 Task: Explore Airbnb accommodation in Kranj, Slovenia from 10th December, 2023 to 15th December, 2023 for 7 adults.4 bedrooms having 7 beds and 4 bathrooms. Property type can be house. Amenities needed are: wifi, TV, free parkinig on premises, gym, breakfast. Booking option can be shelf check-in. Look for 4 properties as per requirement.
Action: Mouse moved to (515, 118)
Screenshot: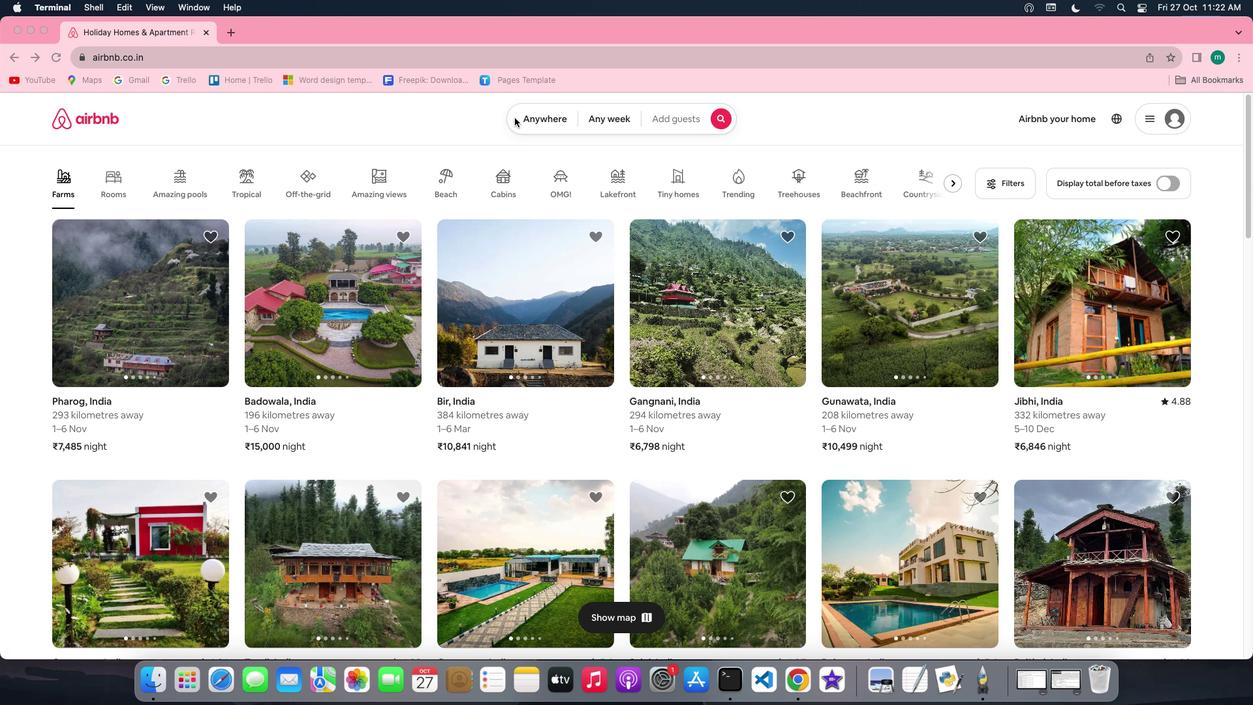 
Action: Mouse pressed left at (515, 118)
Screenshot: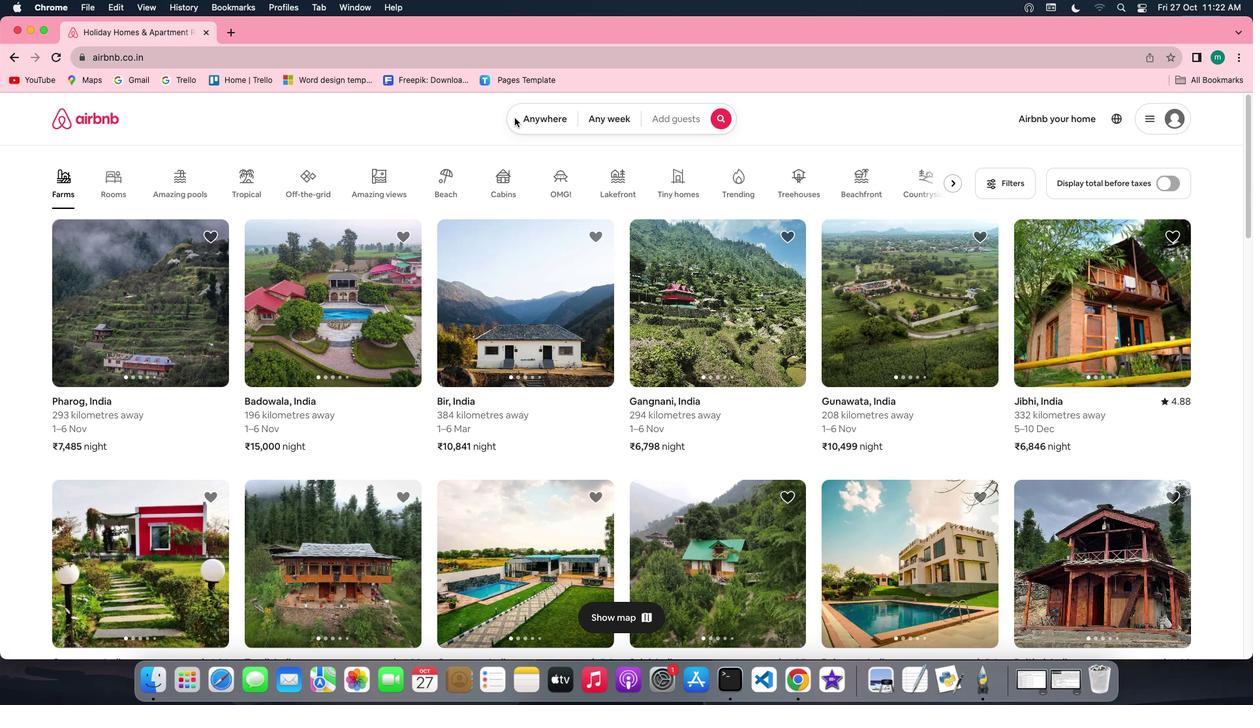 
Action: Mouse pressed left at (515, 118)
Screenshot: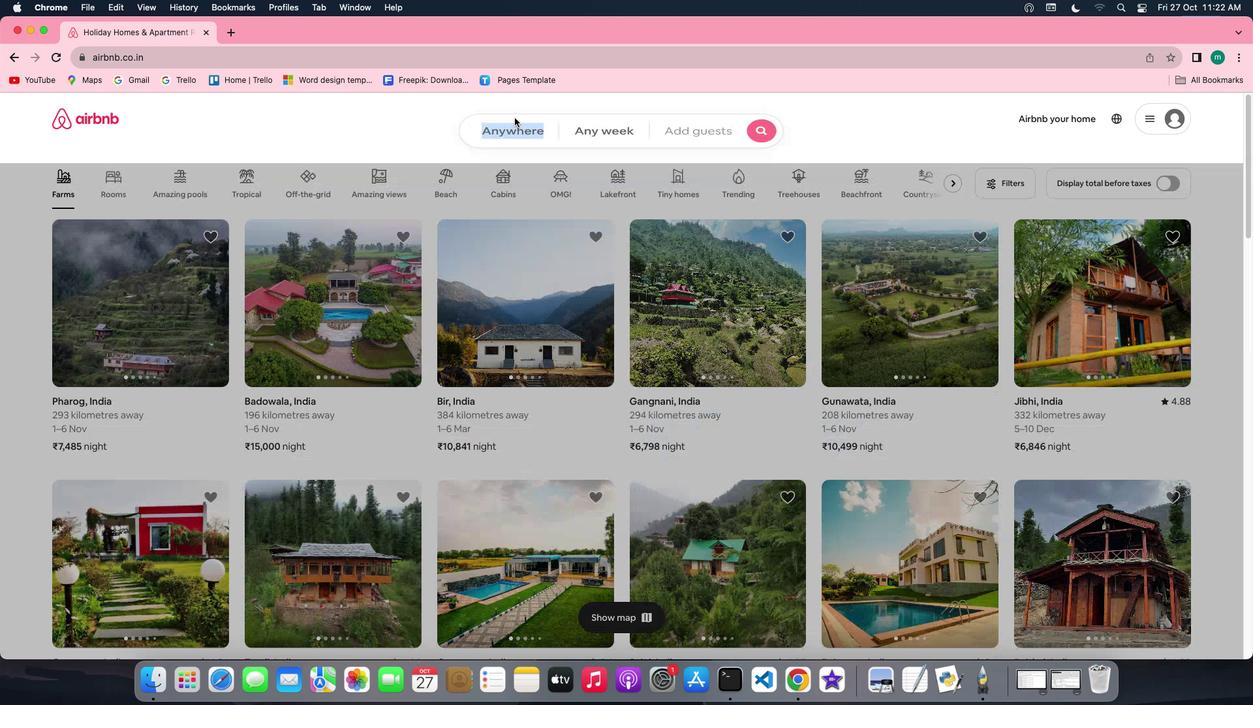 
Action: Mouse moved to (466, 163)
Screenshot: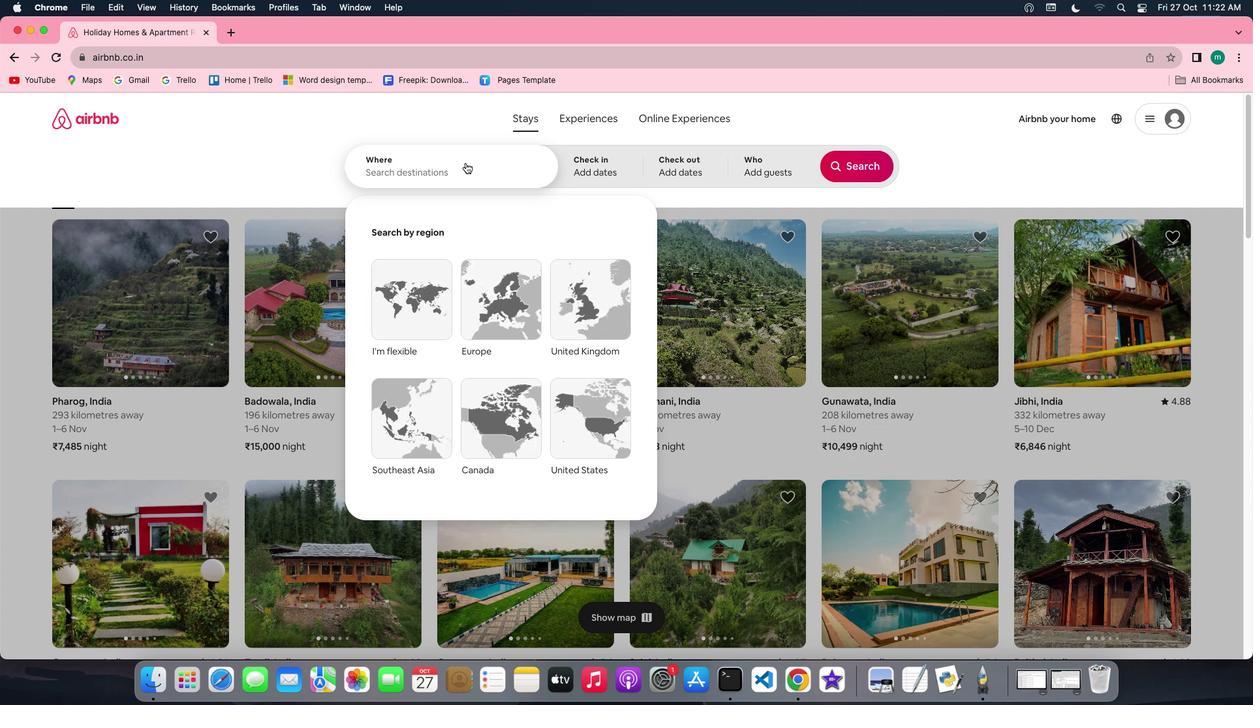 
Action: Key pressed Key.shift'K''r''a''n''j'','Key.spaceKey.shift'S''l''o''v''e''n''i''a'
Screenshot: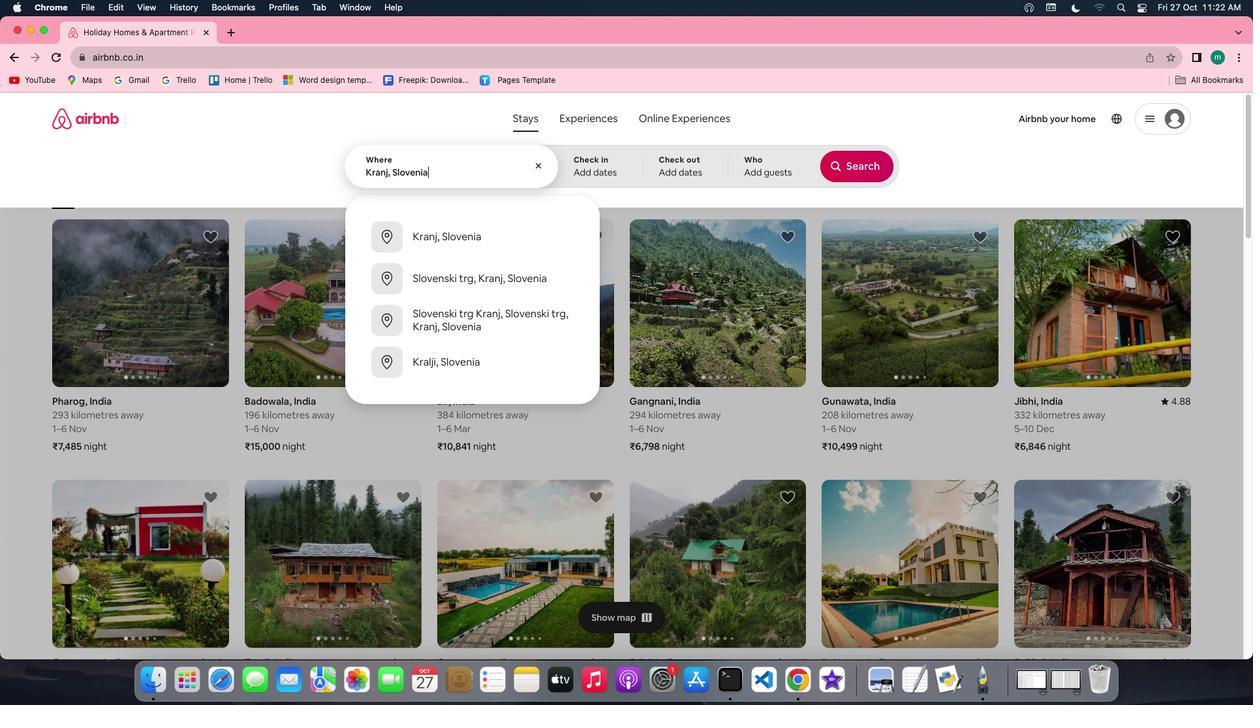 
Action: Mouse moved to (578, 167)
Screenshot: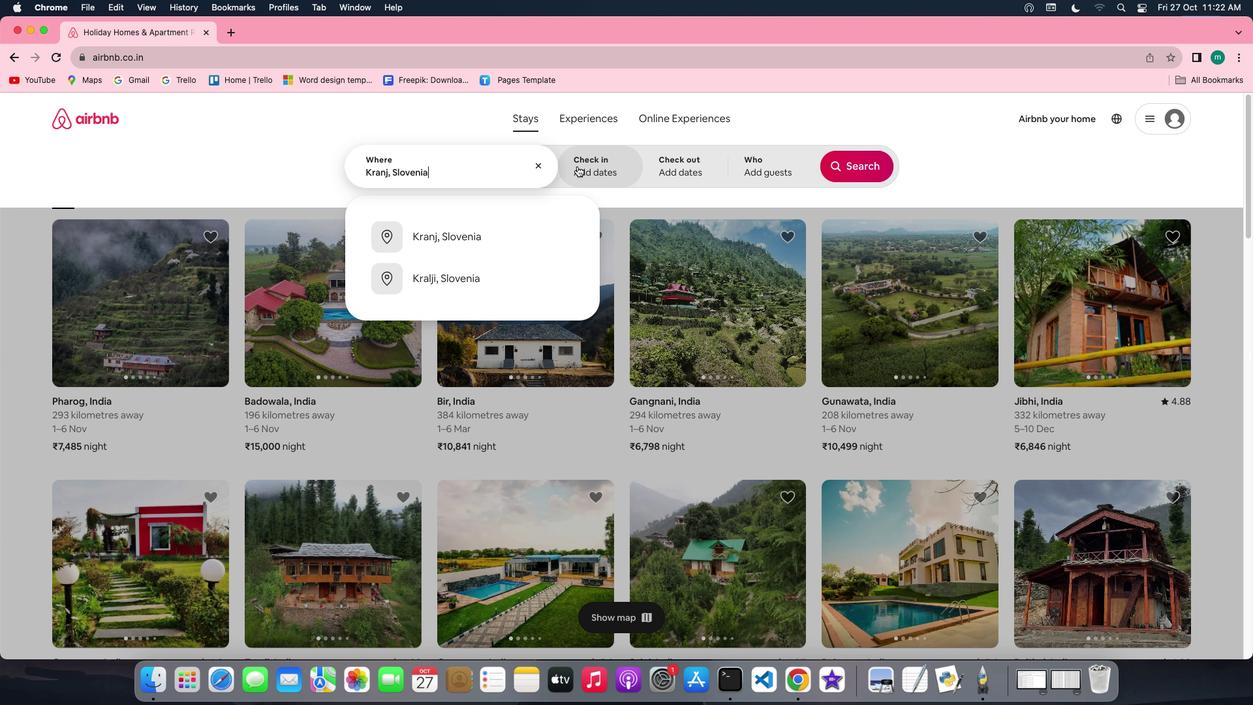 
Action: Mouse pressed left at (578, 167)
Screenshot: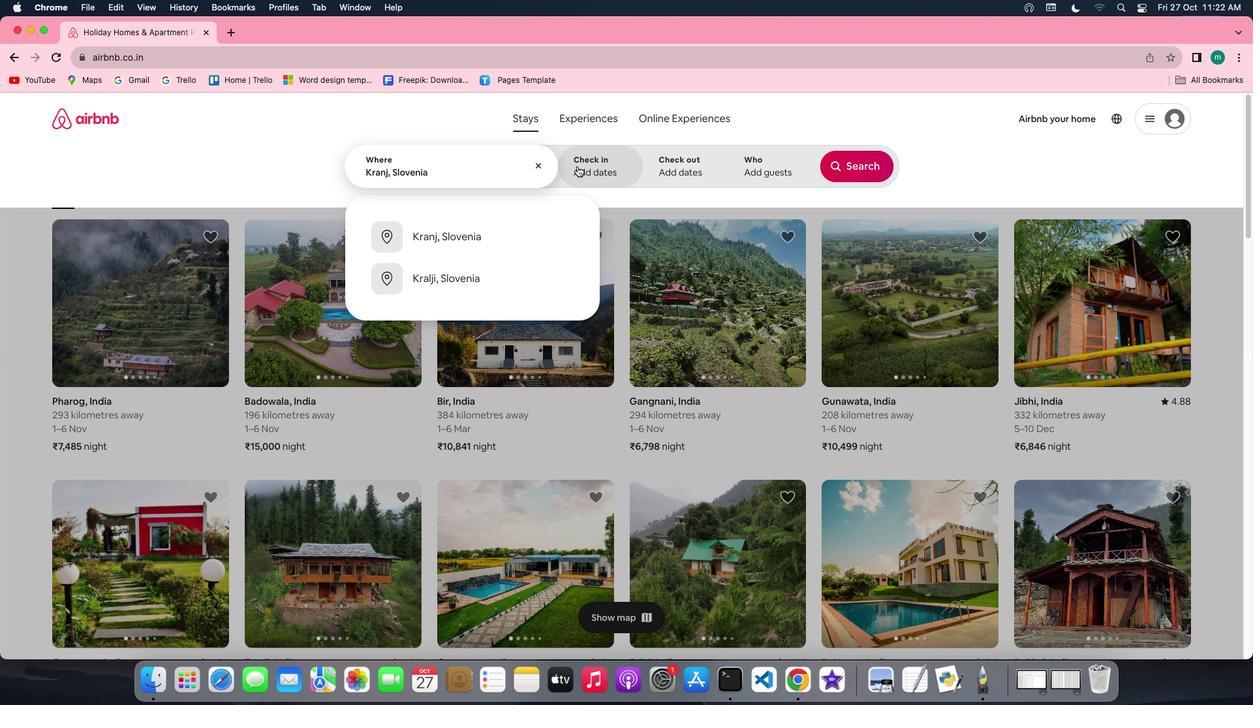 
Action: Mouse moved to (857, 263)
Screenshot: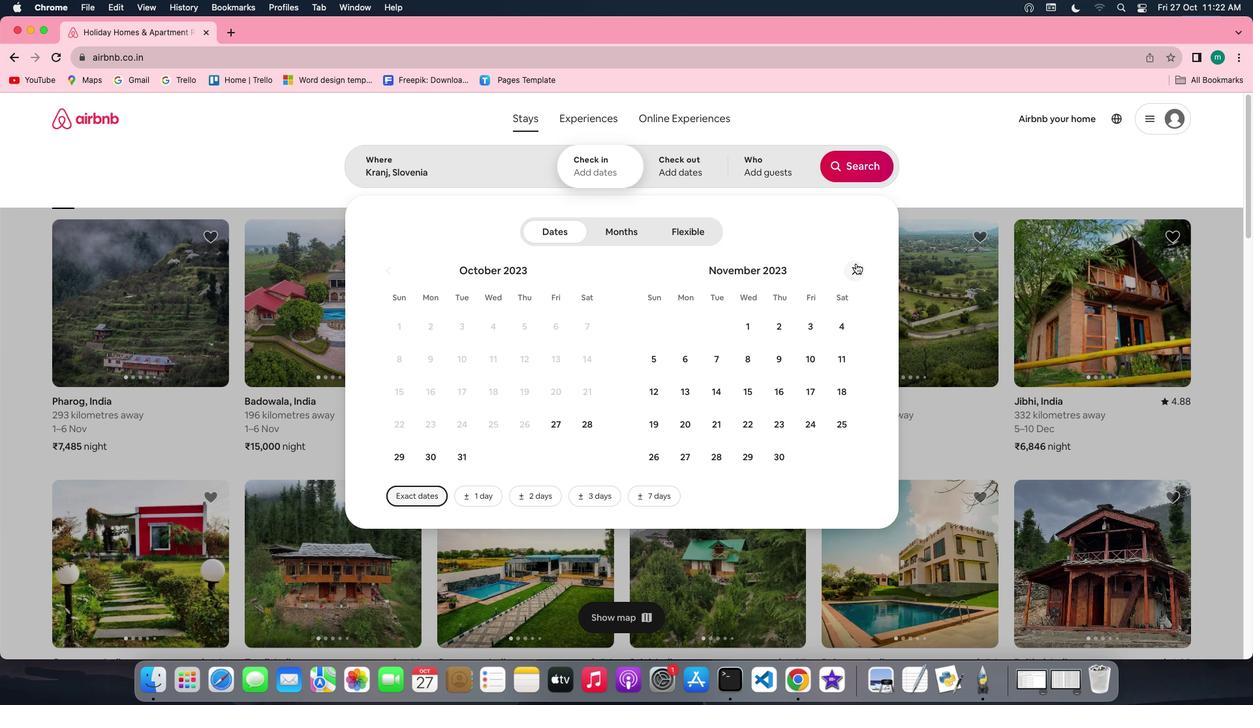 
Action: Mouse pressed left at (857, 263)
Screenshot: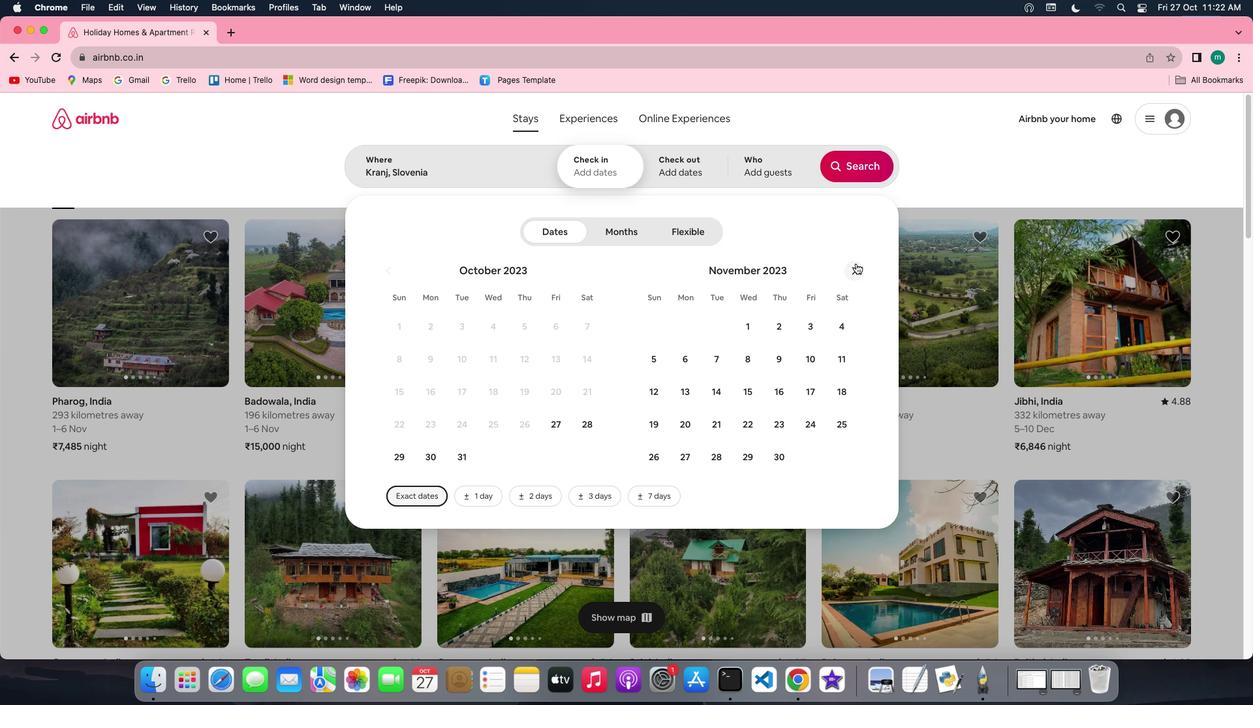 
Action: Mouse moved to (658, 378)
Screenshot: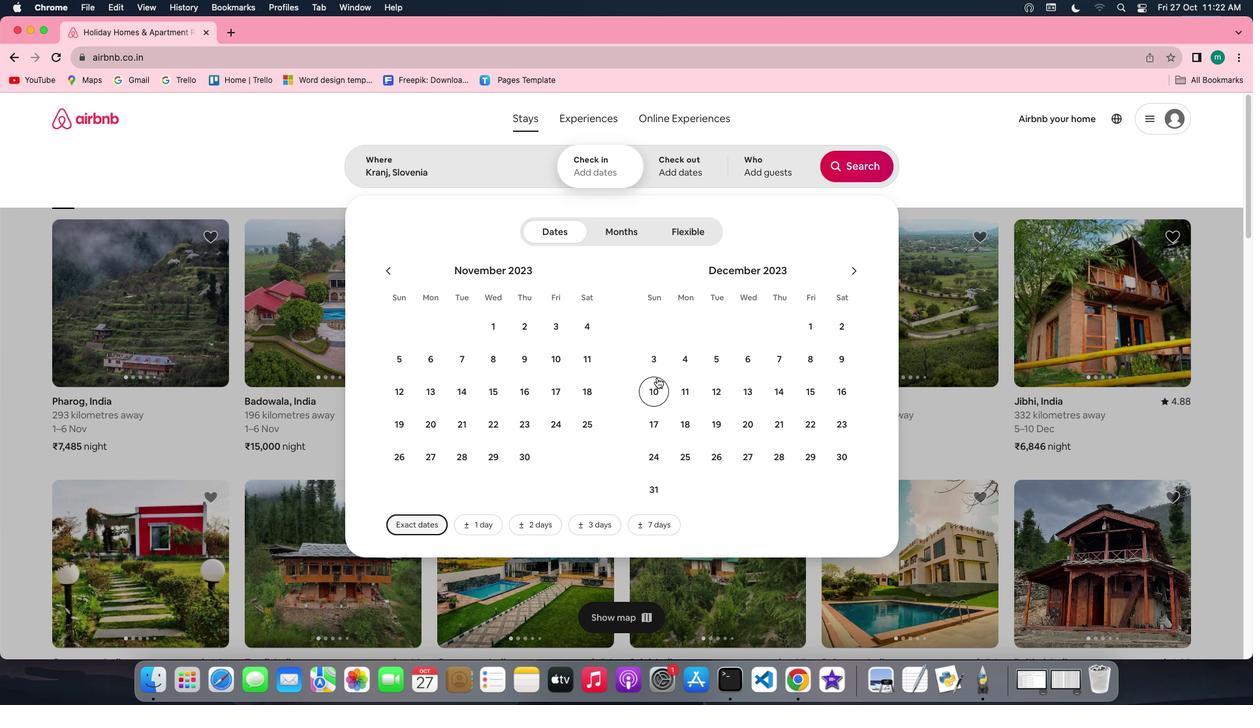 
Action: Mouse pressed left at (658, 378)
Screenshot: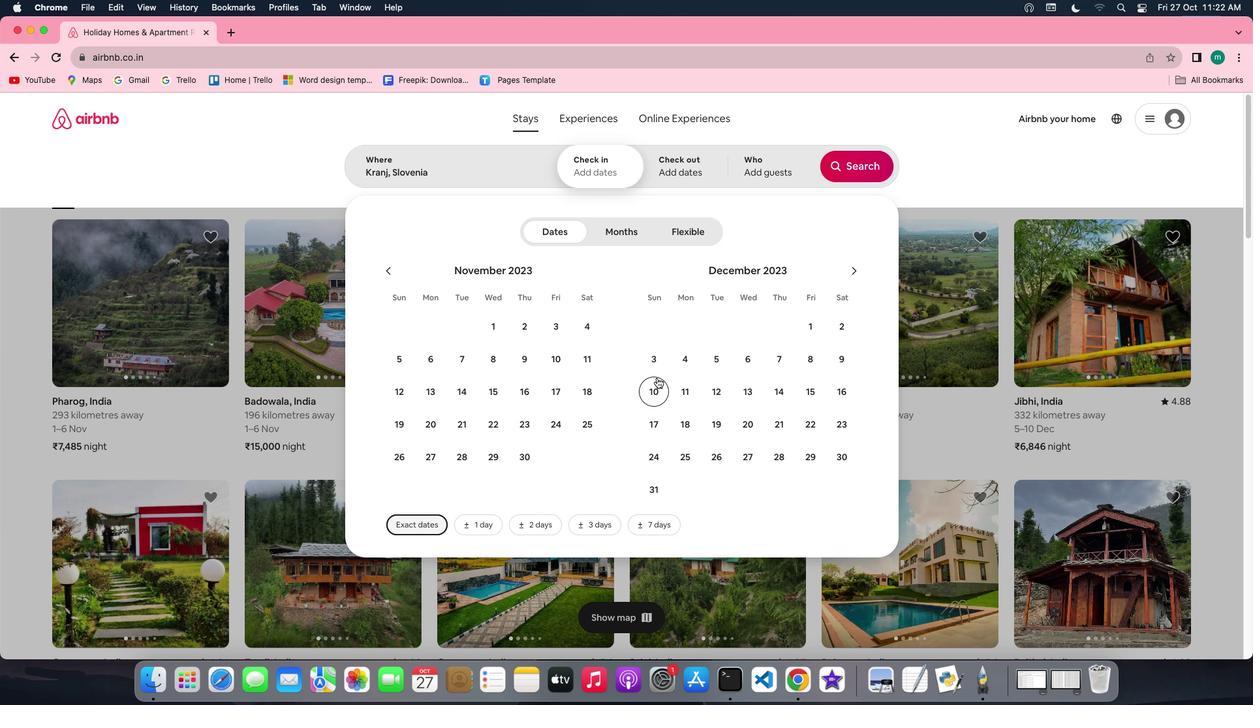 
Action: Mouse moved to (813, 390)
Screenshot: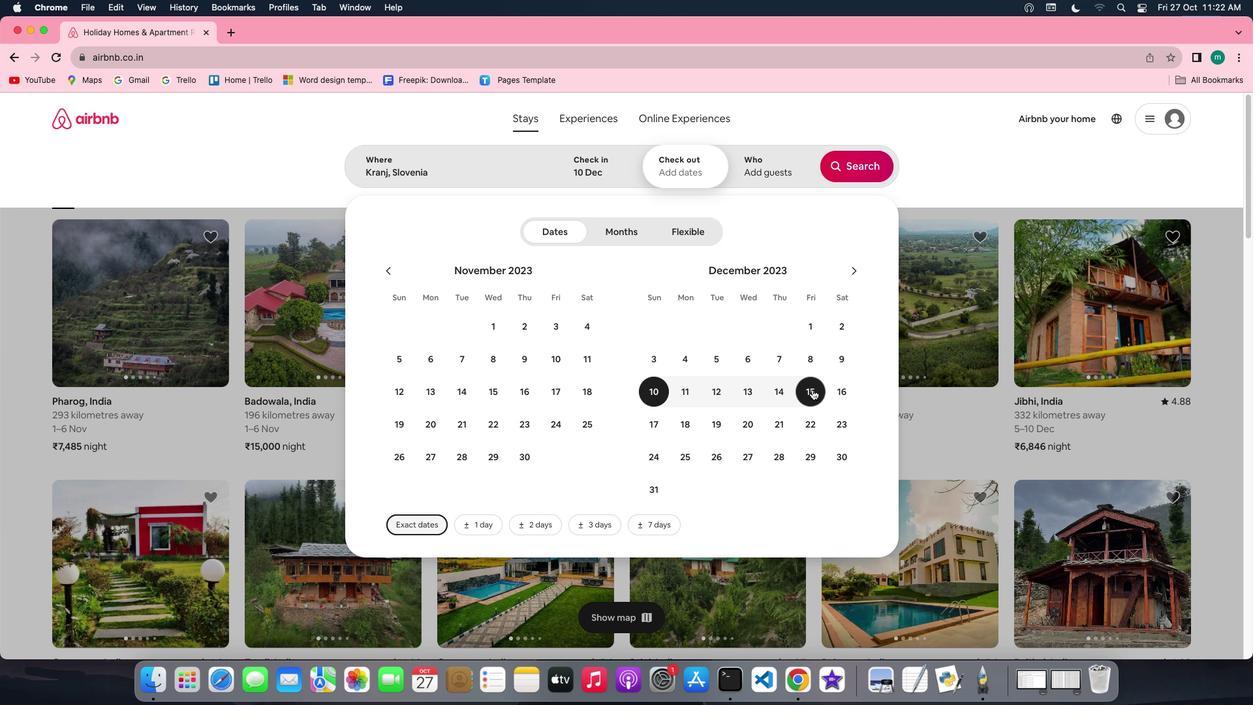 
Action: Mouse pressed left at (813, 390)
Screenshot: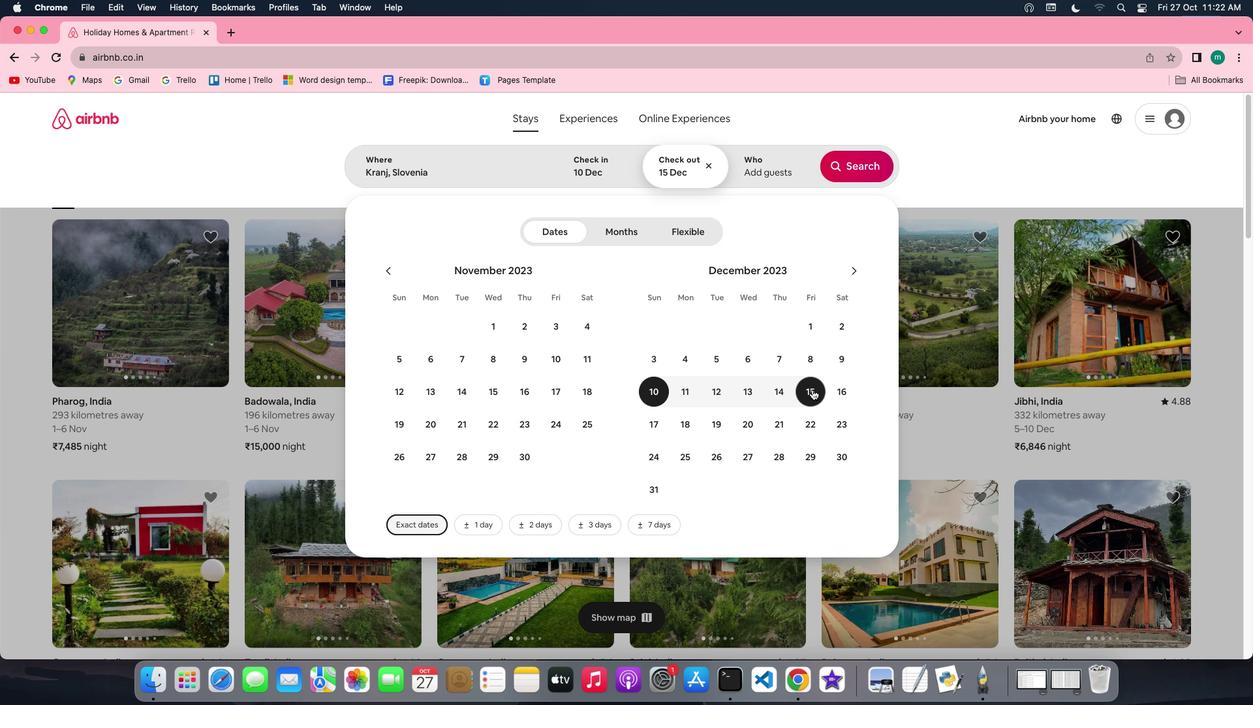 
Action: Mouse moved to (793, 167)
Screenshot: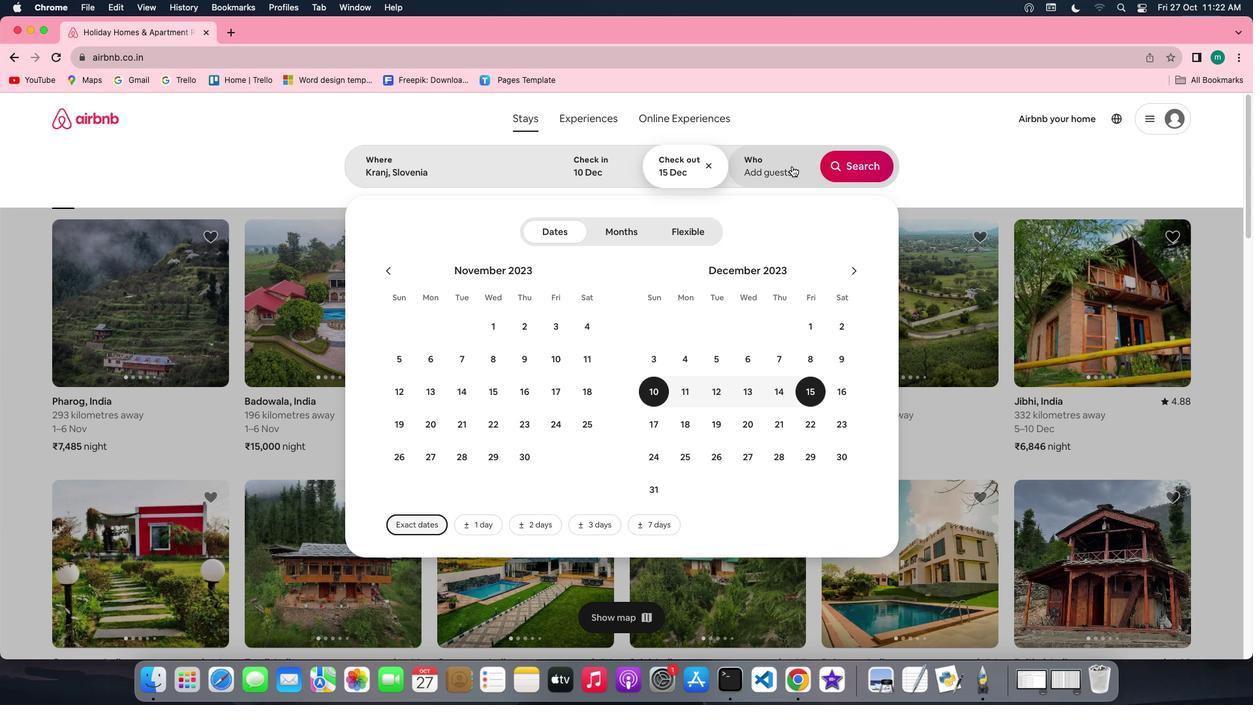 
Action: Mouse pressed left at (793, 167)
Screenshot: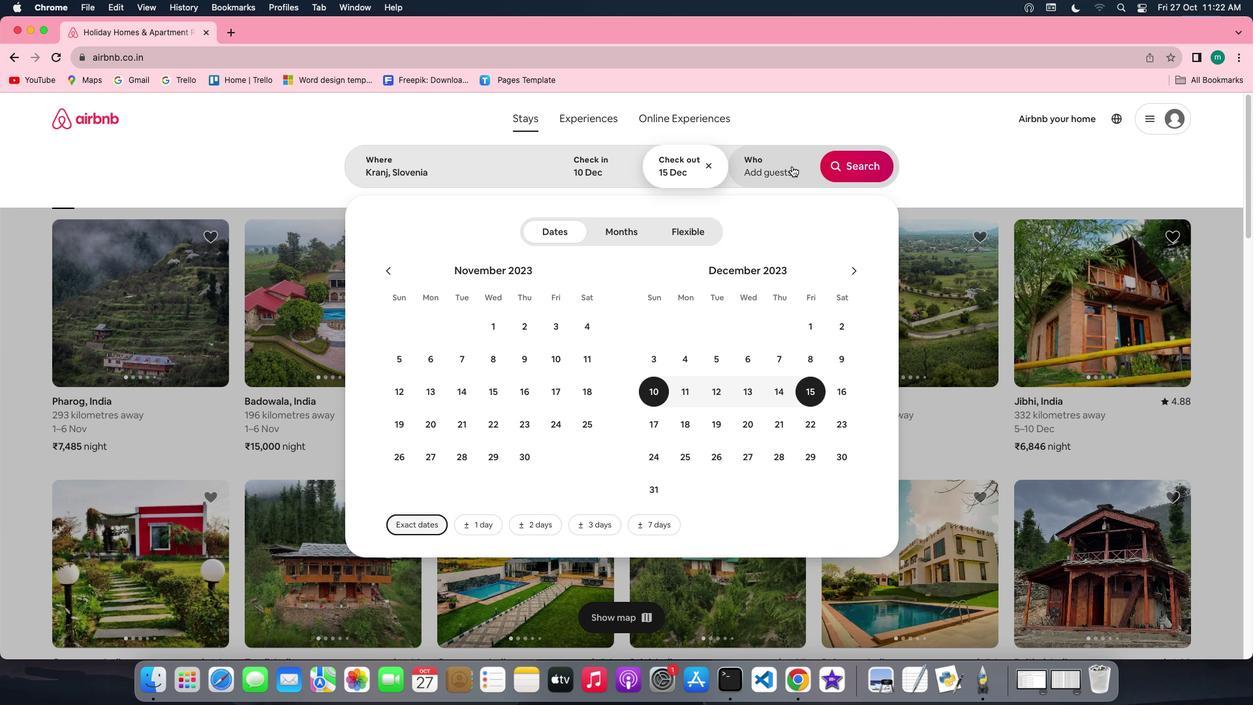
Action: Mouse moved to (861, 244)
Screenshot: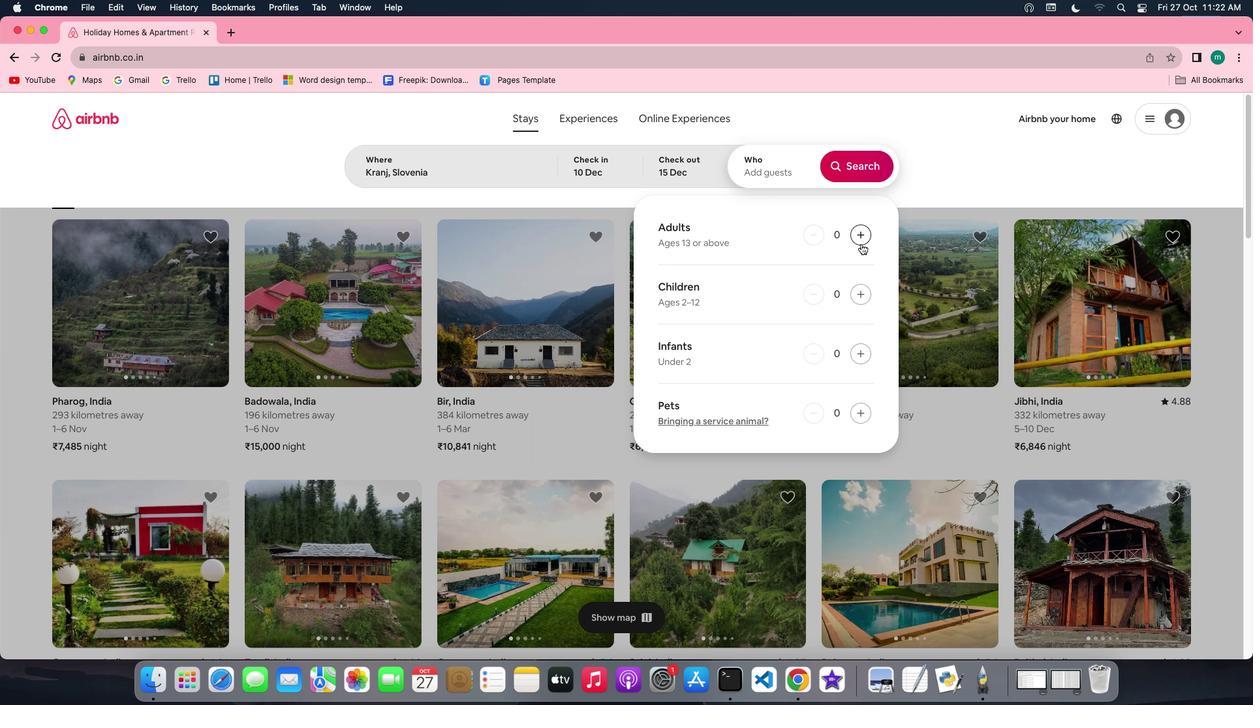 
Action: Mouse pressed left at (861, 244)
Screenshot: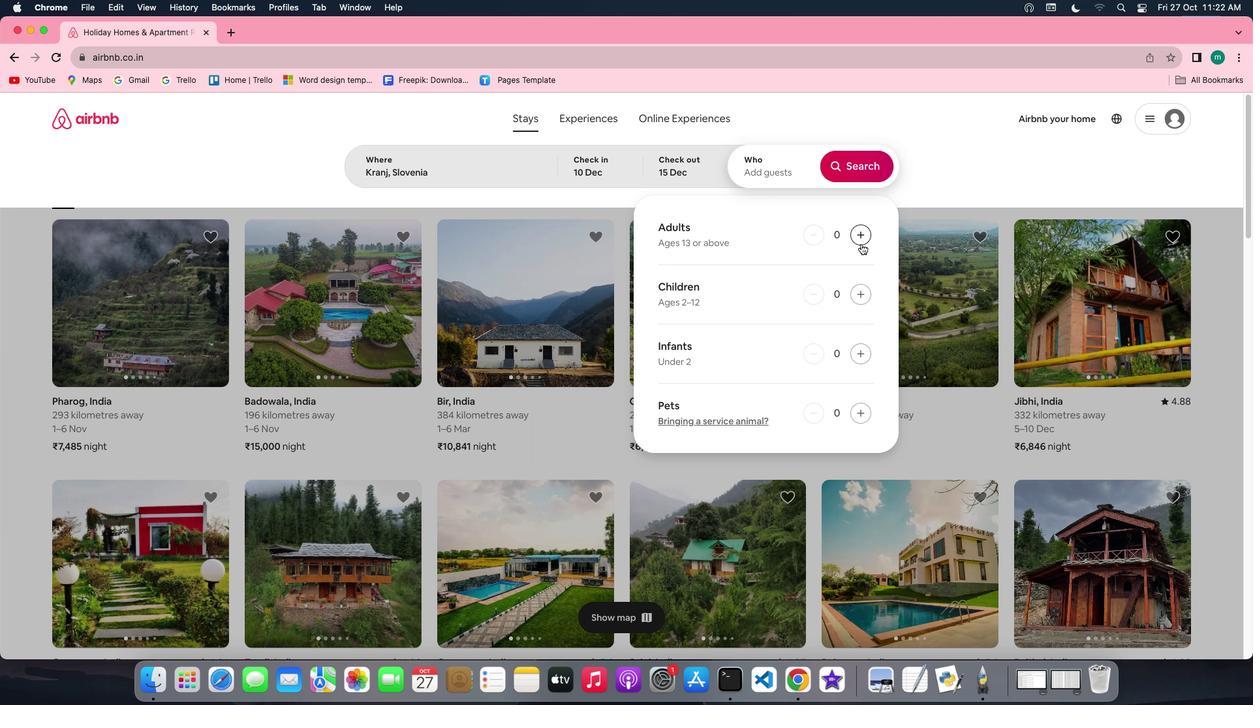 
Action: Mouse pressed left at (861, 244)
Screenshot: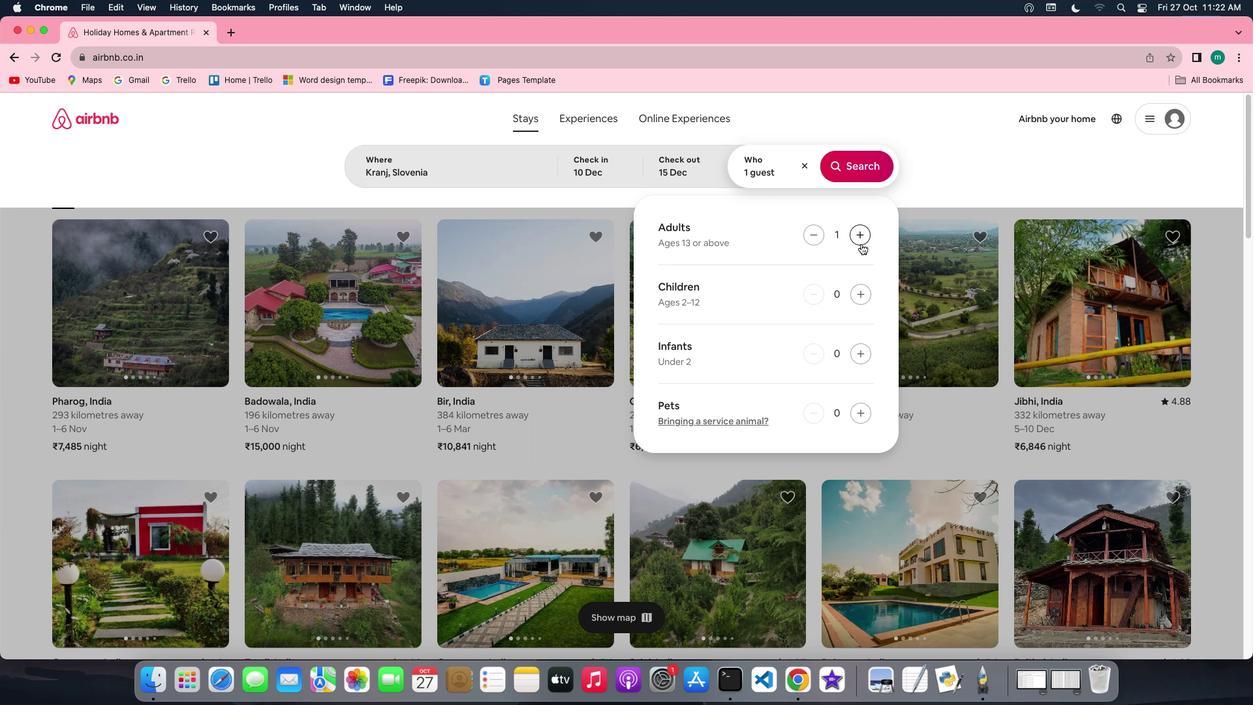 
Action: Mouse pressed left at (861, 244)
Screenshot: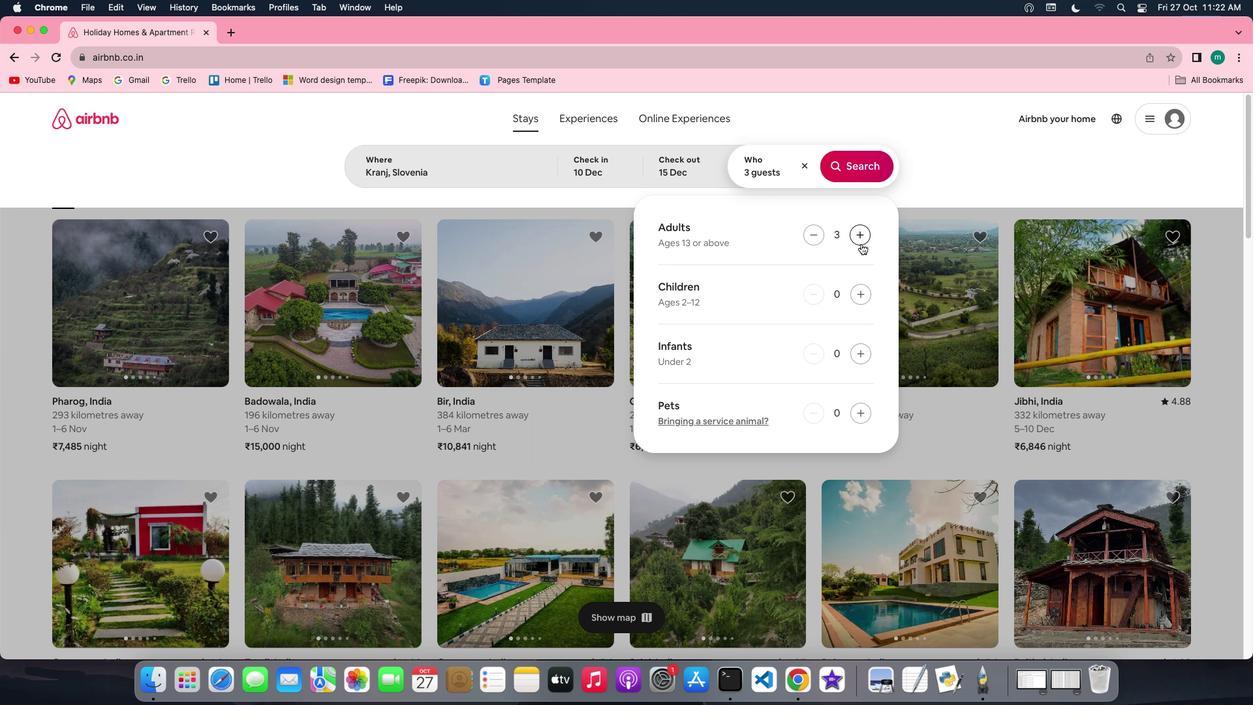 
Action: Mouse pressed left at (861, 244)
Screenshot: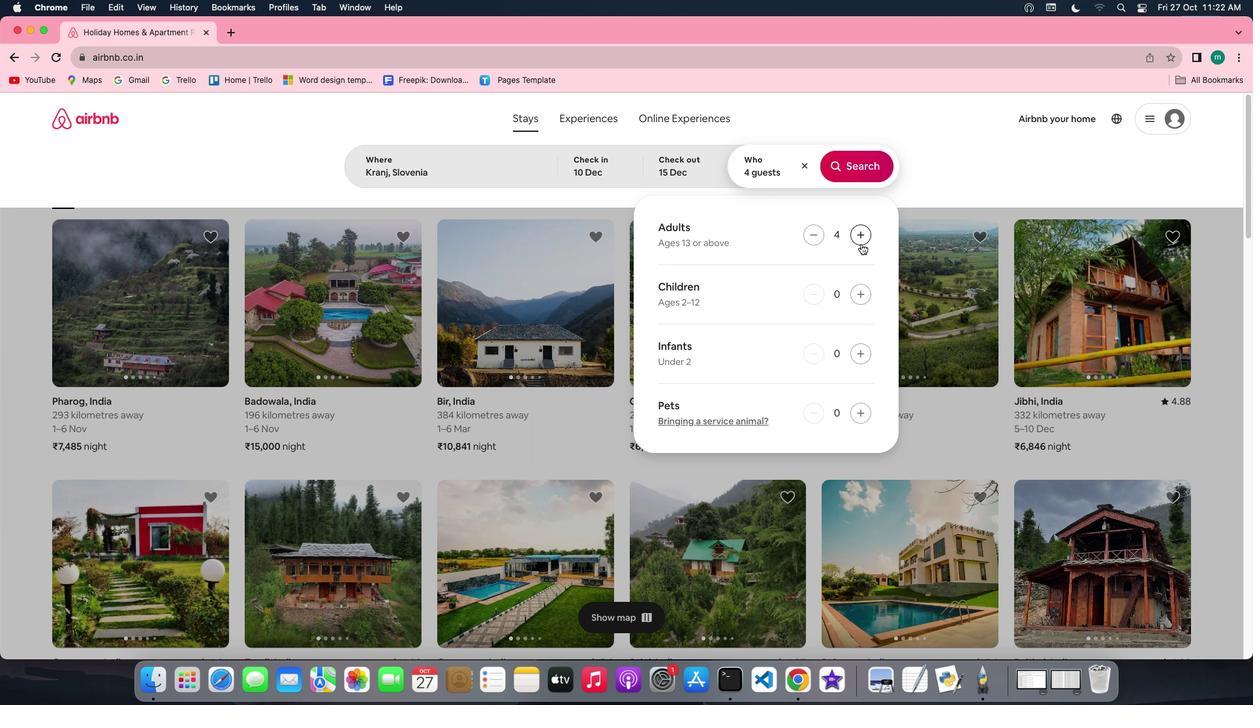 
Action: Mouse pressed left at (861, 244)
Screenshot: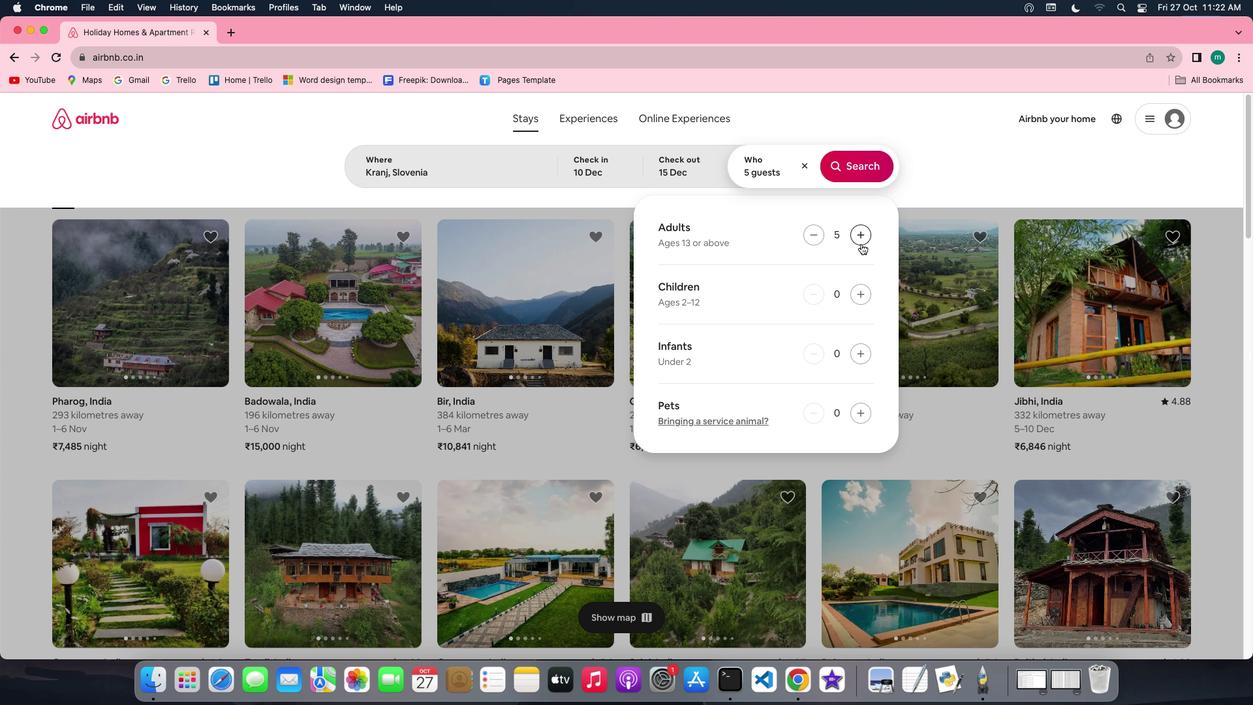 
Action: Mouse pressed left at (861, 244)
Screenshot: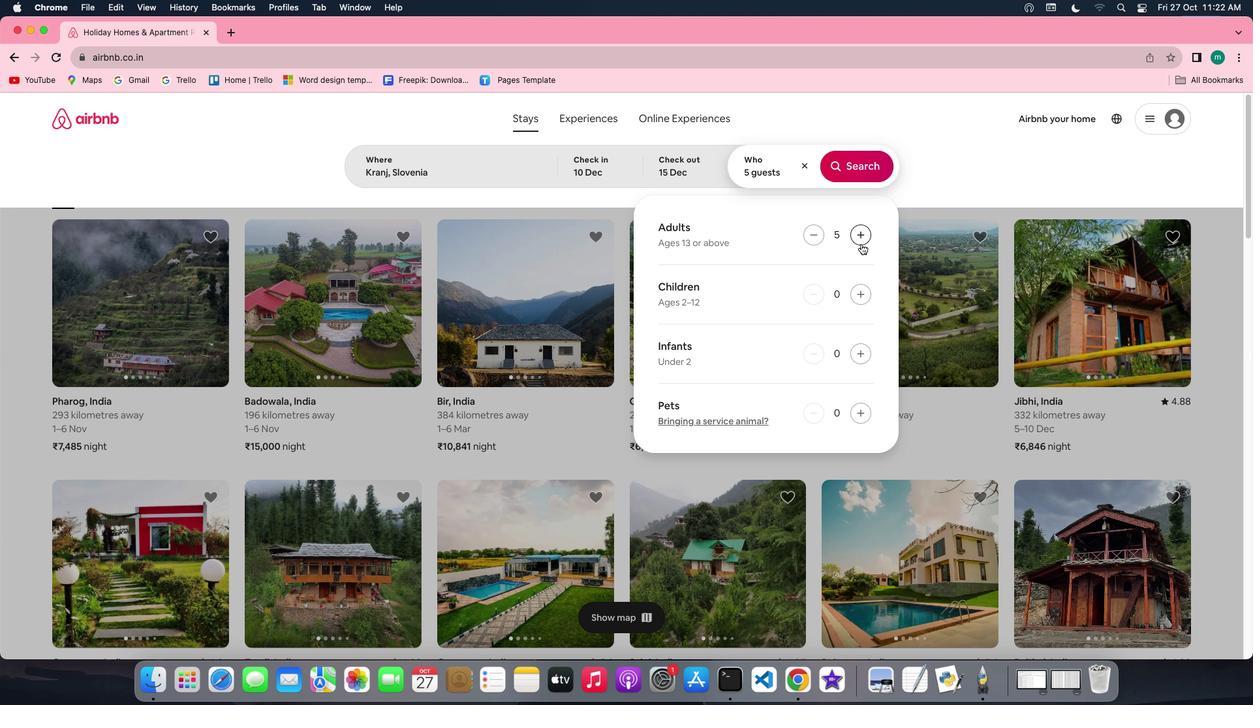 
Action: Mouse pressed left at (861, 244)
Screenshot: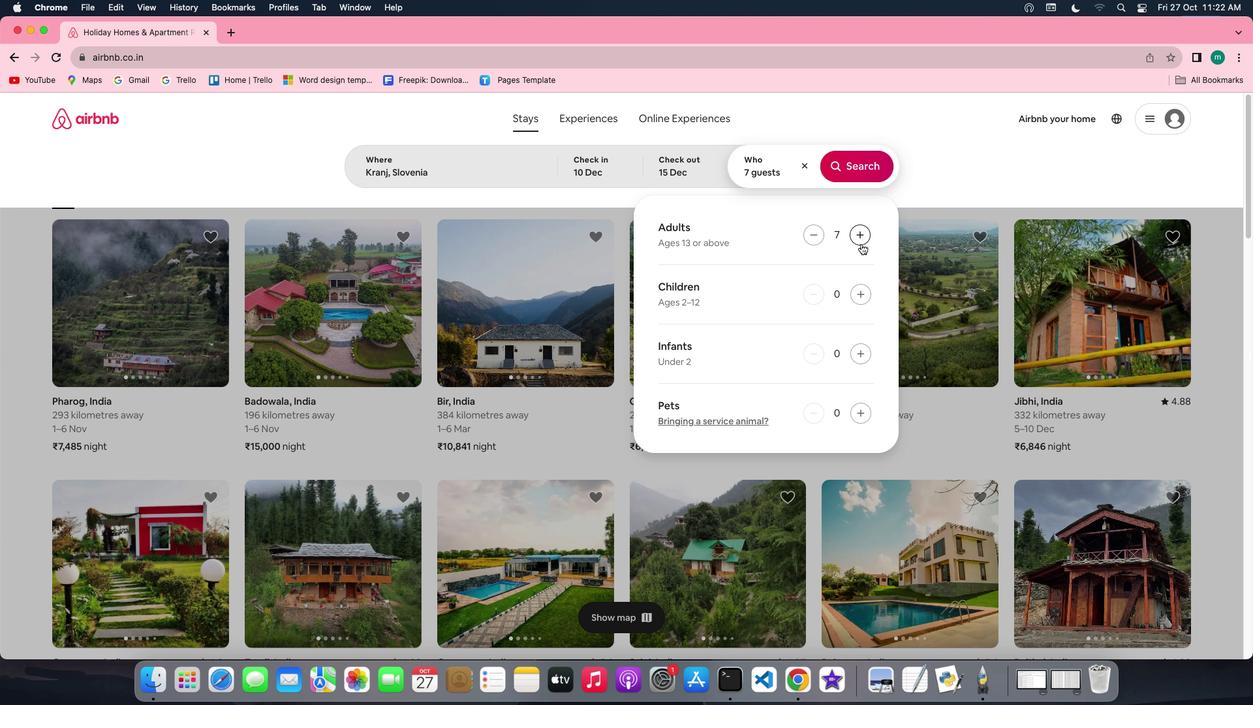 
Action: Mouse moved to (858, 169)
Screenshot: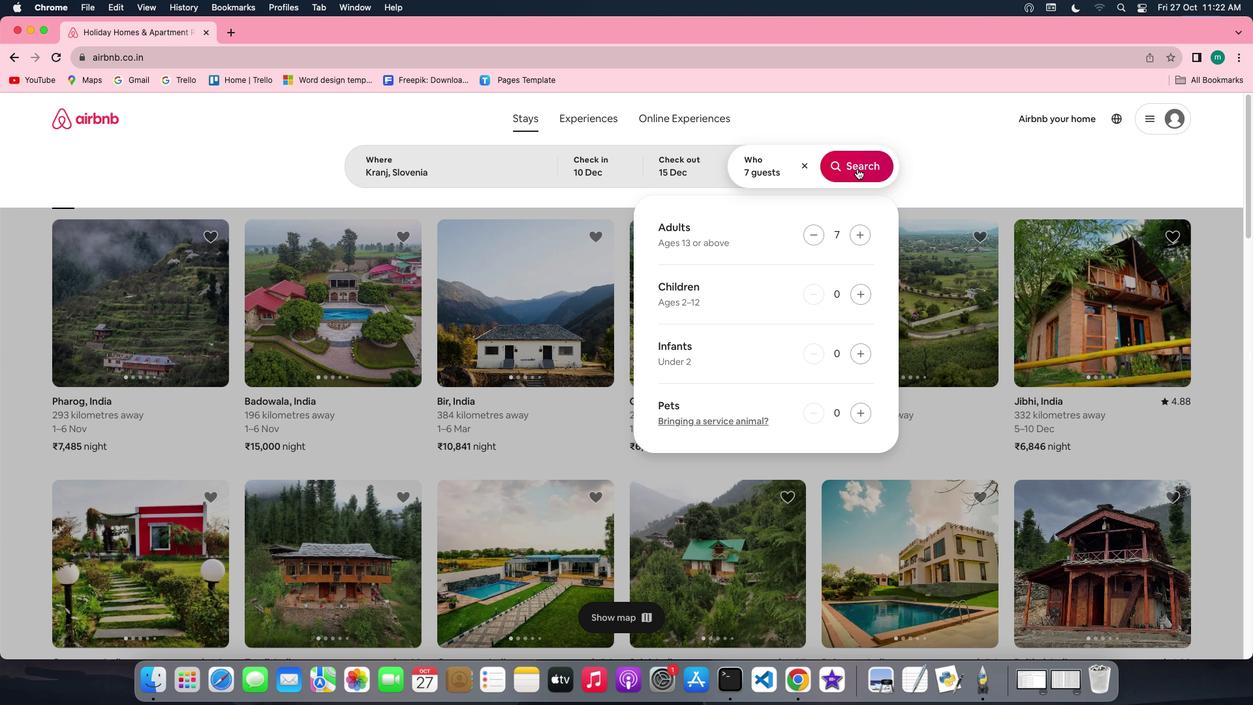 
Action: Mouse pressed left at (858, 169)
Screenshot: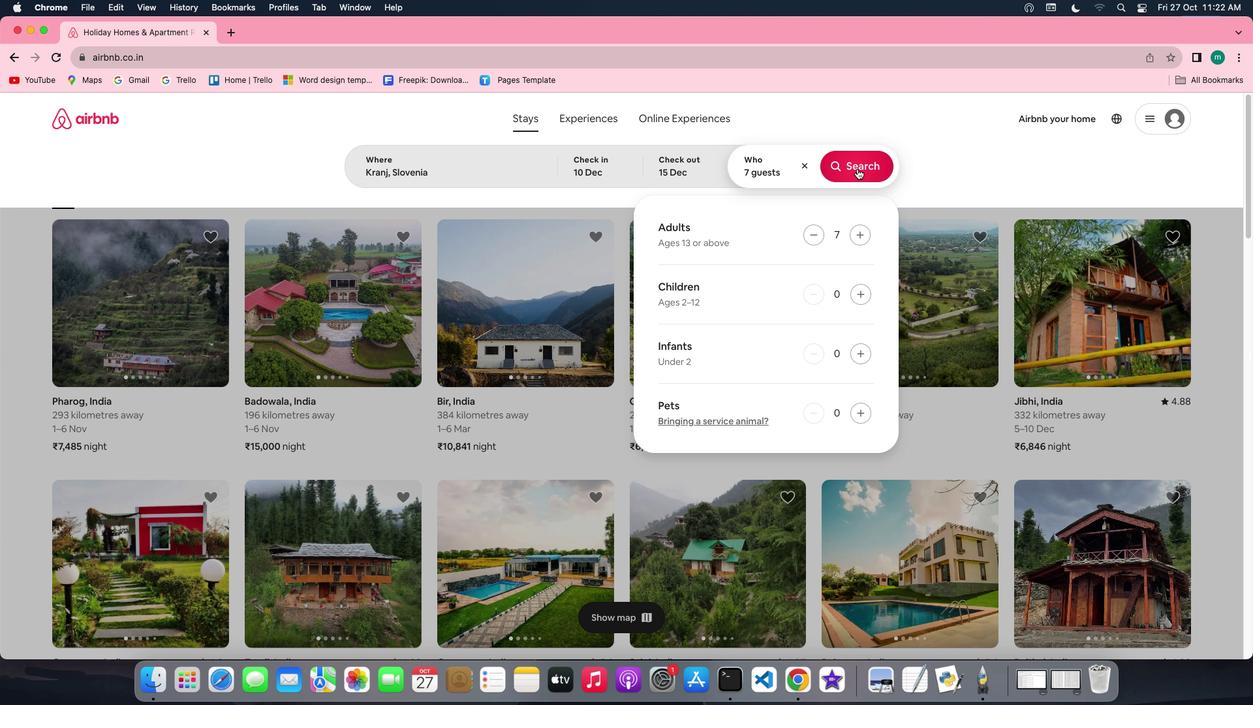 
Action: Mouse moved to (1063, 165)
Screenshot: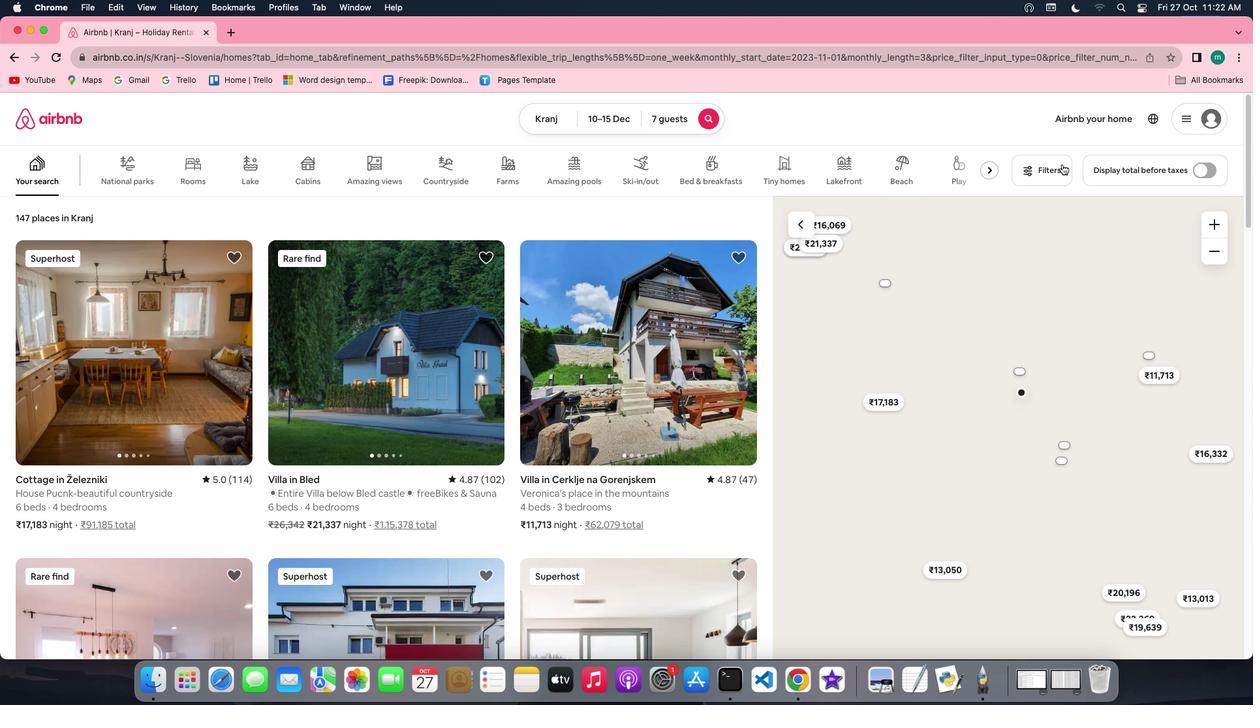 
Action: Mouse pressed left at (1063, 165)
Screenshot: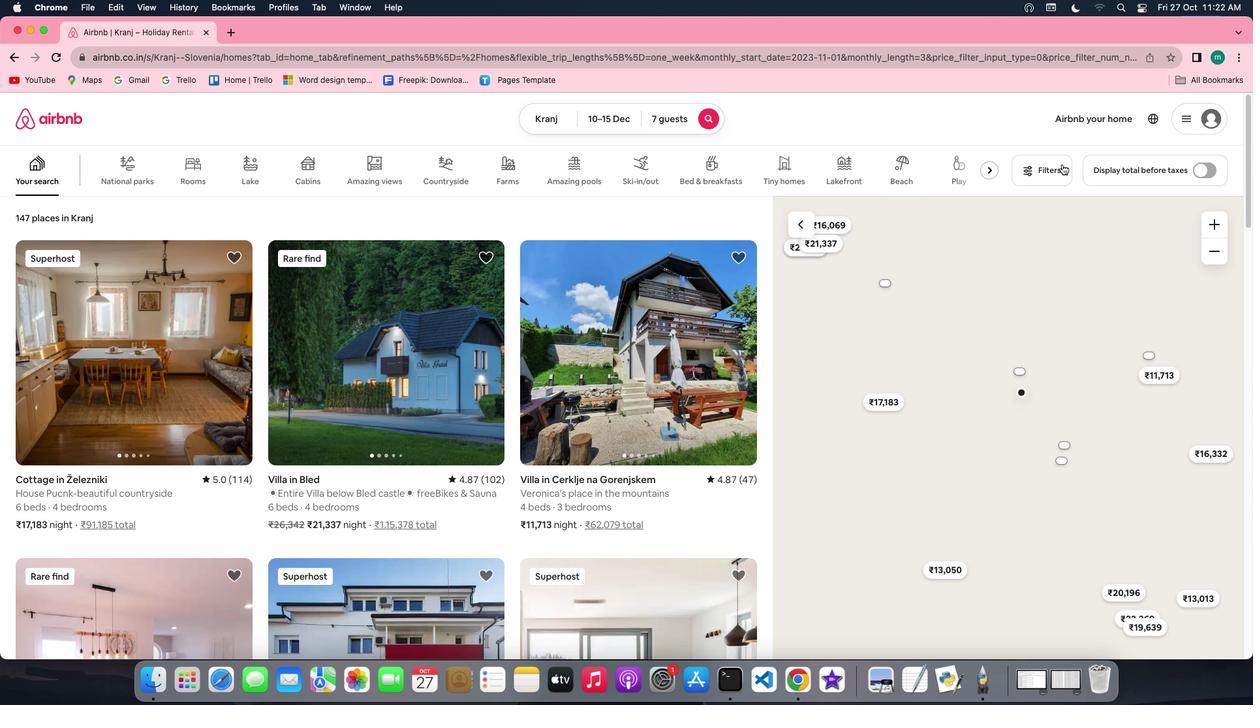 
Action: Mouse moved to (617, 442)
Screenshot: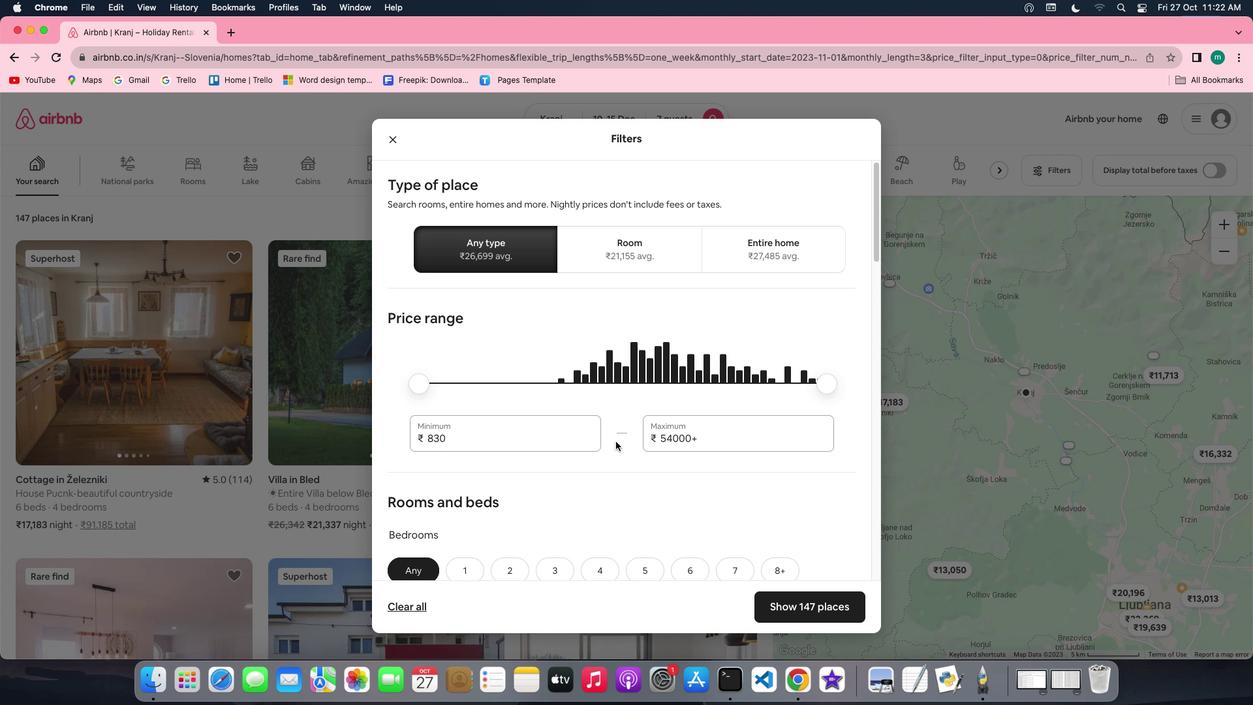 
Action: Mouse scrolled (617, 442) with delta (0, 0)
Screenshot: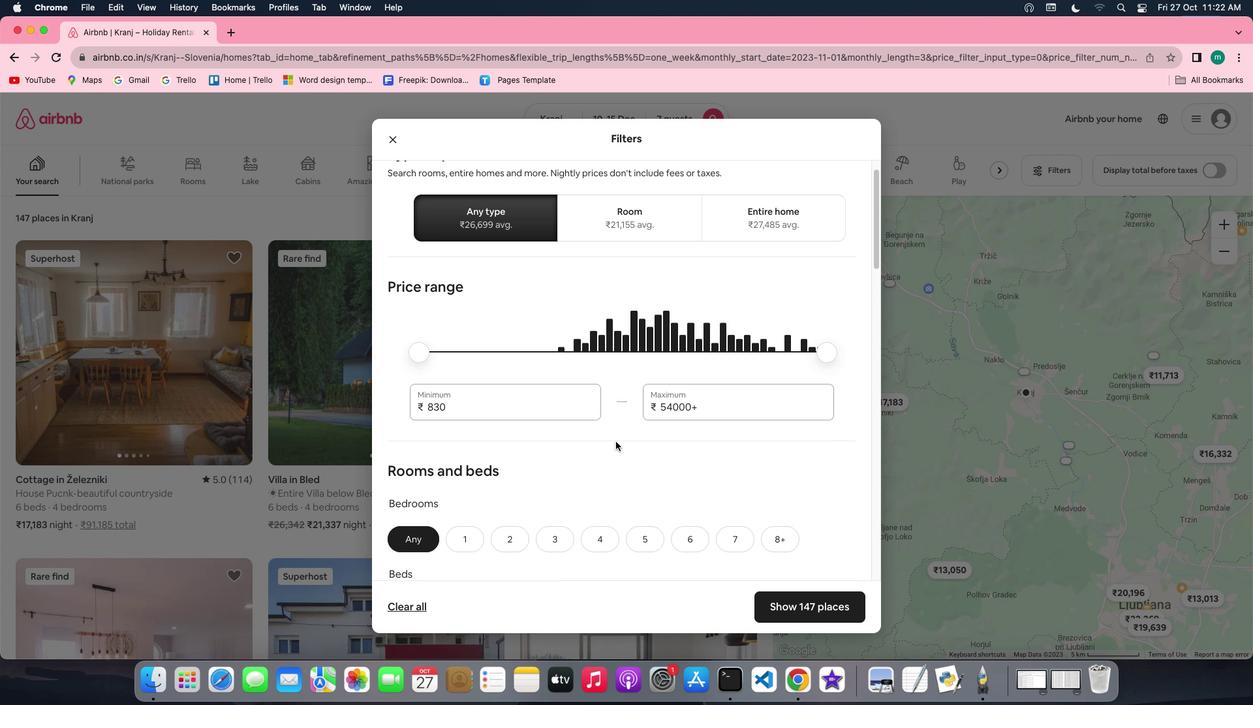 
Action: Mouse scrolled (617, 442) with delta (0, 0)
Screenshot: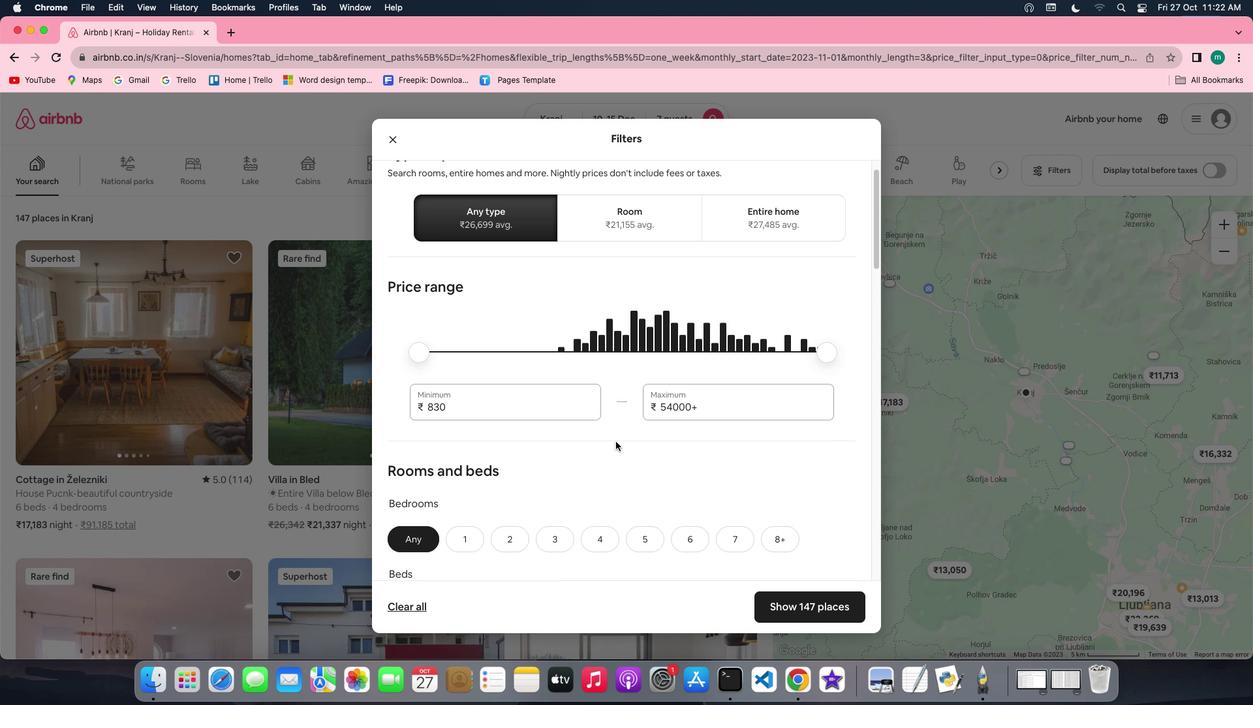 
Action: Mouse scrolled (617, 442) with delta (0, 0)
Screenshot: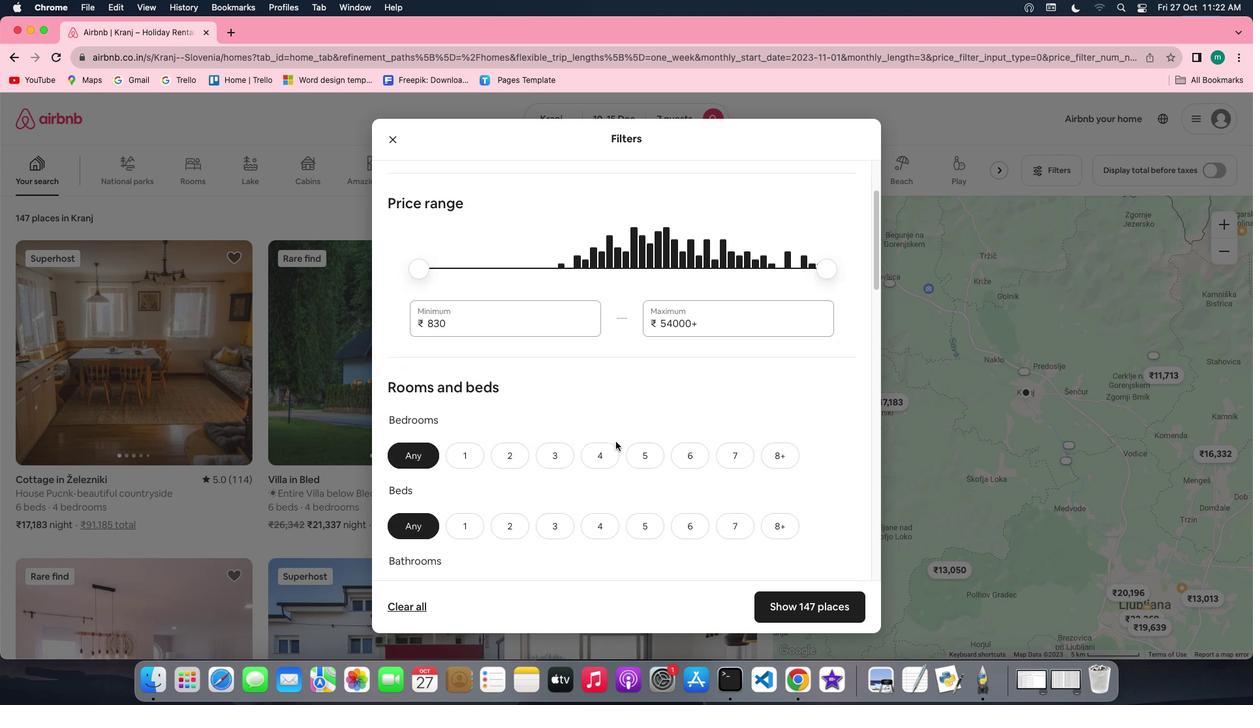 
Action: Mouse scrolled (617, 442) with delta (0, -1)
Screenshot: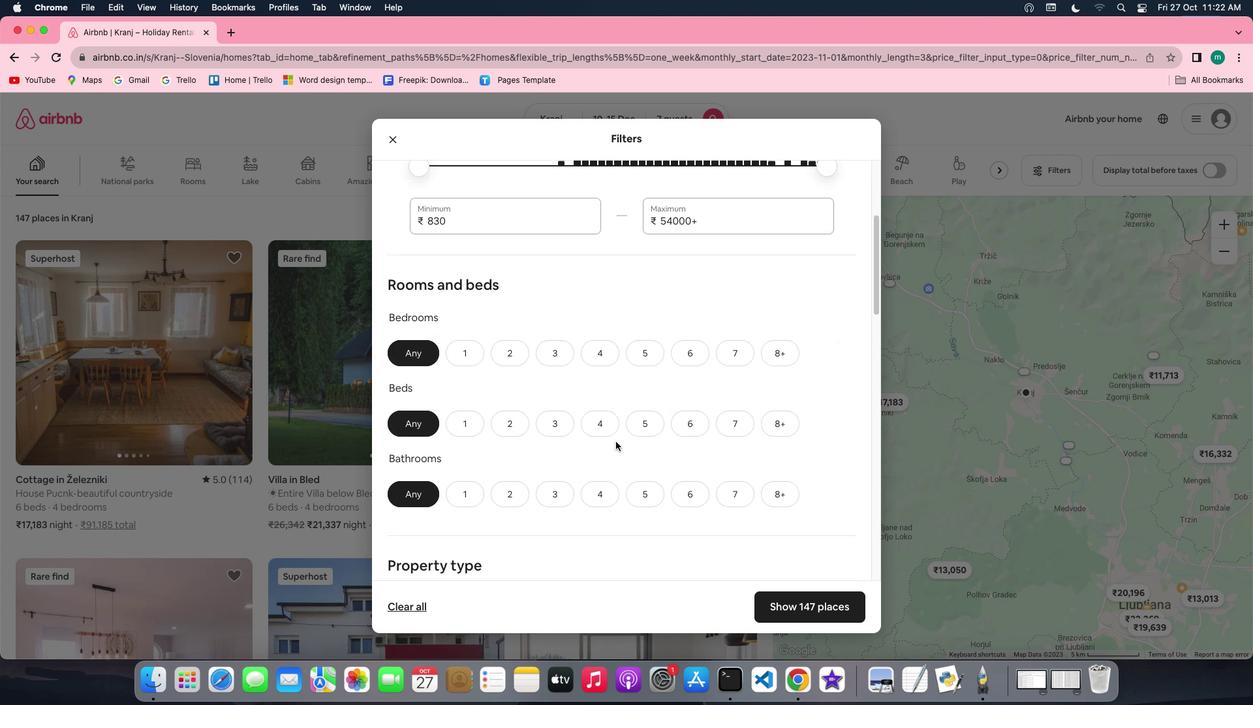
Action: Mouse moved to (596, 314)
Screenshot: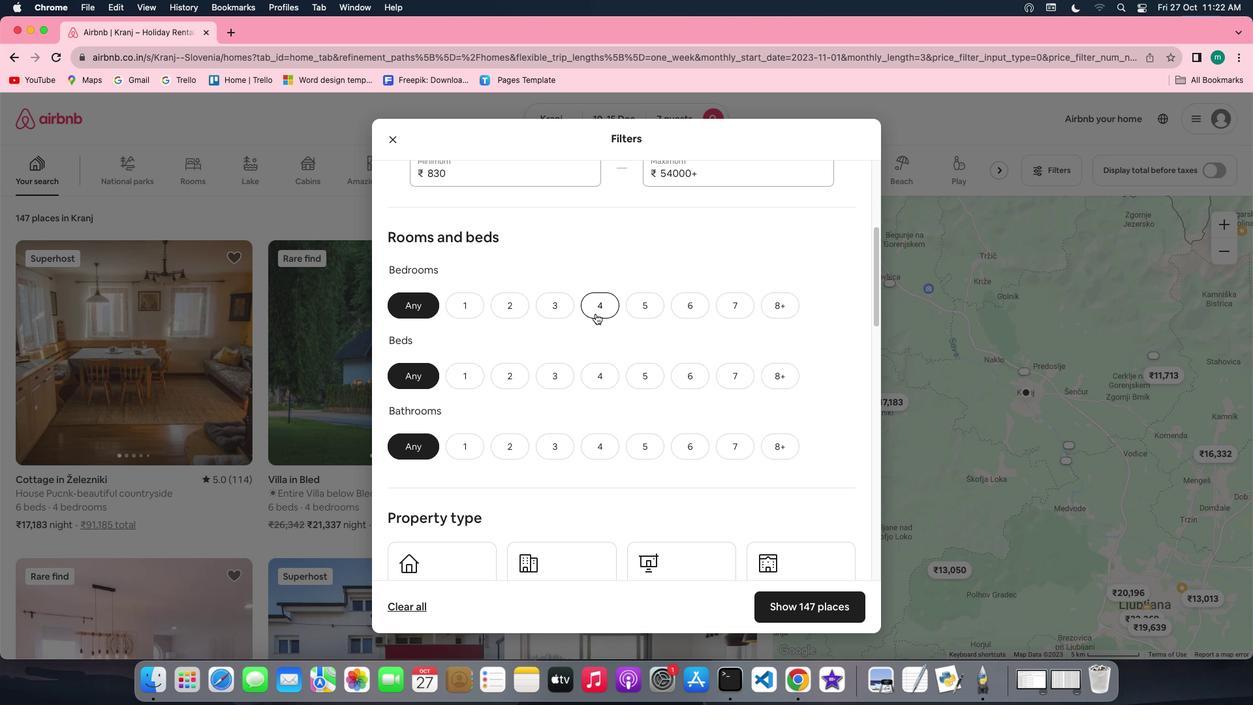 
Action: Mouse pressed left at (596, 314)
Screenshot: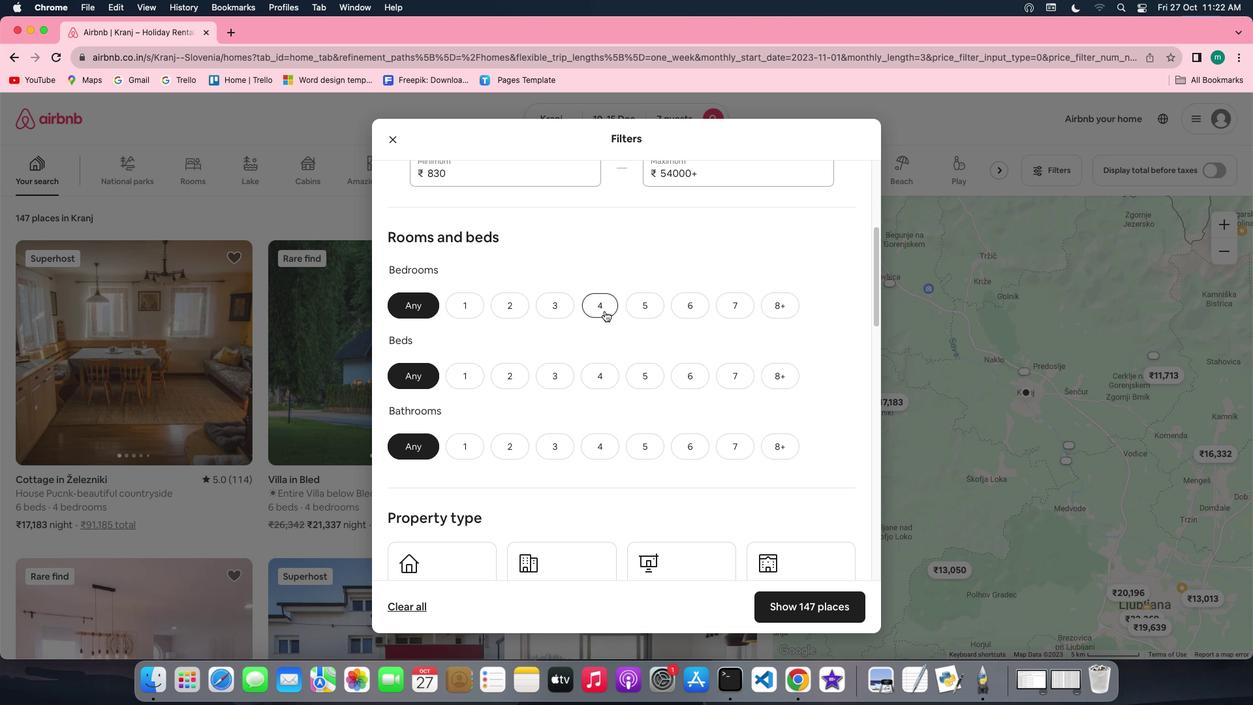 
Action: Mouse moved to (732, 372)
Screenshot: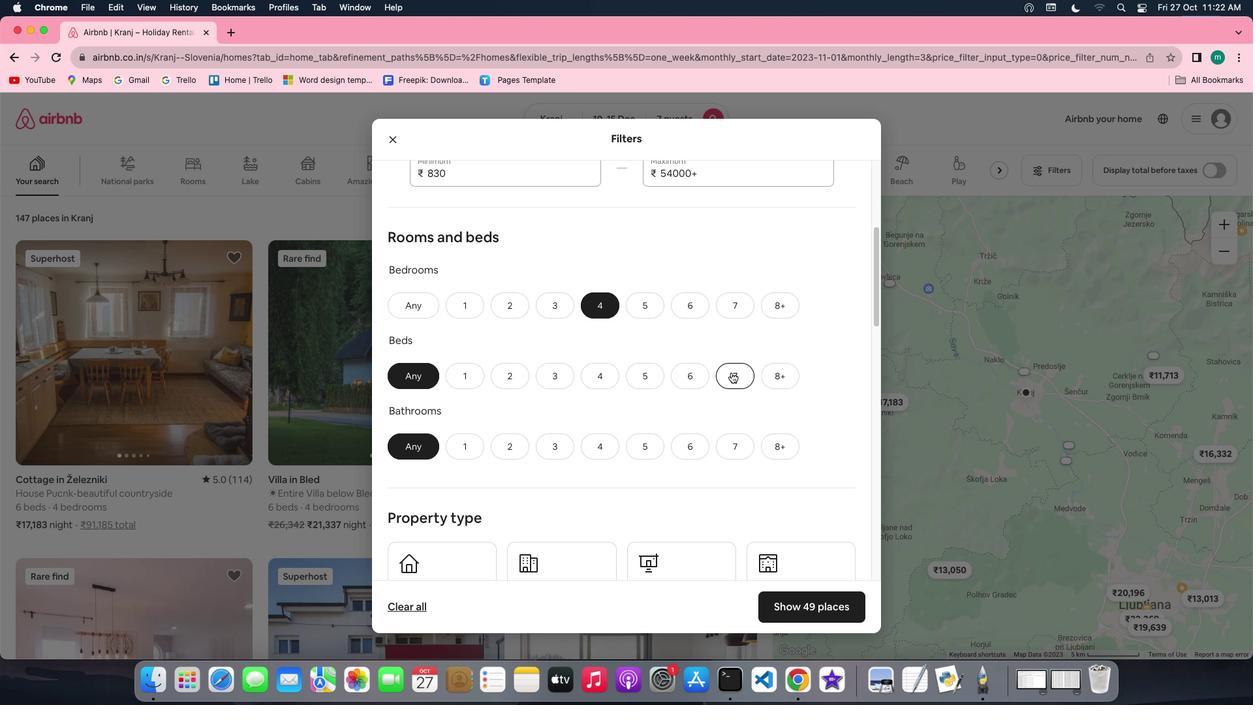 
Action: Mouse pressed left at (732, 372)
Screenshot: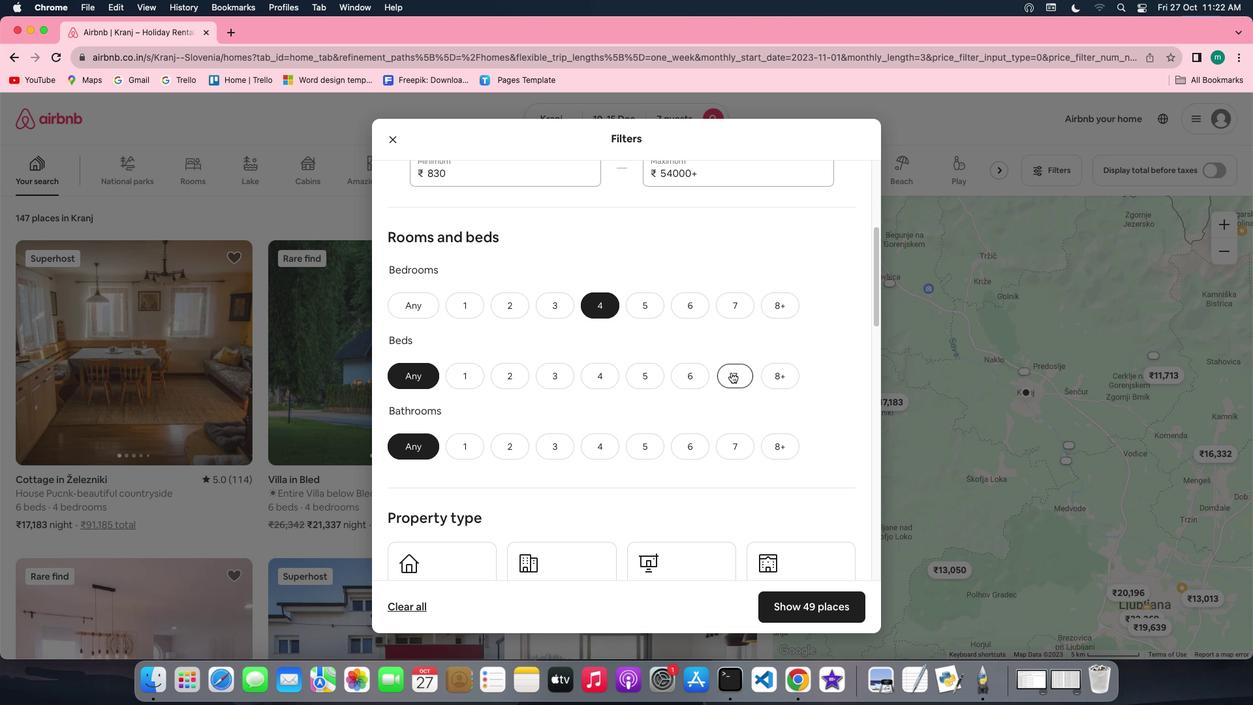 
Action: Mouse moved to (609, 449)
Screenshot: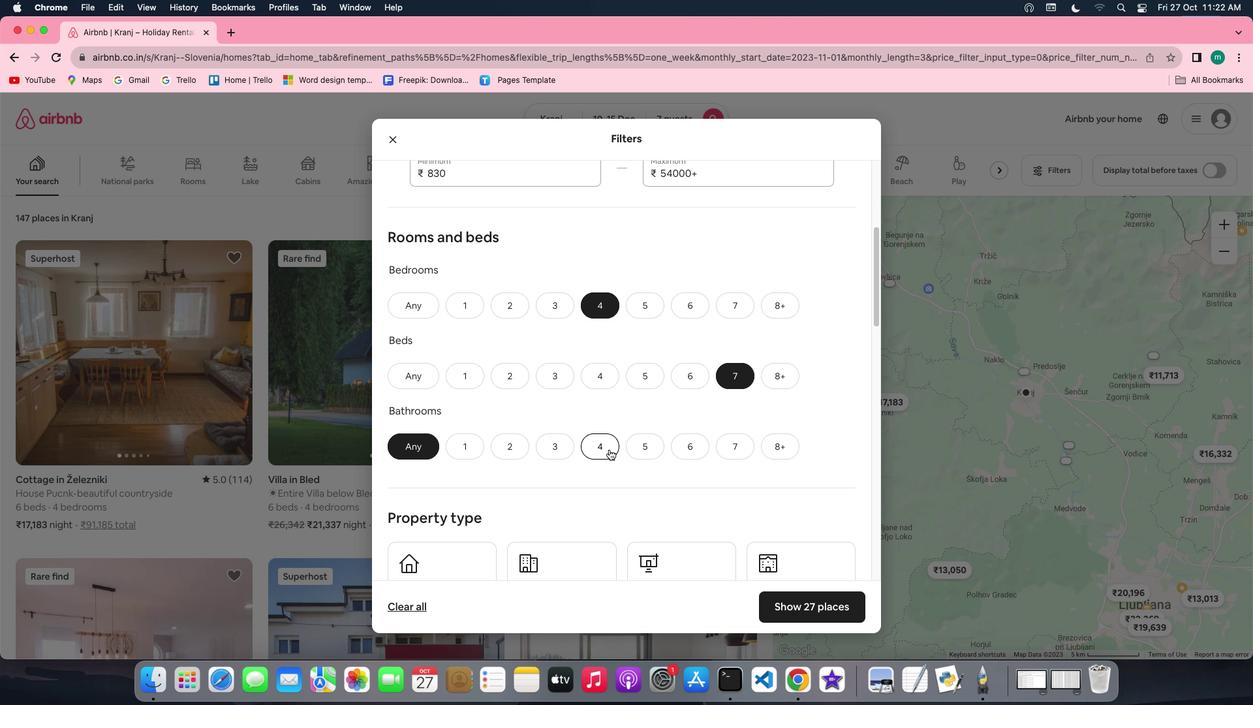 
Action: Mouse pressed left at (609, 449)
Screenshot: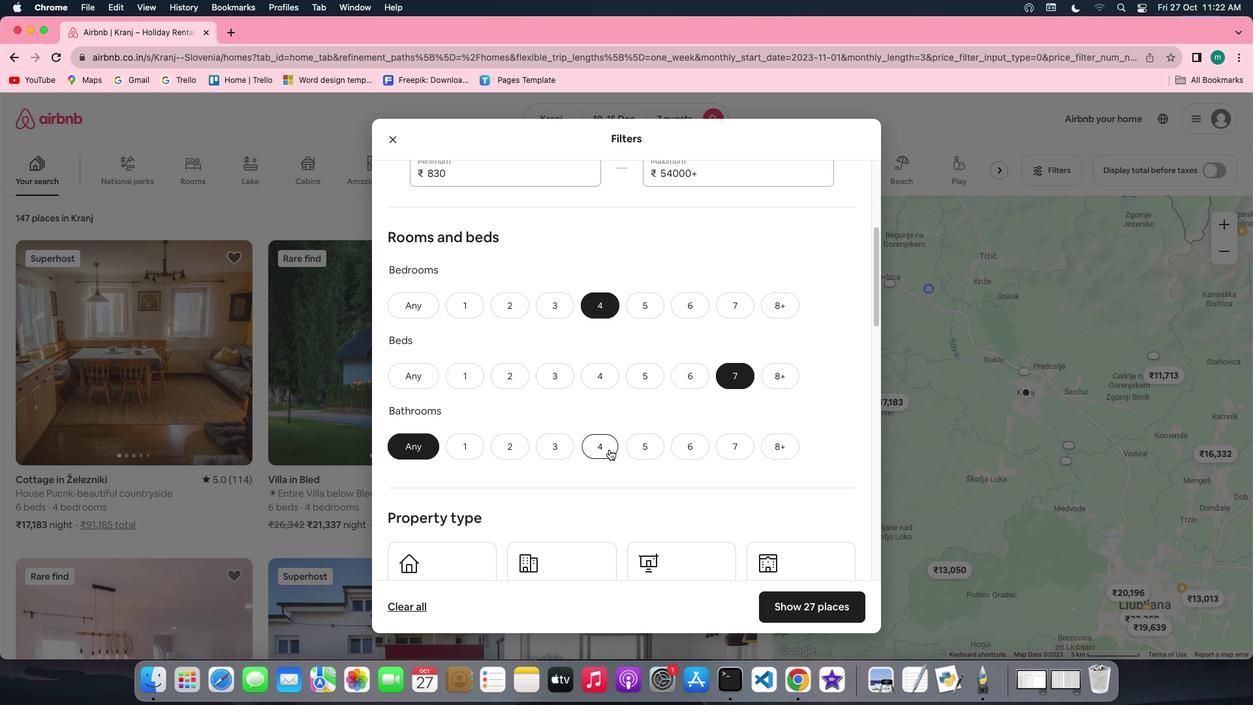
Action: Mouse moved to (756, 449)
Screenshot: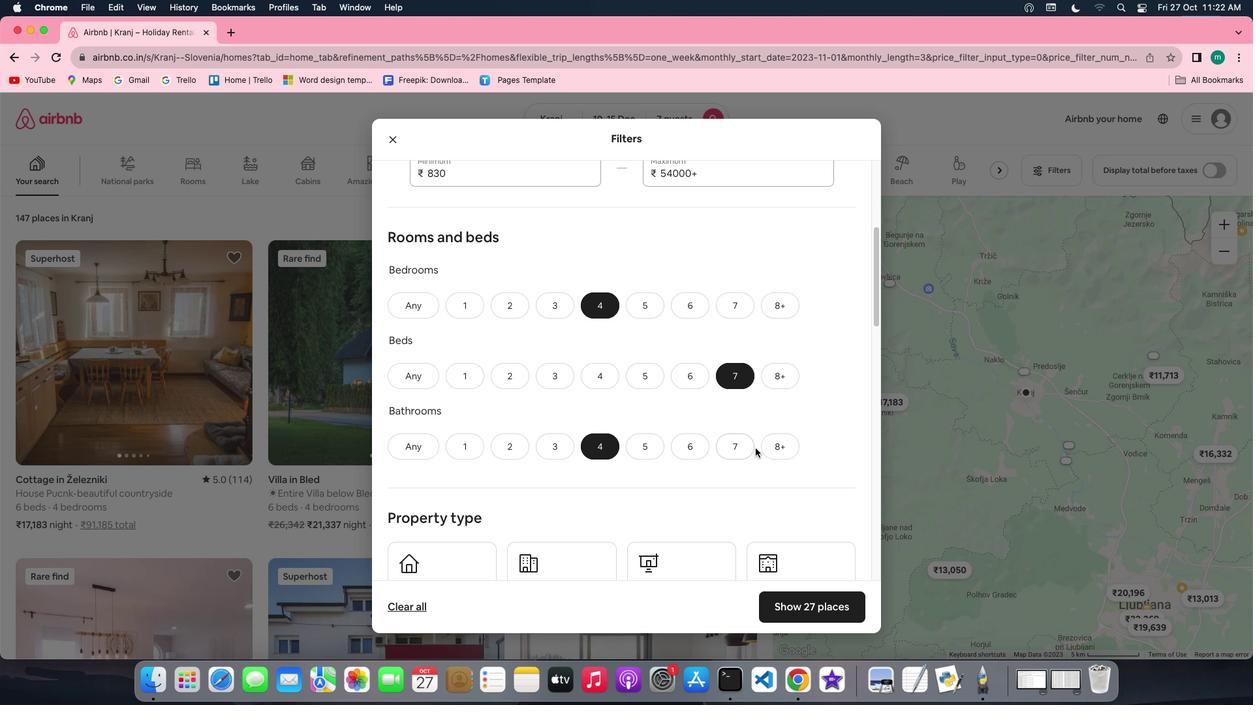 
Action: Mouse scrolled (756, 449) with delta (0, 0)
Screenshot: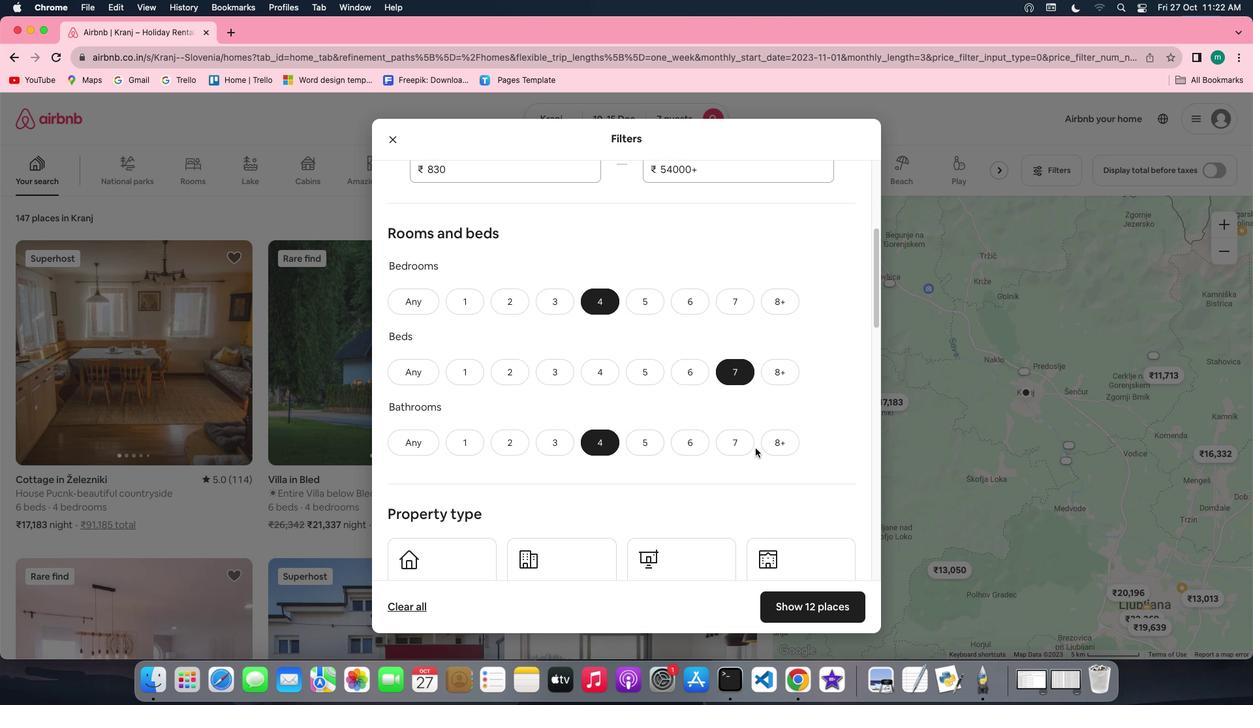 
Action: Mouse scrolled (756, 449) with delta (0, 0)
Screenshot: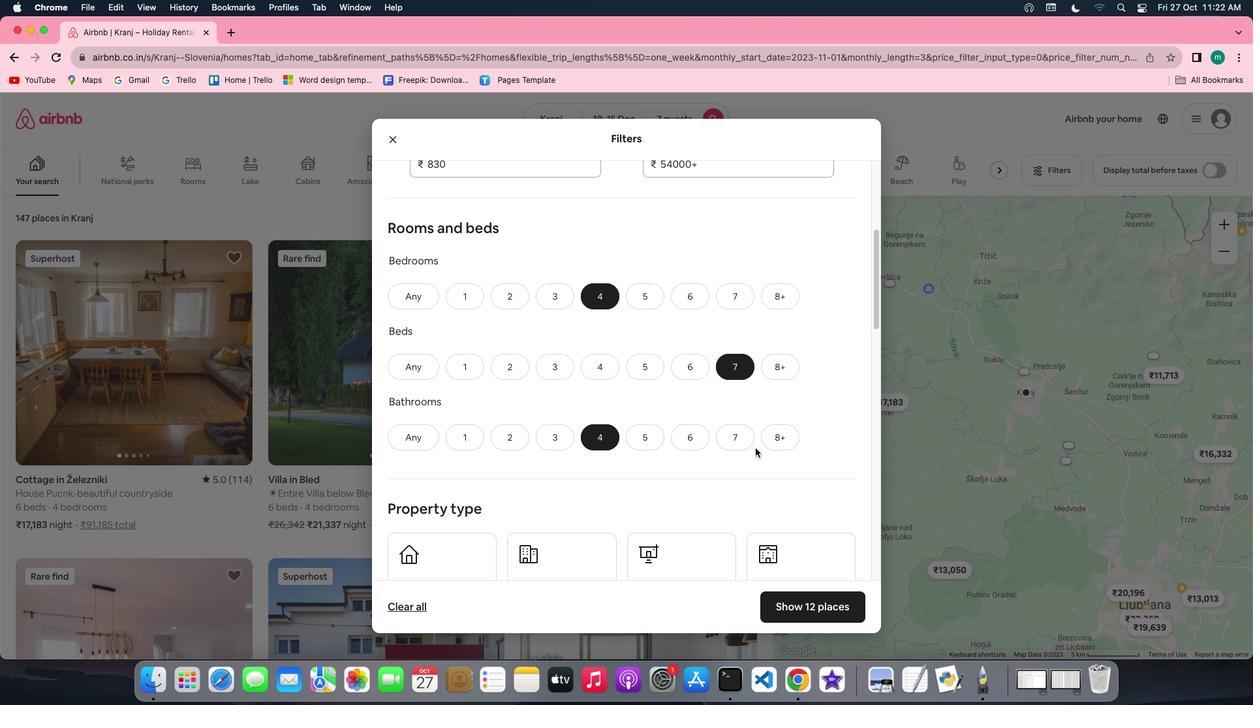 
Action: Mouse scrolled (756, 449) with delta (0, 0)
Screenshot: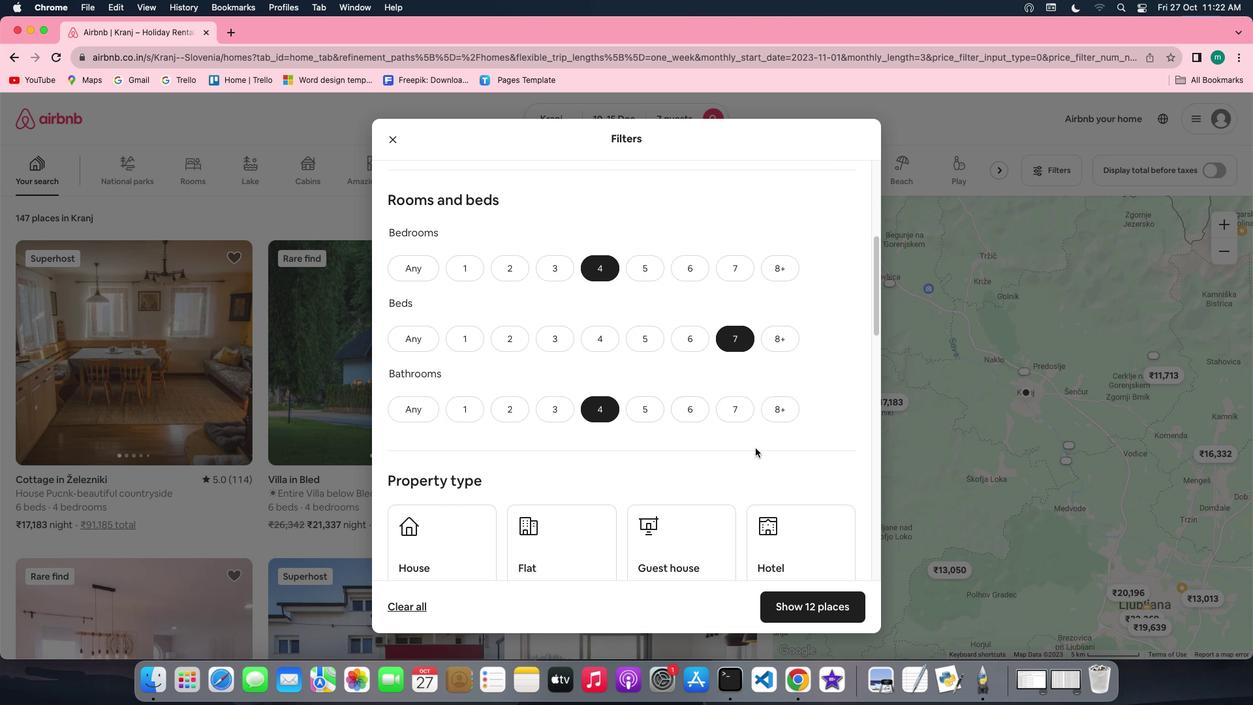 
Action: Mouse scrolled (756, 449) with delta (0, 0)
Screenshot: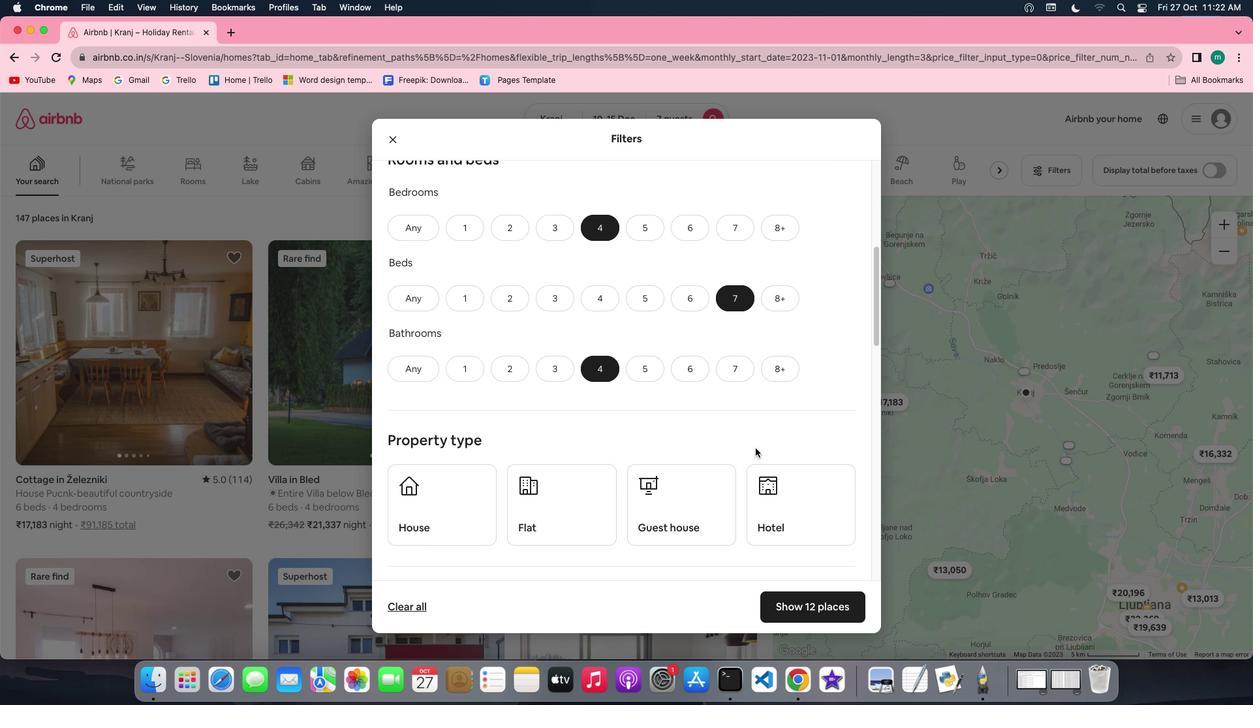 
Action: Mouse scrolled (756, 449) with delta (0, 0)
Screenshot: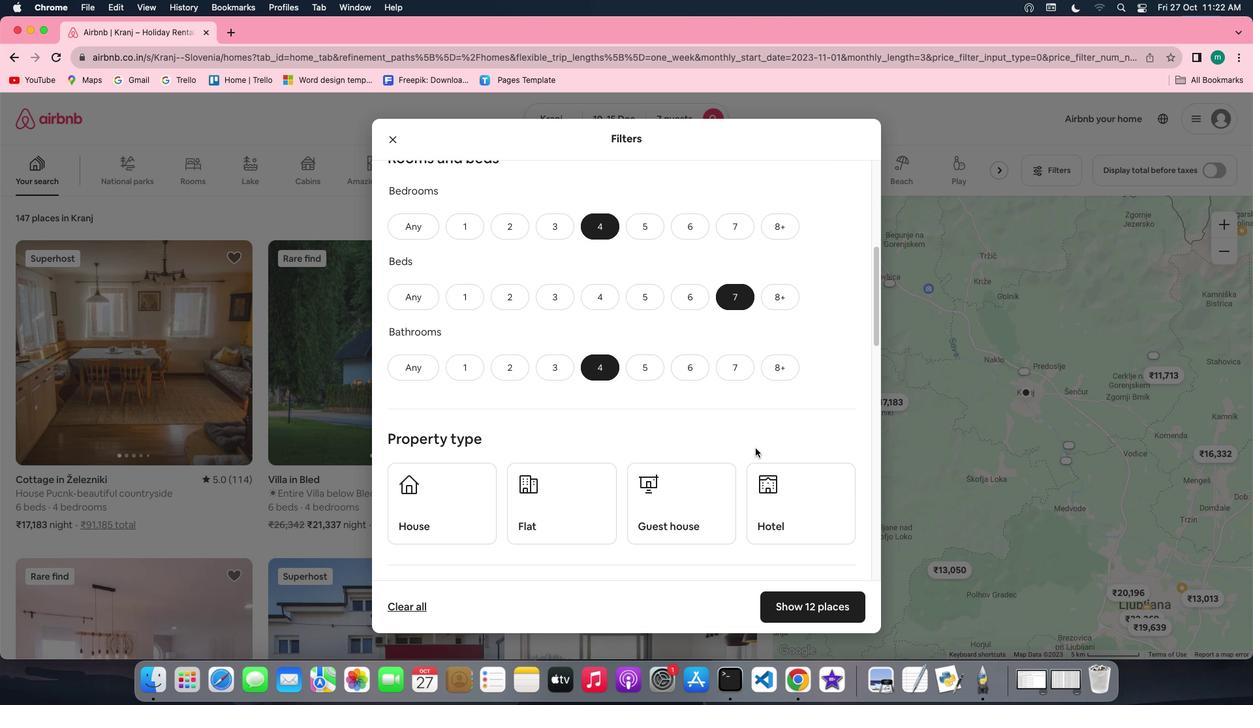
Action: Mouse scrolled (756, 449) with delta (0, 0)
Screenshot: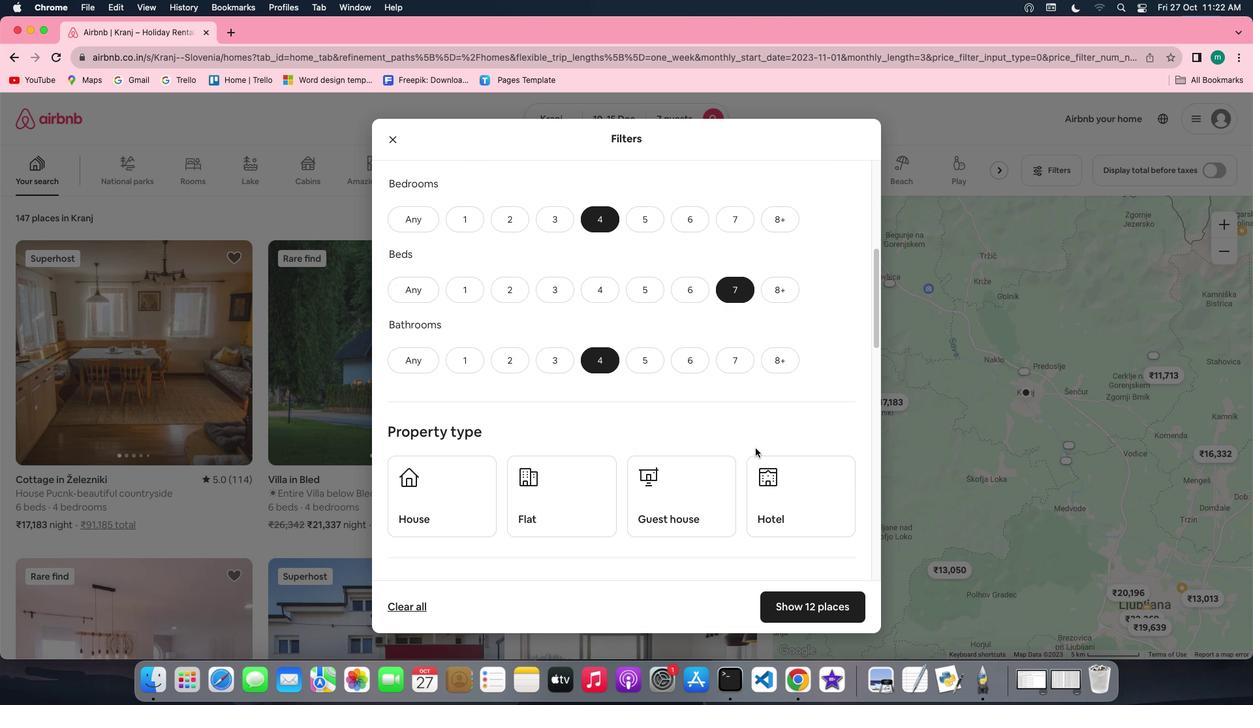 
Action: Mouse scrolled (756, 449) with delta (0, 0)
Screenshot: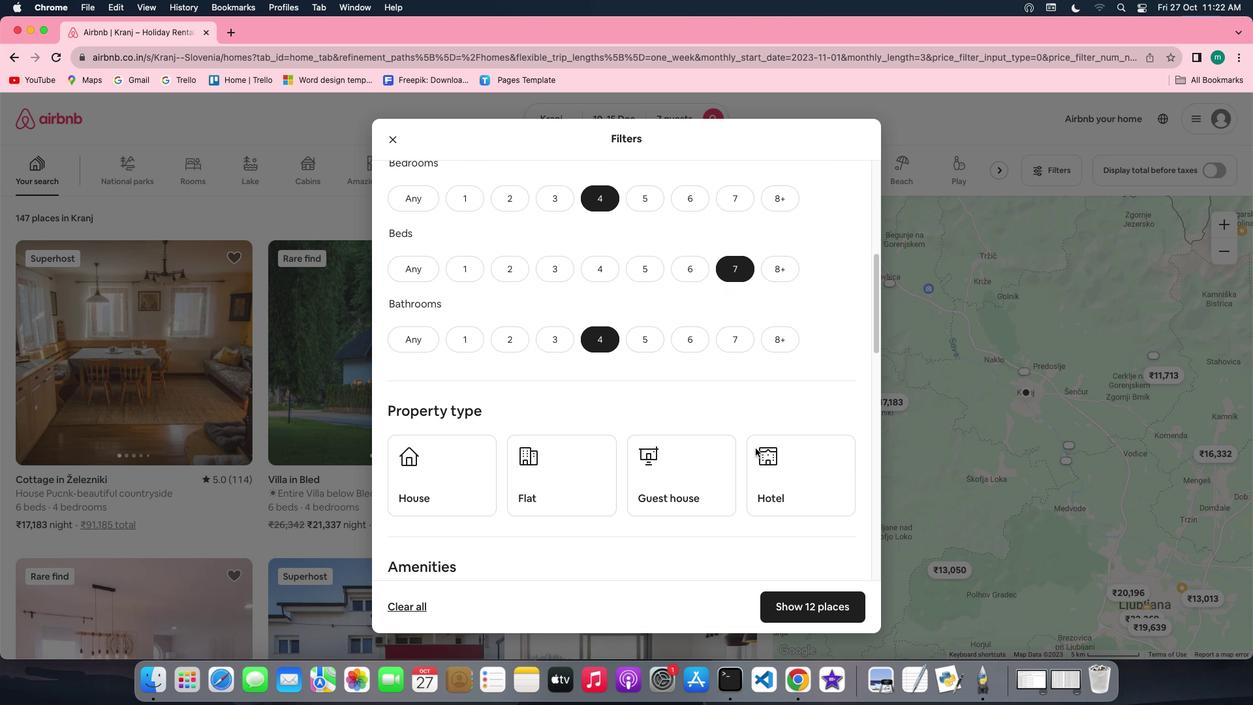 
Action: Mouse scrolled (756, 449) with delta (0, 0)
Screenshot: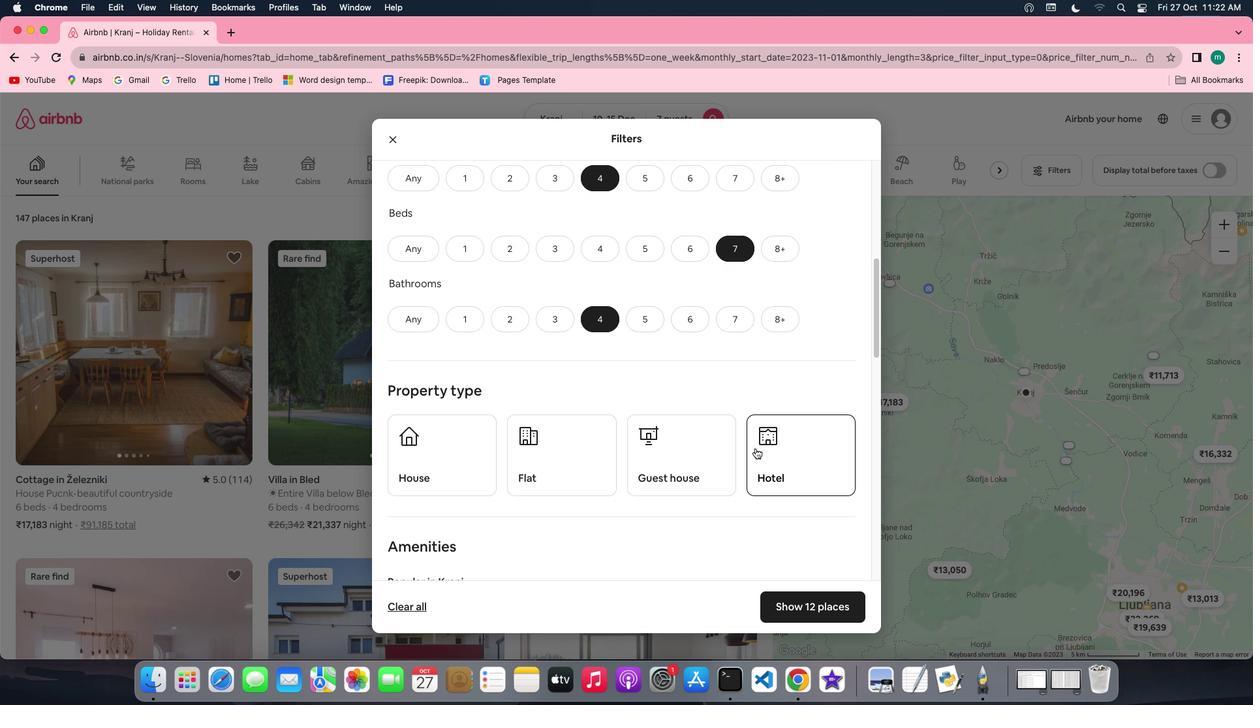 
Action: Mouse scrolled (756, 449) with delta (0, 0)
Screenshot: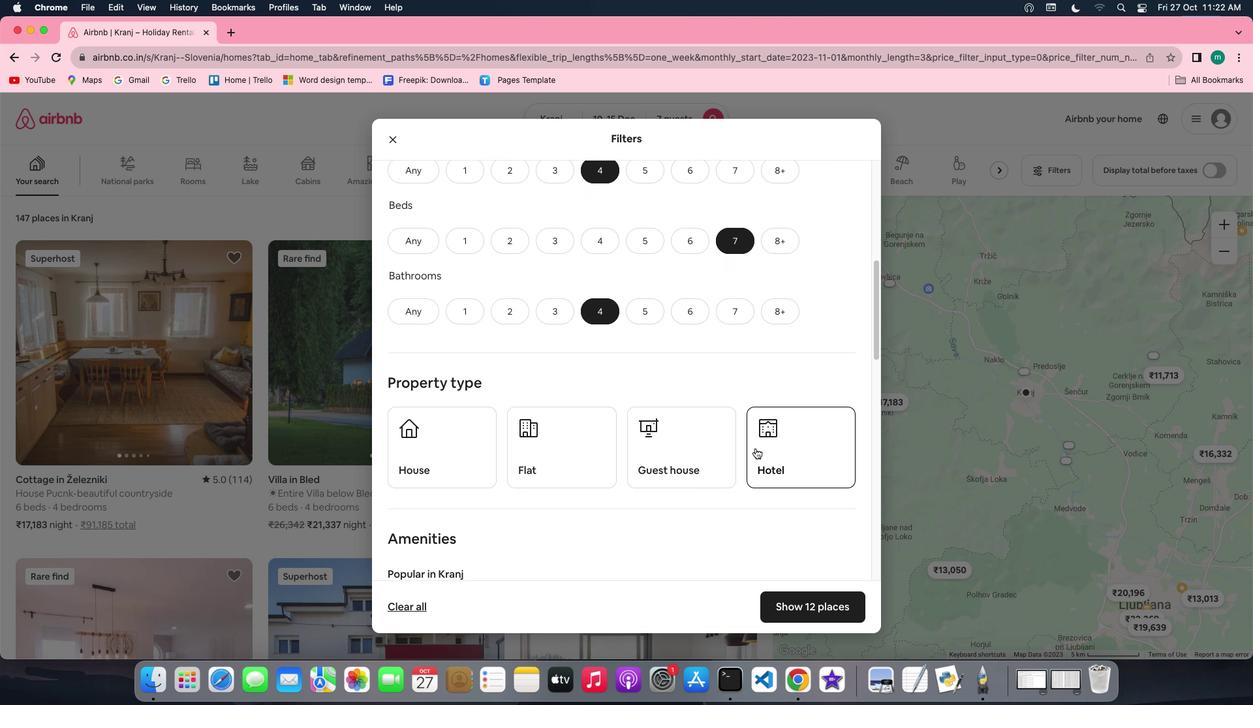 
Action: Mouse scrolled (756, 449) with delta (0, 0)
Screenshot: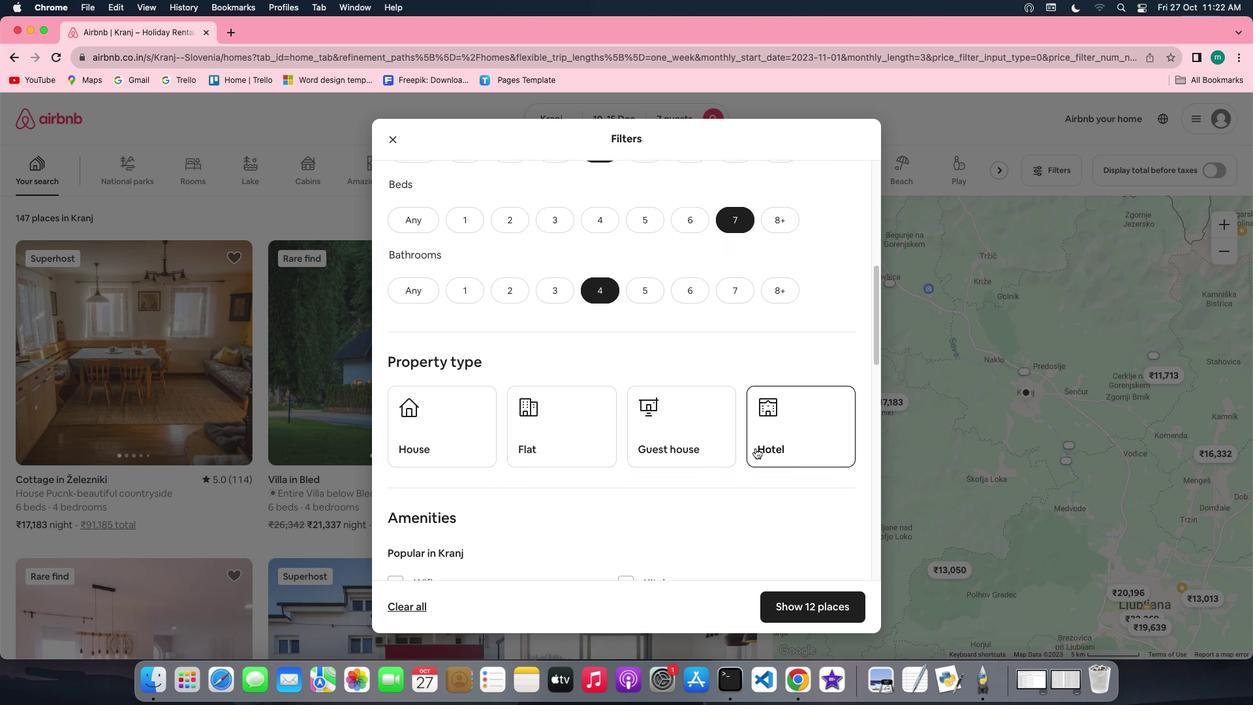 
Action: Mouse scrolled (756, 449) with delta (0, 0)
Screenshot: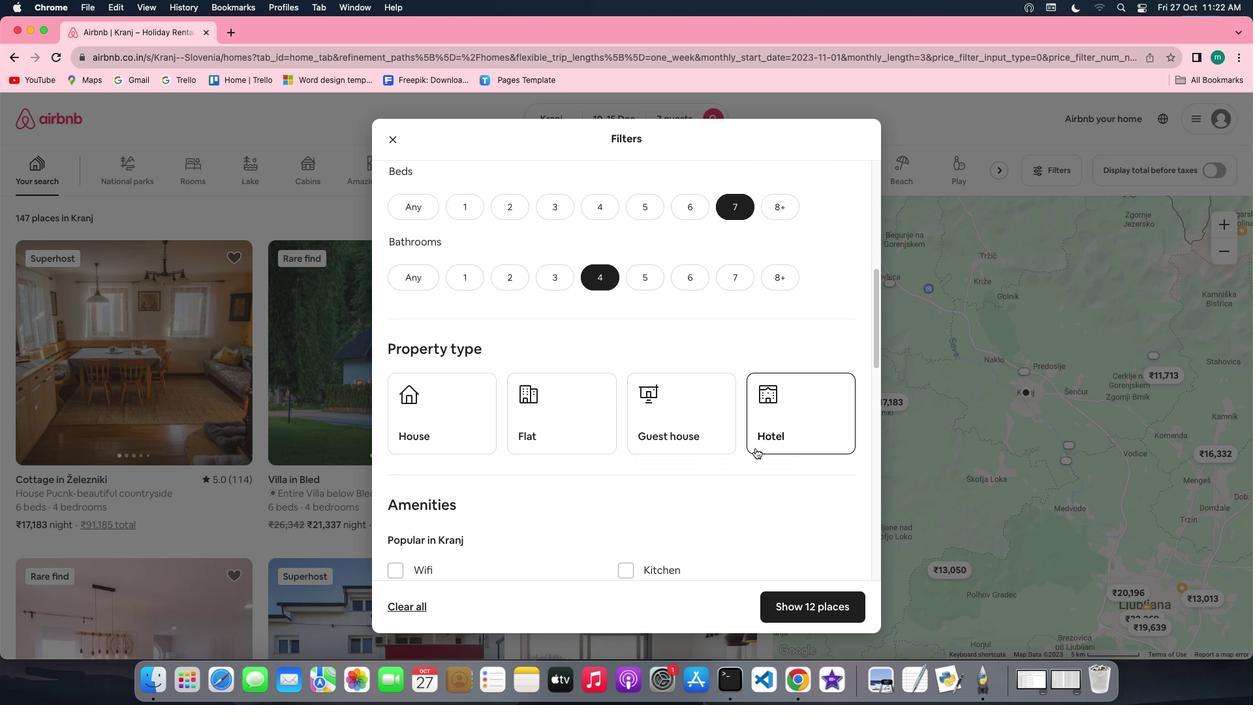 
Action: Mouse scrolled (756, 449) with delta (0, 0)
Screenshot: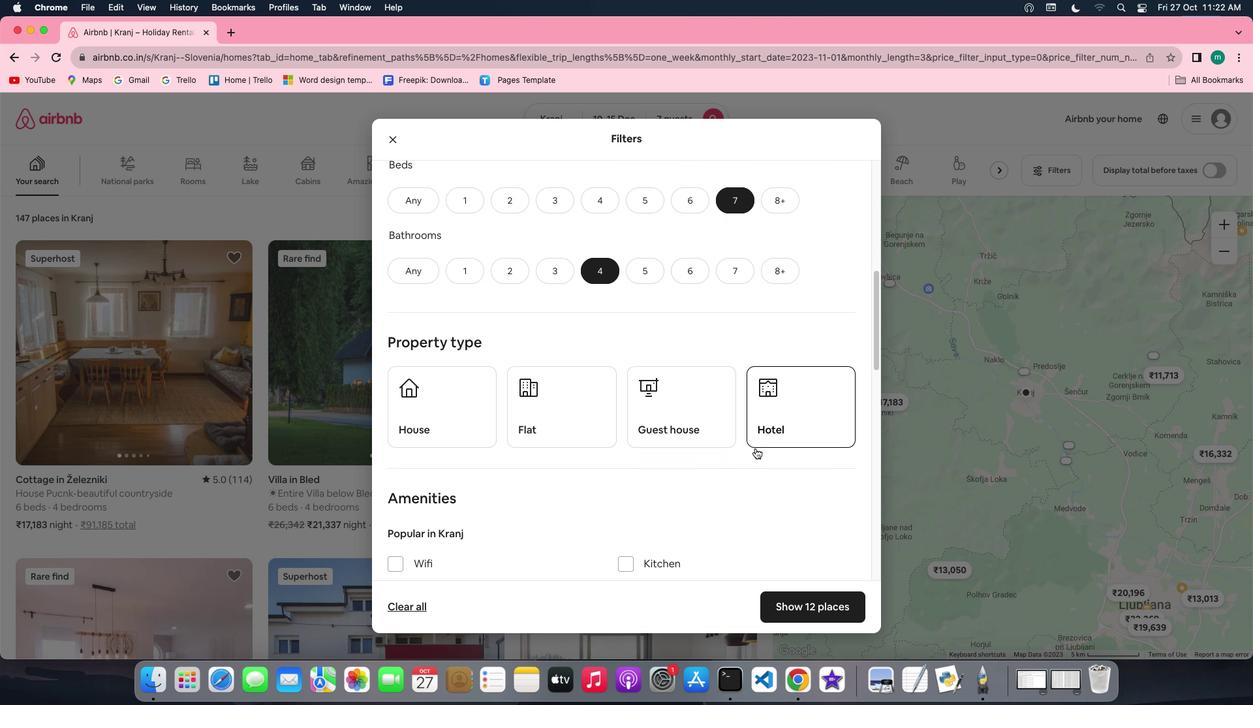 
Action: Mouse scrolled (756, 449) with delta (0, 0)
Screenshot: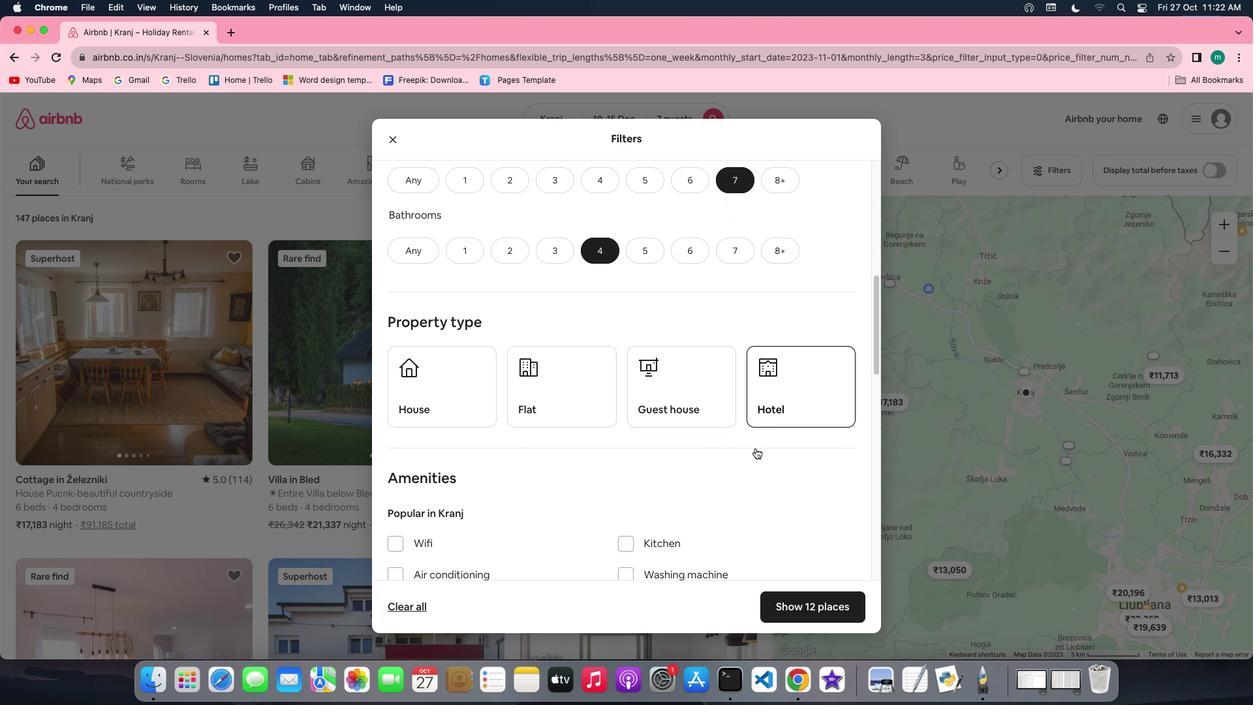 
Action: Mouse moved to (462, 382)
Screenshot: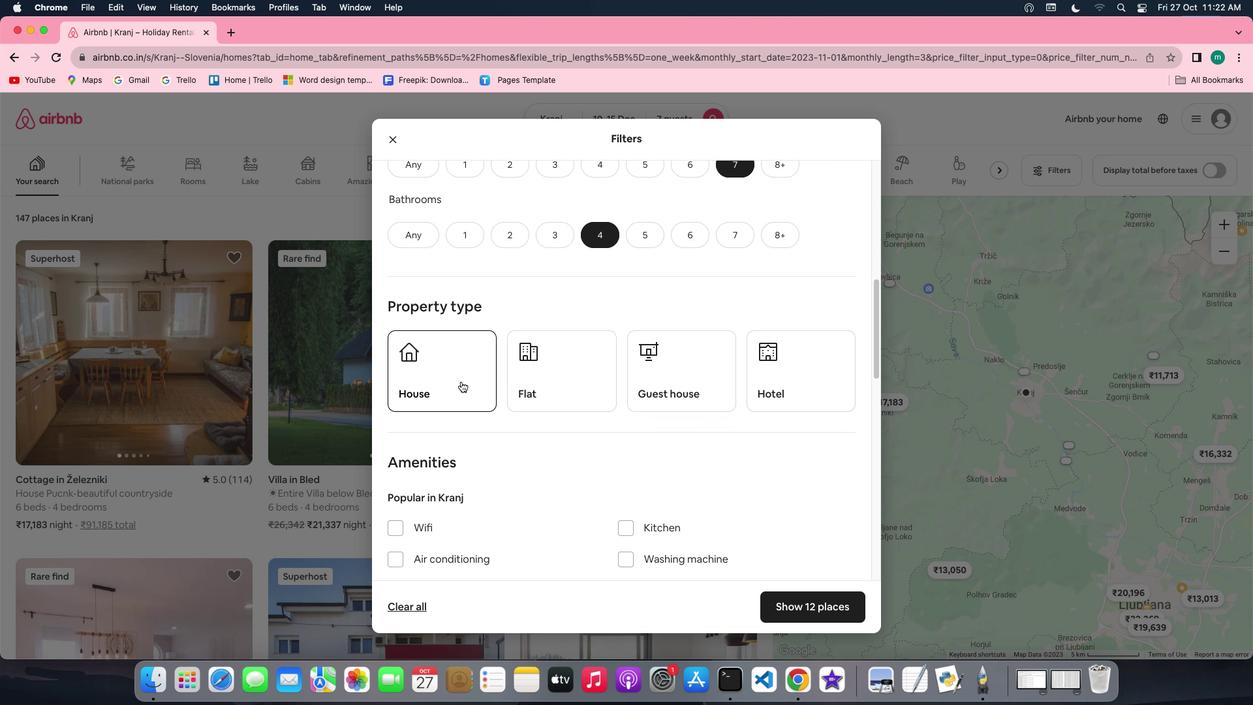 
Action: Mouse pressed left at (462, 382)
Screenshot: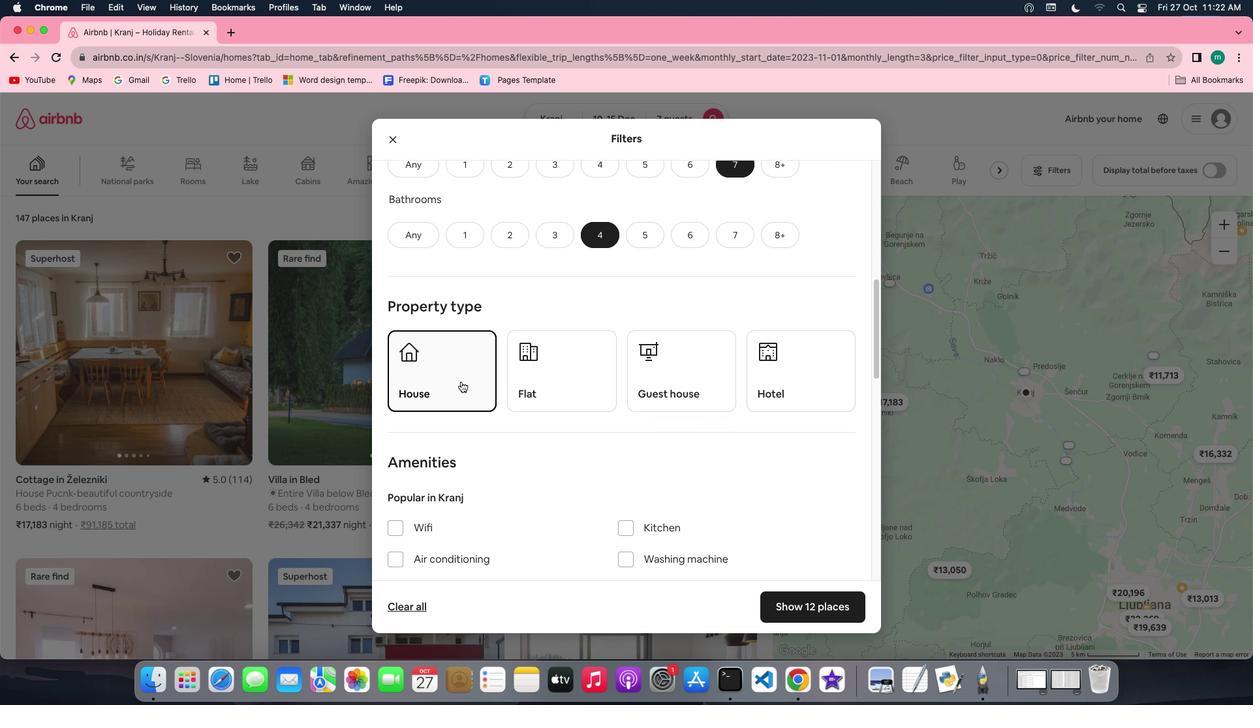 
Action: Mouse moved to (679, 416)
Screenshot: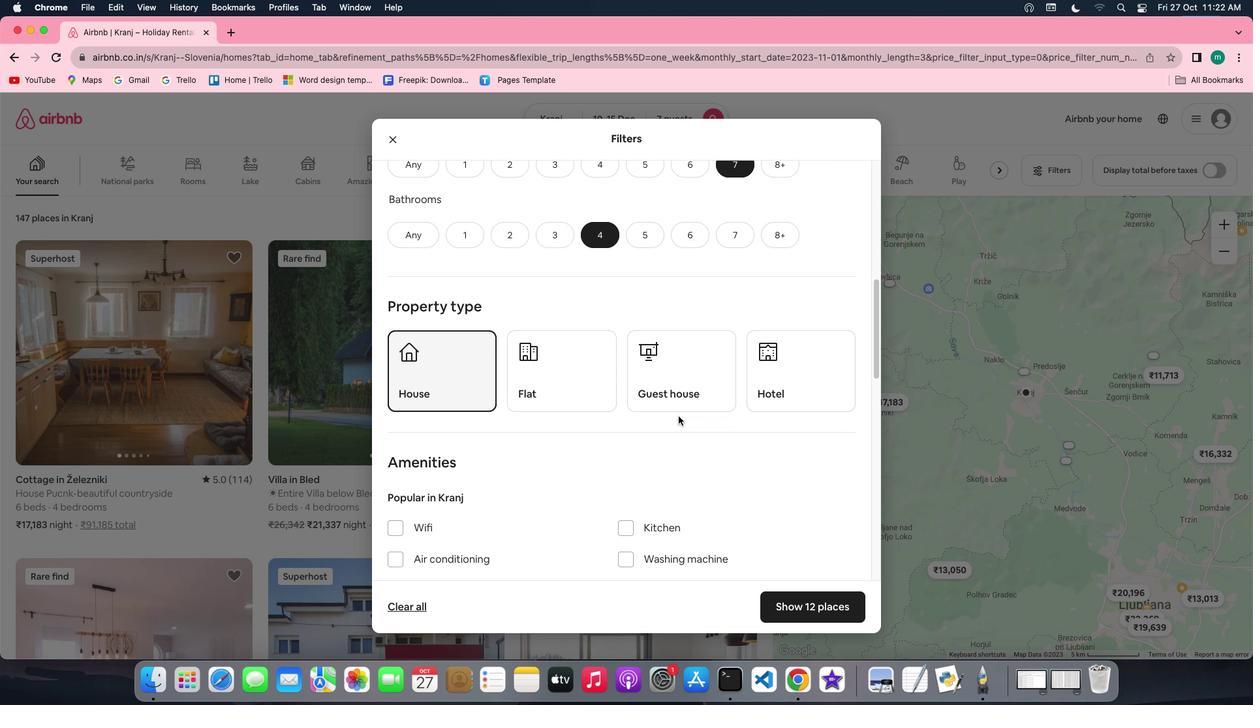 
Action: Mouse scrolled (679, 416) with delta (0, 0)
Screenshot: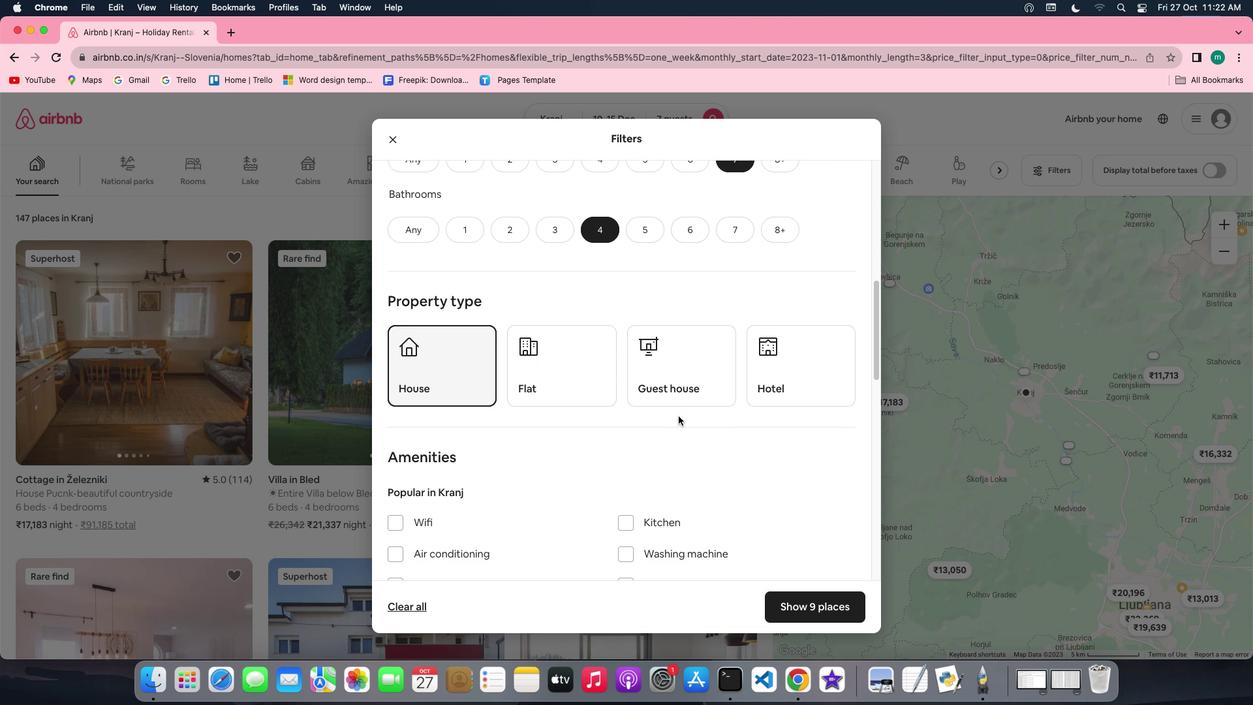 
Action: Mouse scrolled (679, 416) with delta (0, 0)
Screenshot: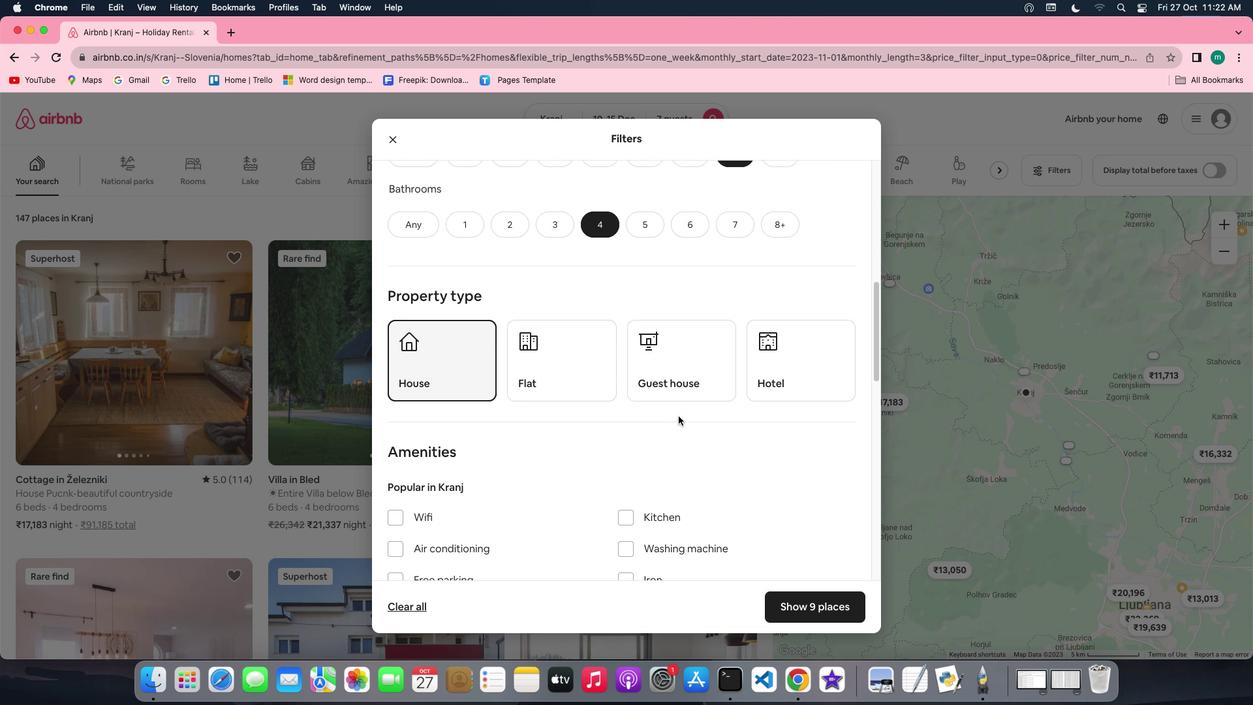 
Action: Mouse scrolled (679, 416) with delta (0, 0)
Screenshot: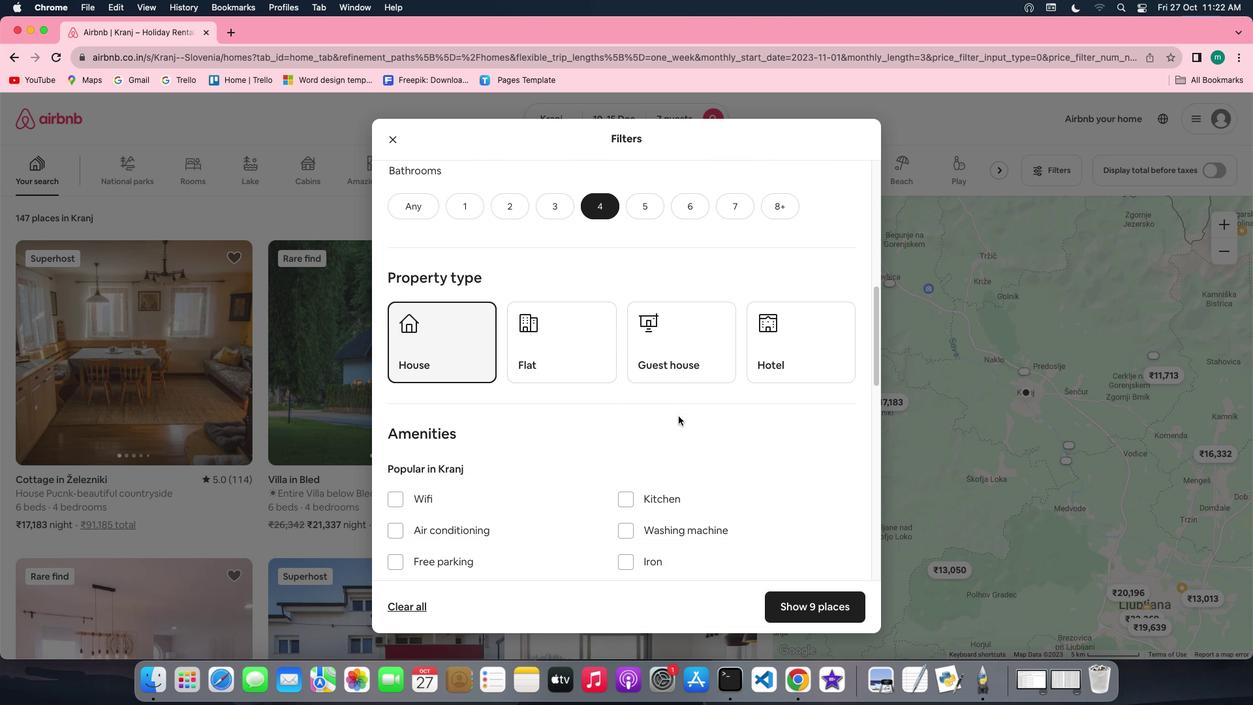 
Action: Mouse scrolled (679, 416) with delta (0, 0)
Screenshot: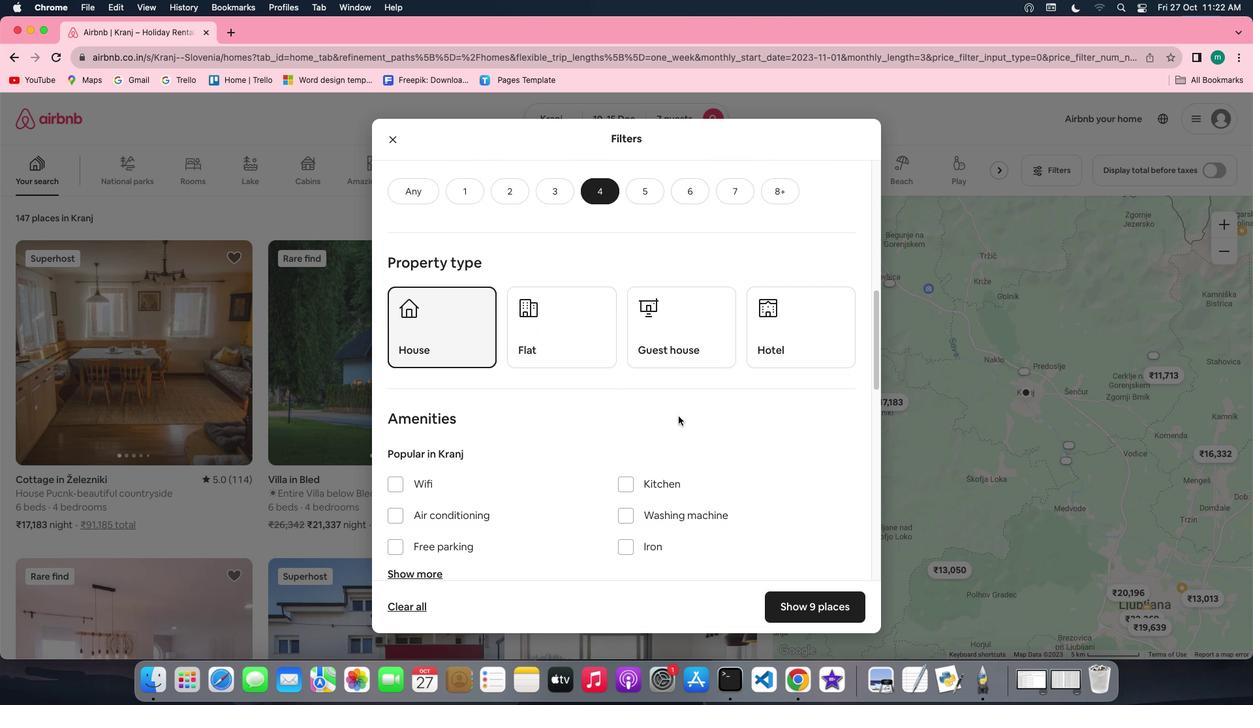 
Action: Mouse scrolled (679, 416) with delta (0, 0)
Screenshot: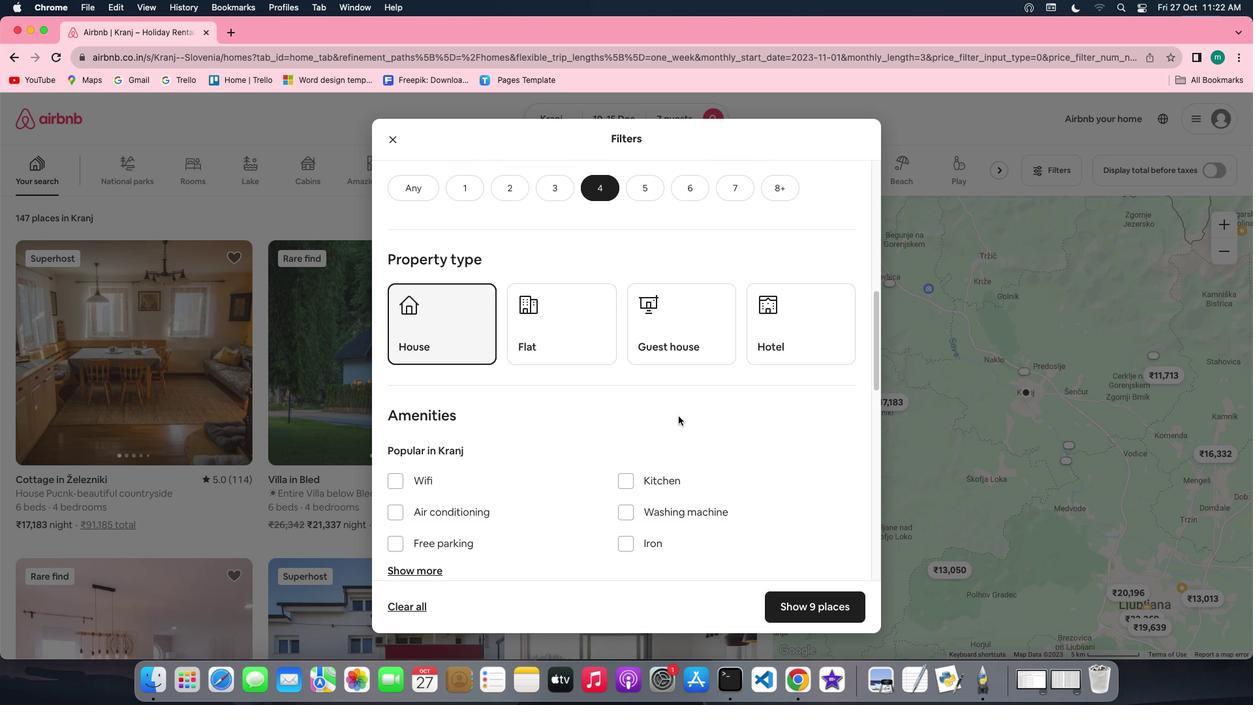 
Action: Mouse scrolled (679, 416) with delta (0, 0)
Screenshot: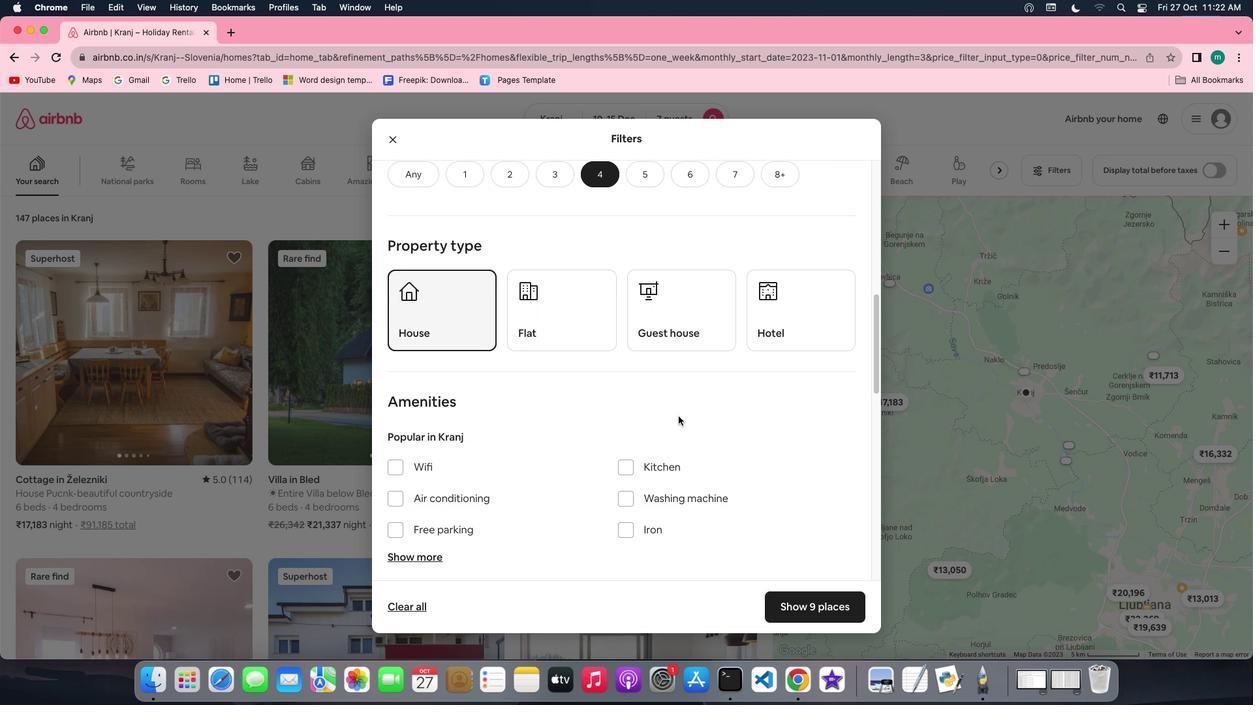 
Action: Mouse scrolled (679, 416) with delta (0, 0)
Screenshot: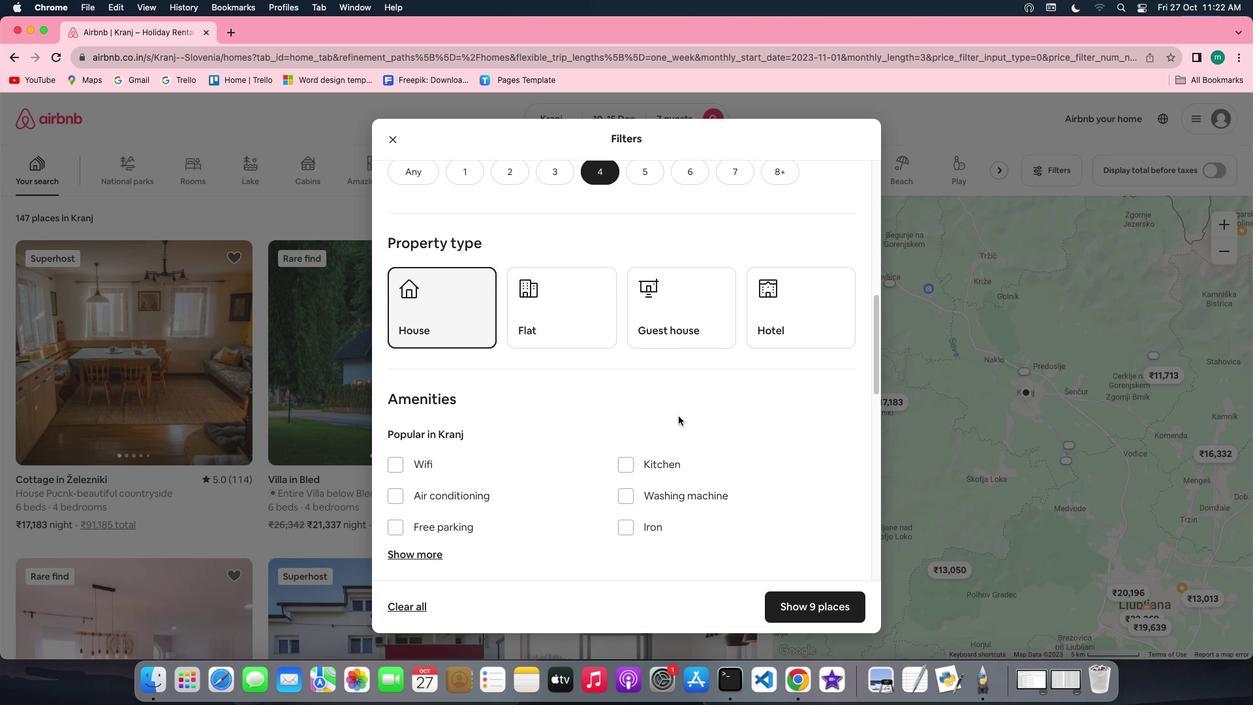 
Action: Mouse scrolled (679, 416) with delta (0, 0)
Screenshot: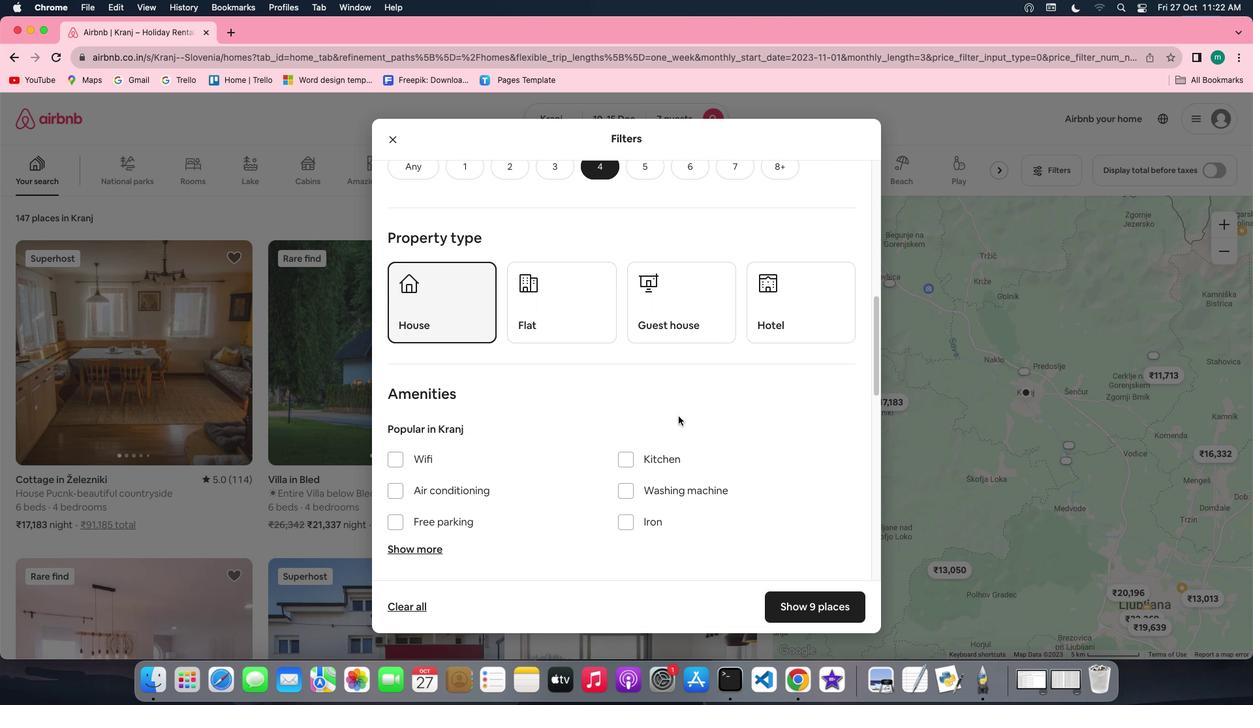
Action: Mouse scrolled (679, 416) with delta (0, 0)
Screenshot: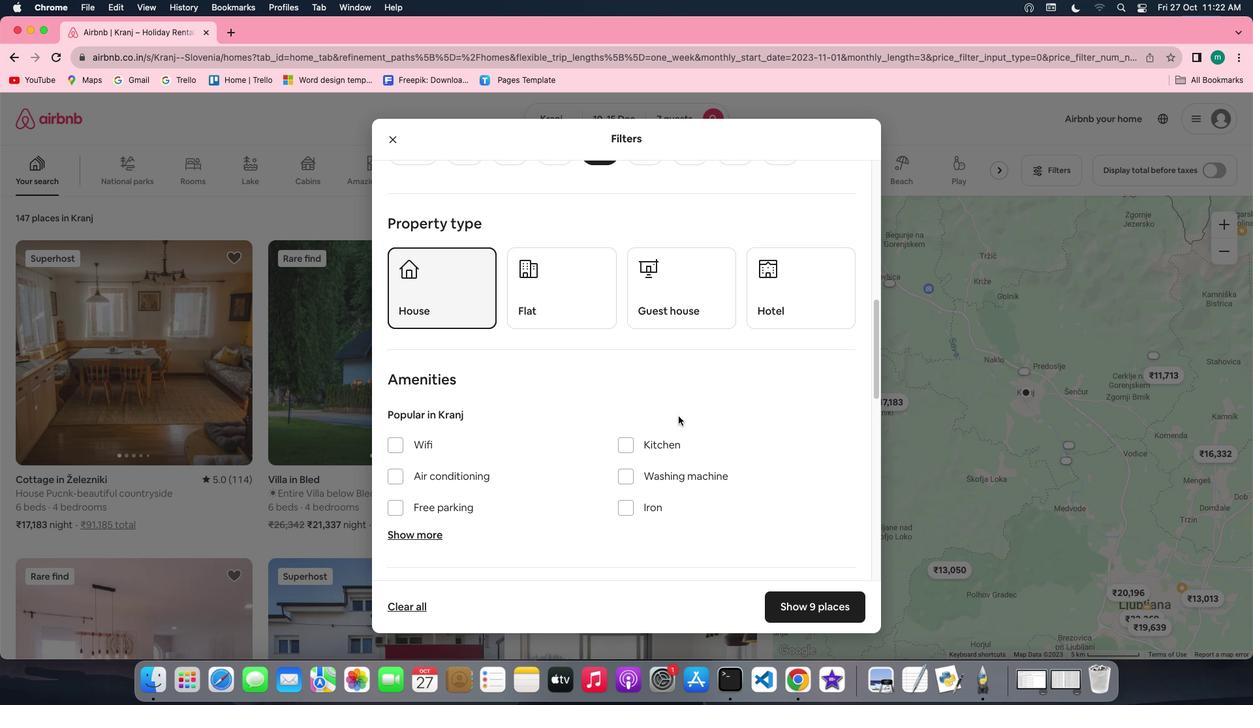 
Action: Mouse moved to (547, 362)
Screenshot: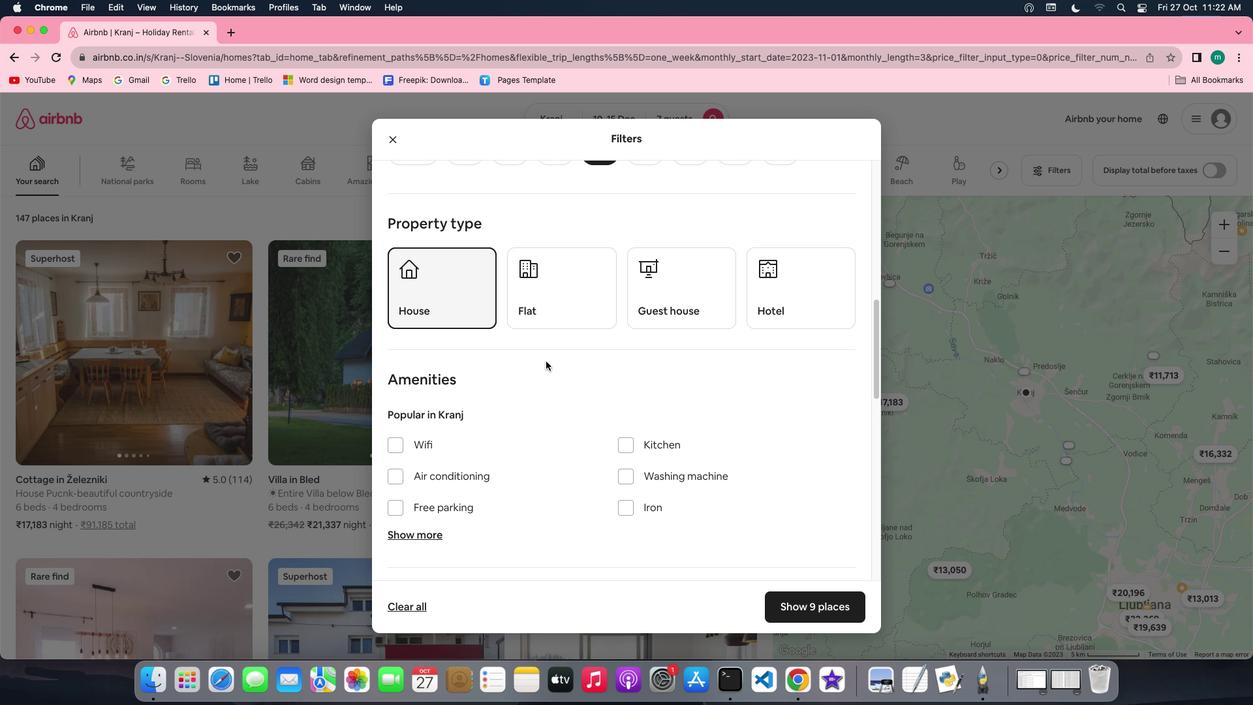 
Action: Mouse scrolled (547, 362) with delta (0, 0)
Screenshot: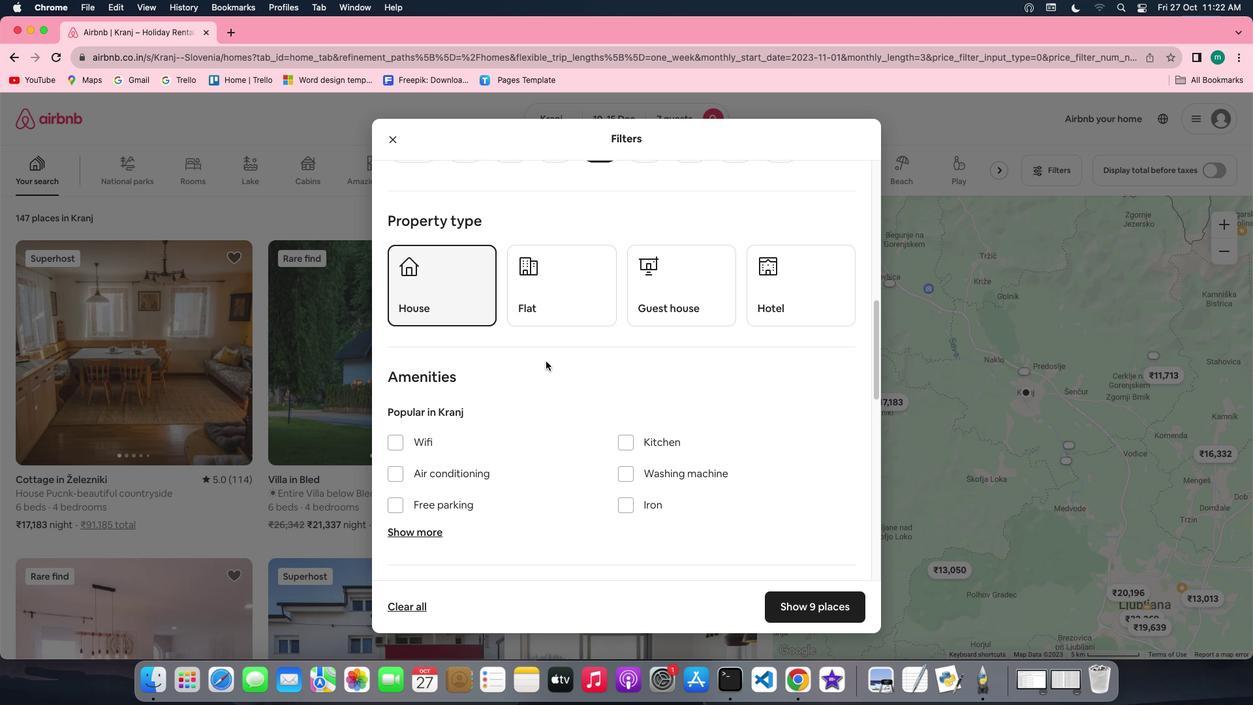 
Action: Mouse scrolled (547, 362) with delta (0, 0)
Screenshot: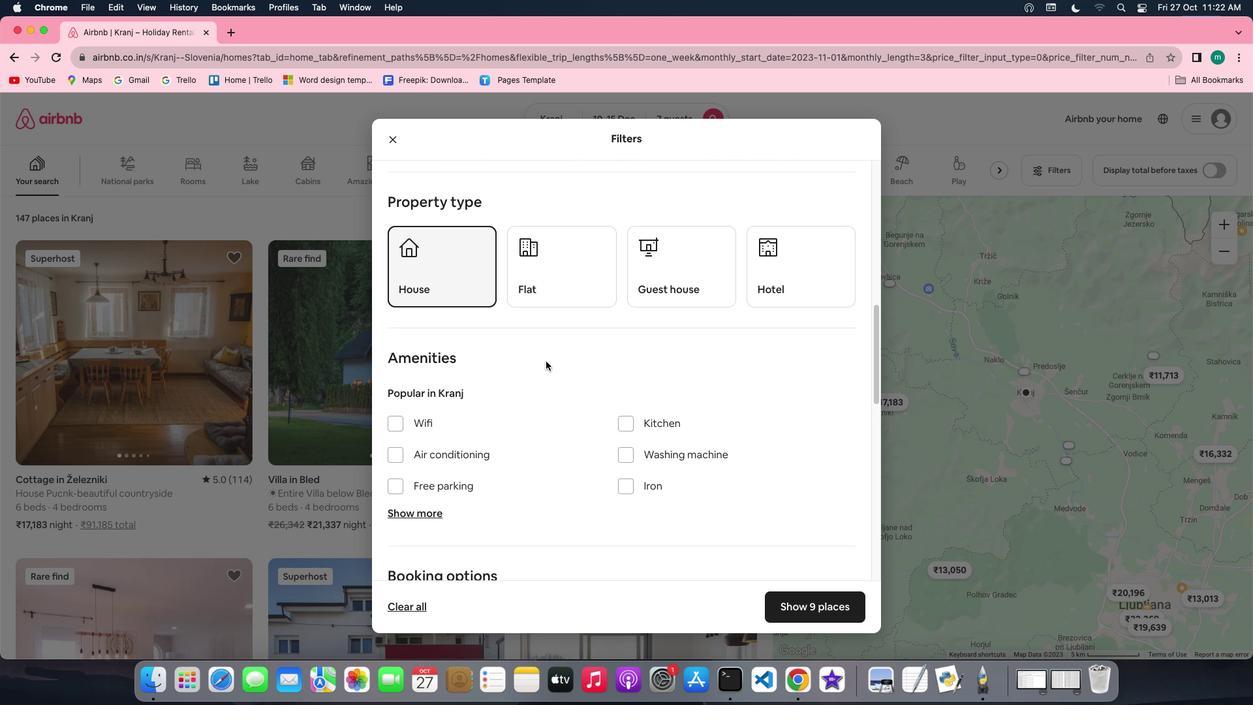 
Action: Mouse scrolled (547, 362) with delta (0, 0)
Screenshot: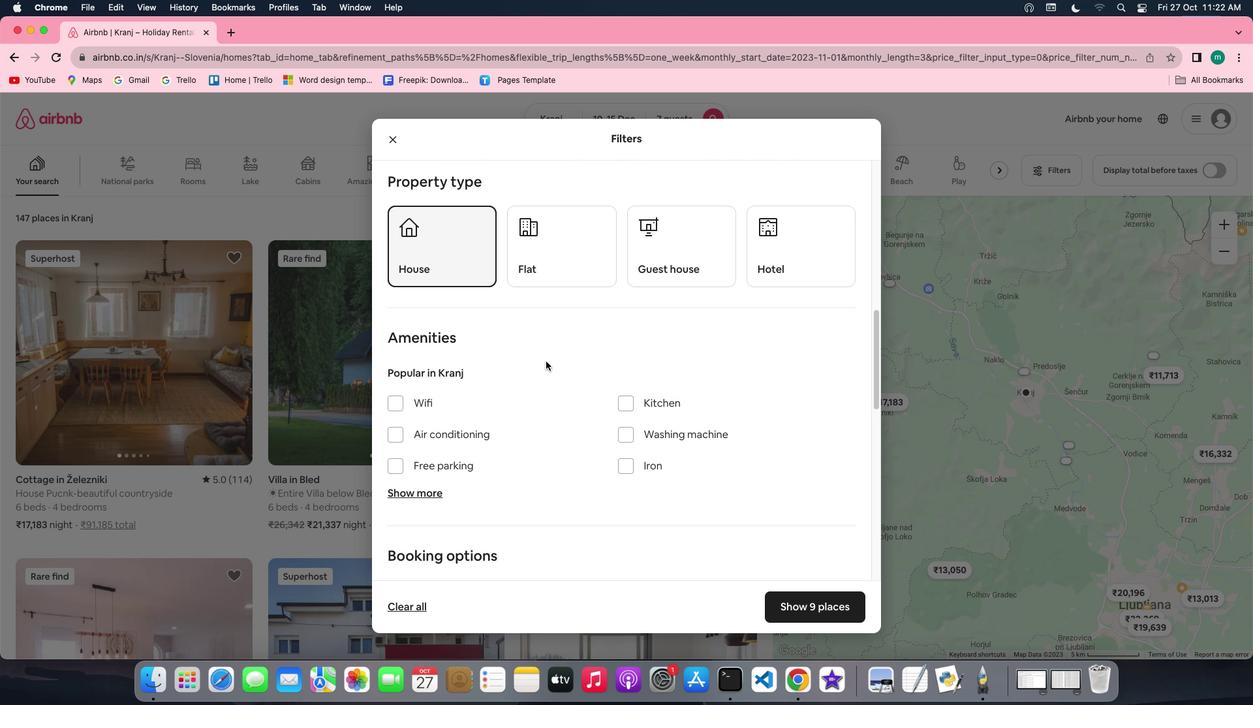 
Action: Mouse moved to (391, 364)
Screenshot: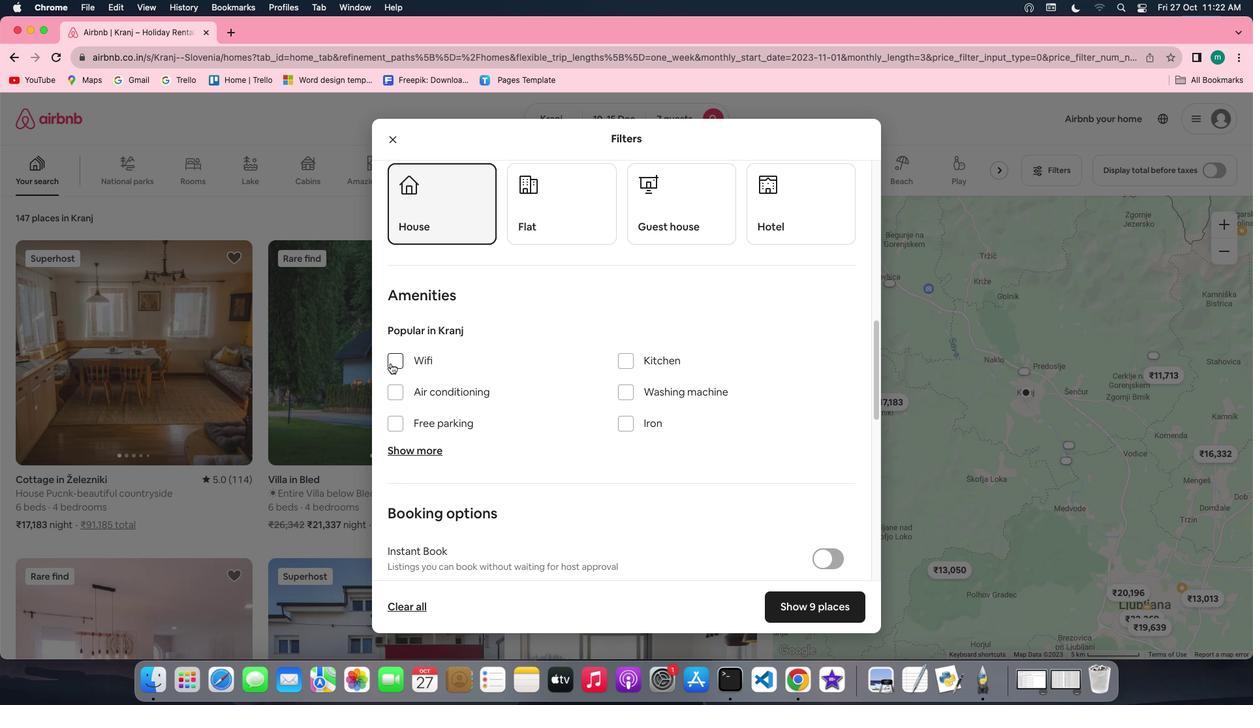 
Action: Mouse pressed left at (391, 364)
Screenshot: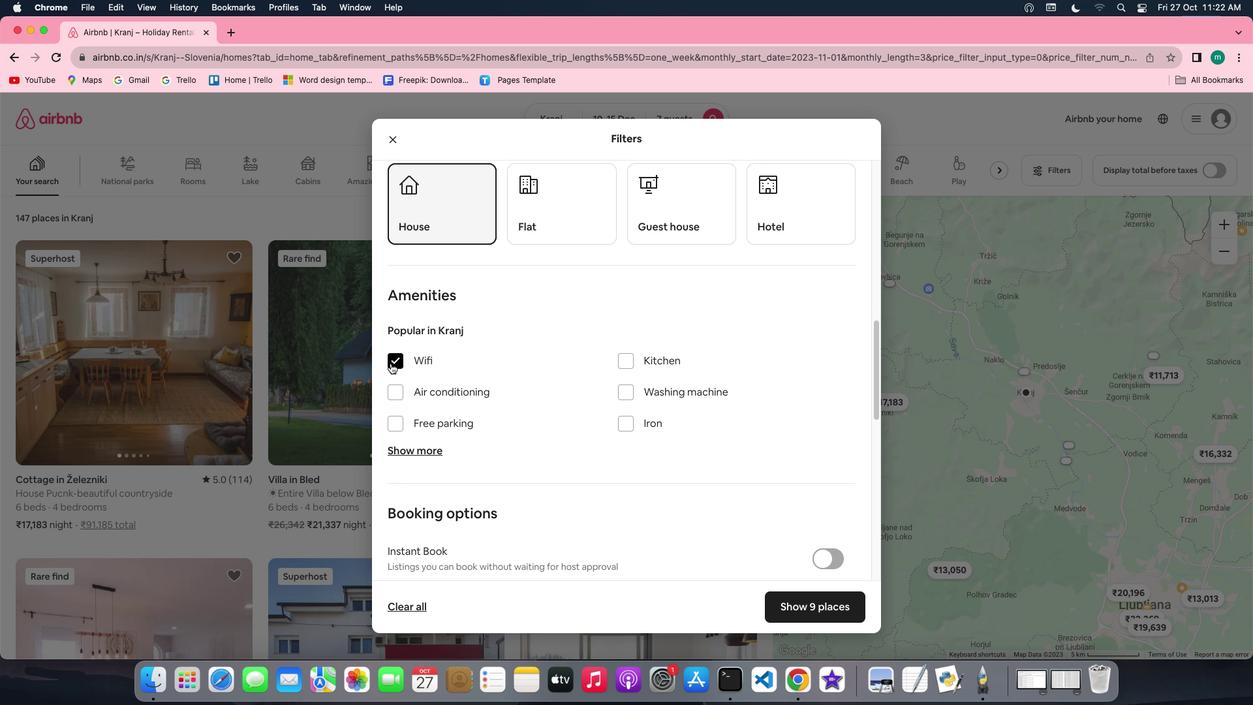 
Action: Mouse moved to (536, 395)
Screenshot: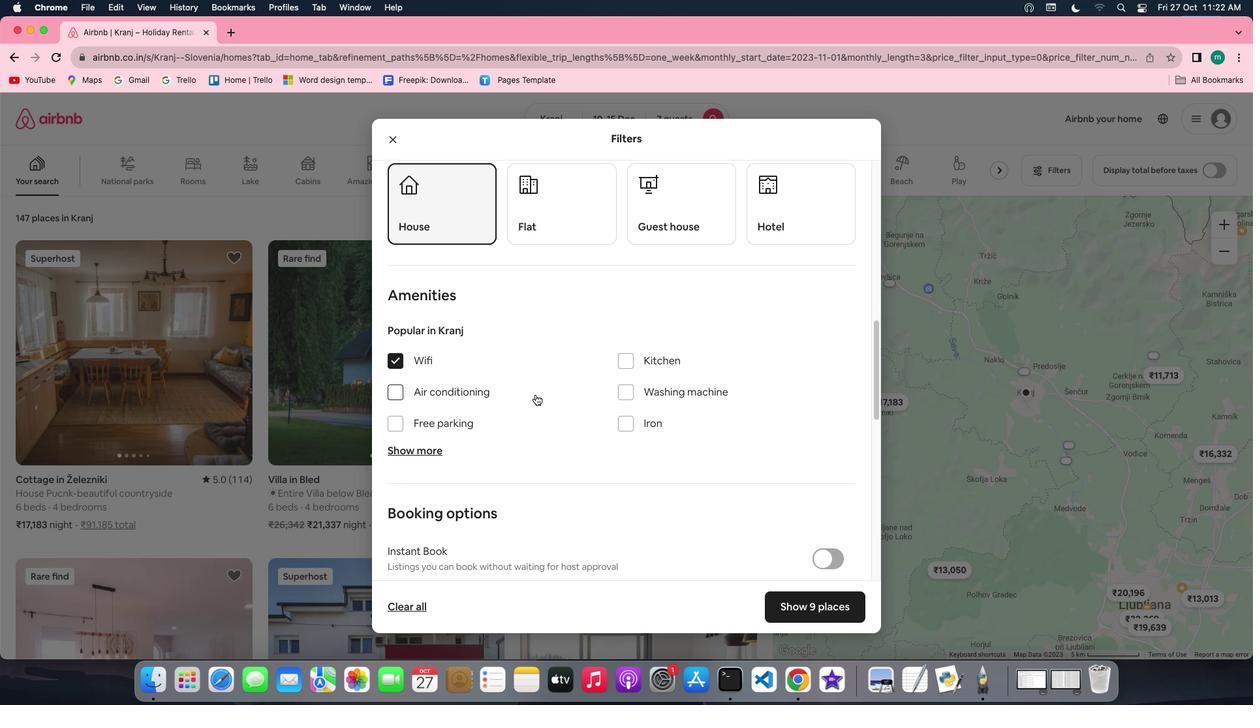 
Action: Mouse scrolled (536, 395) with delta (0, 0)
Screenshot: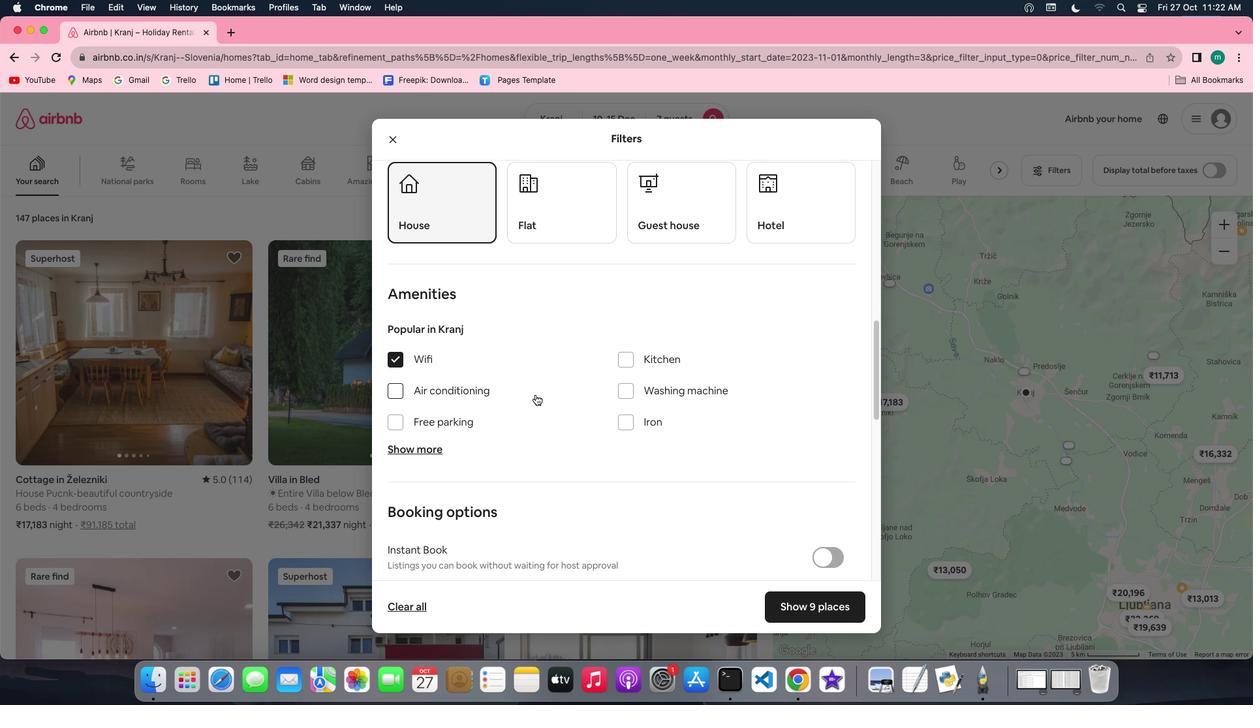 
Action: Mouse scrolled (536, 395) with delta (0, 0)
Screenshot: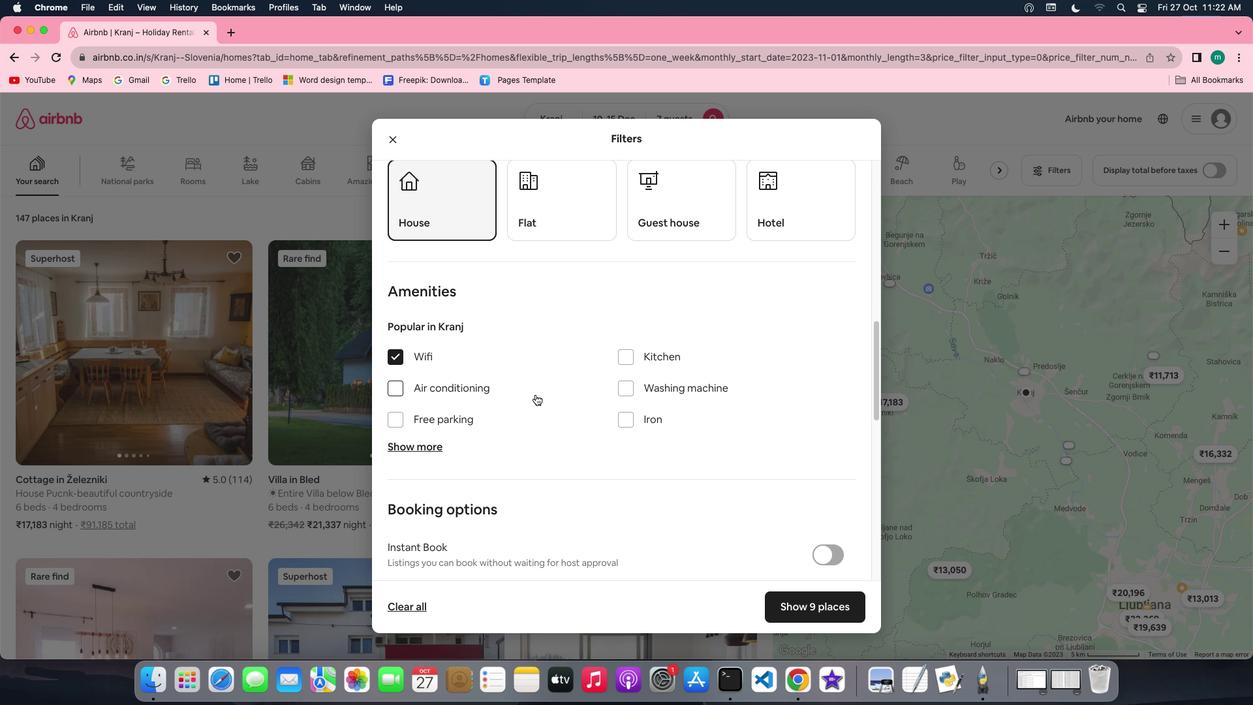 
Action: Mouse scrolled (536, 395) with delta (0, 0)
Screenshot: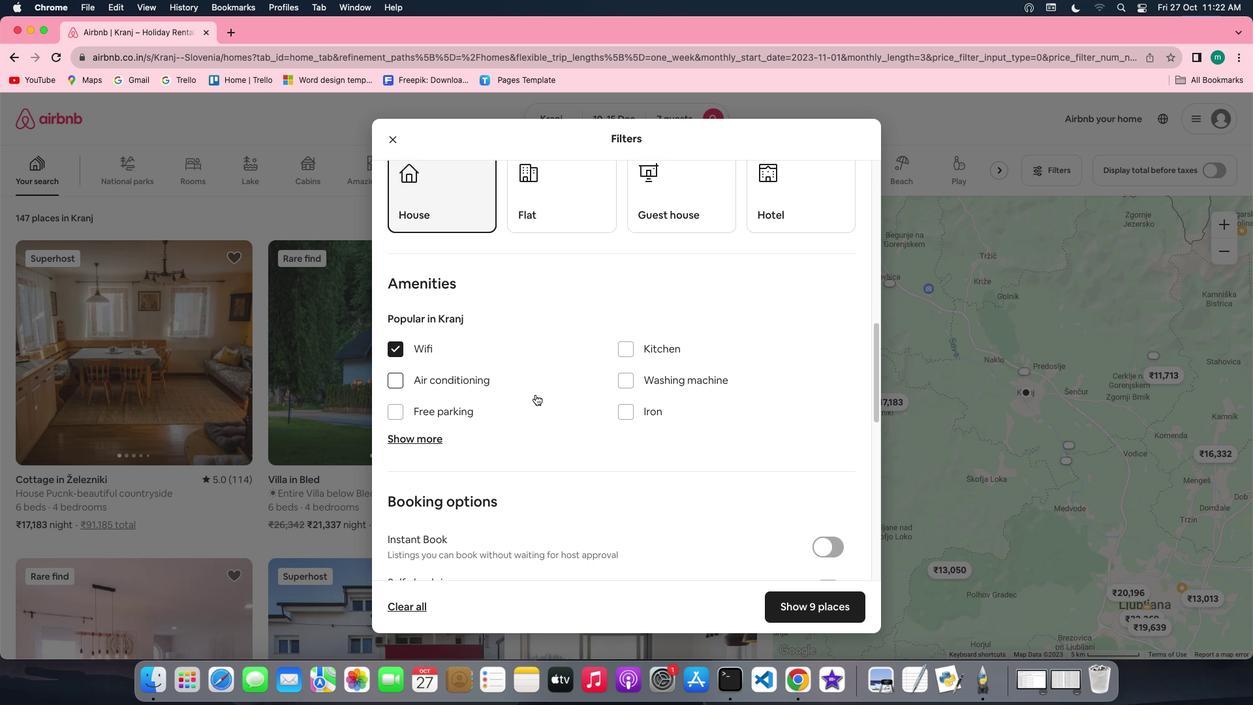 
Action: Mouse scrolled (536, 395) with delta (0, 0)
Screenshot: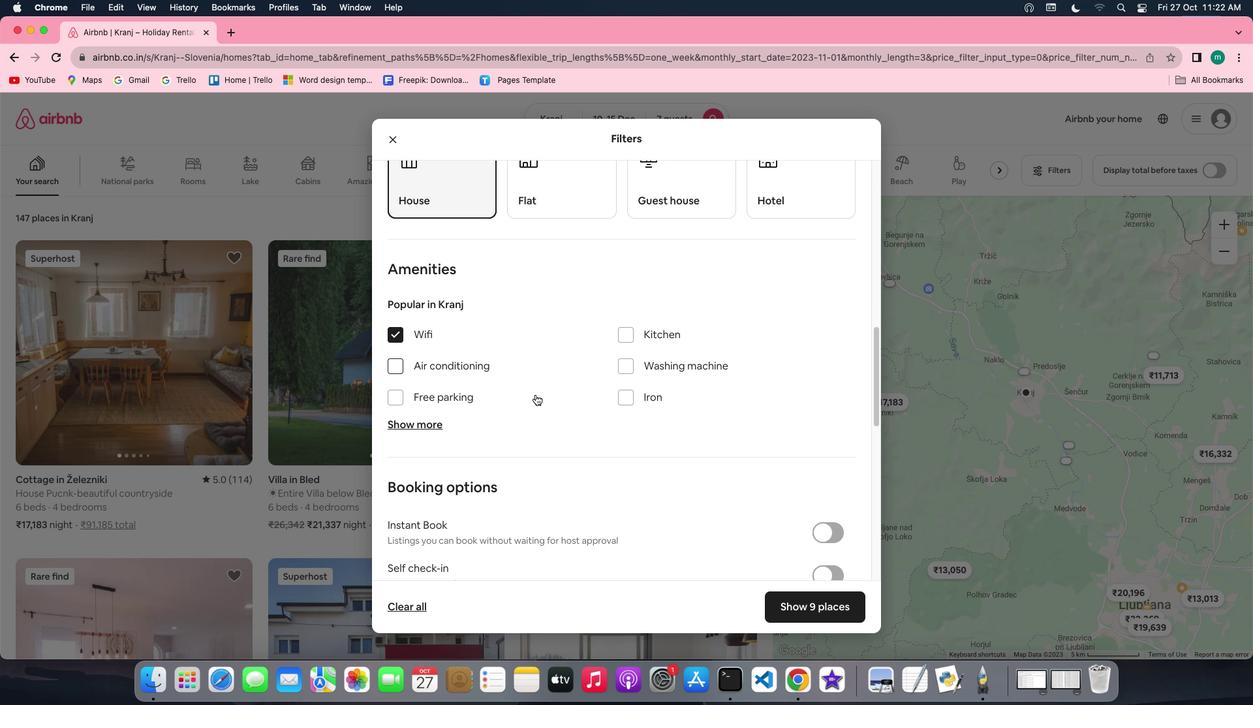 
Action: Mouse scrolled (536, 395) with delta (0, 0)
Screenshot: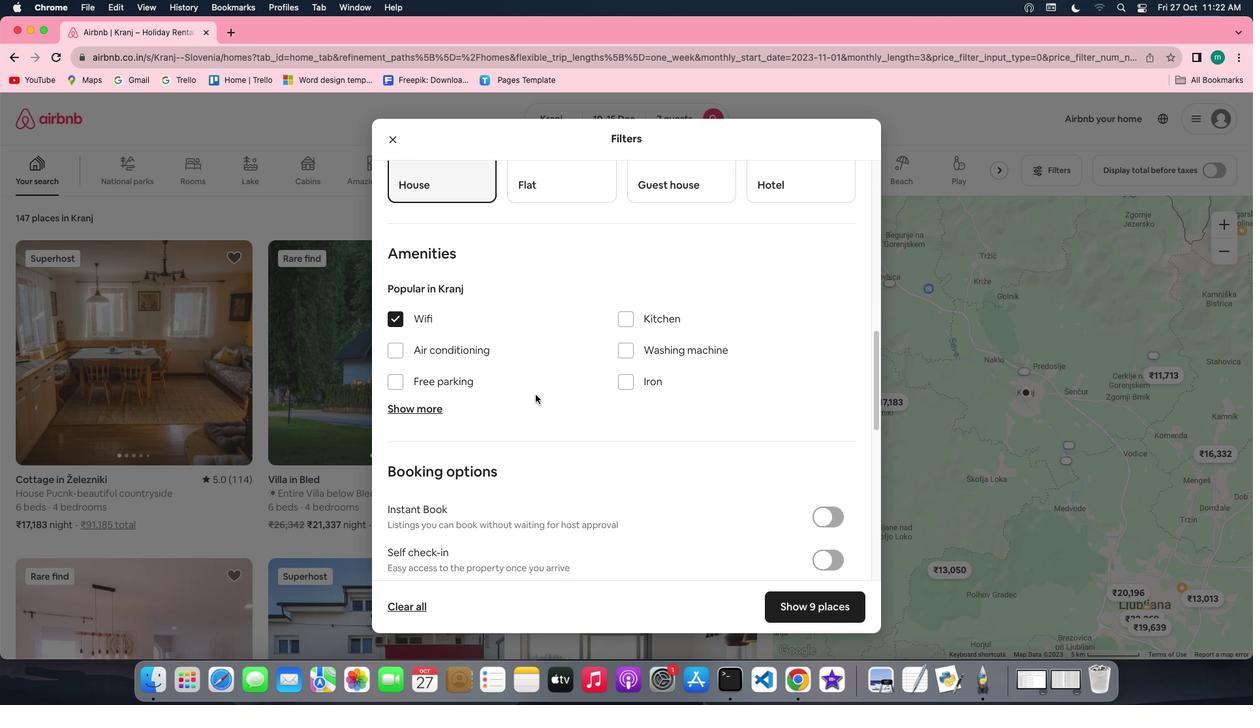 
Action: Mouse scrolled (536, 395) with delta (0, 0)
Screenshot: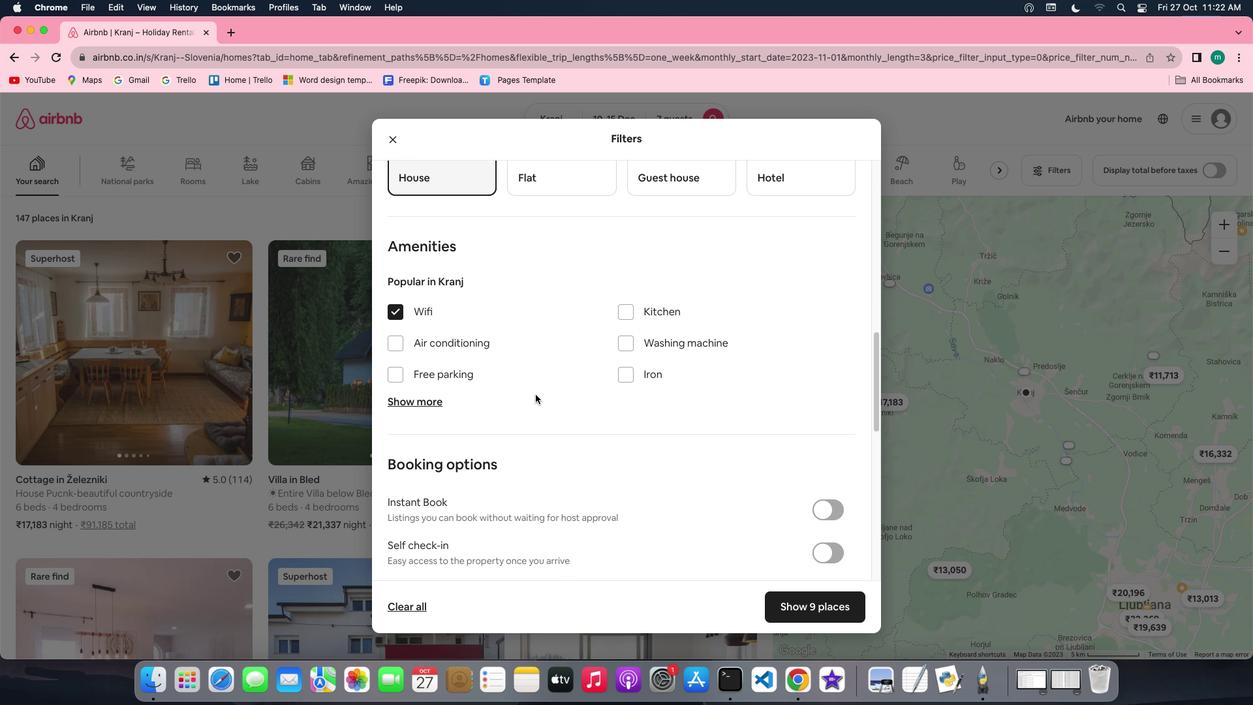 
Action: Mouse scrolled (536, 395) with delta (0, 0)
Screenshot: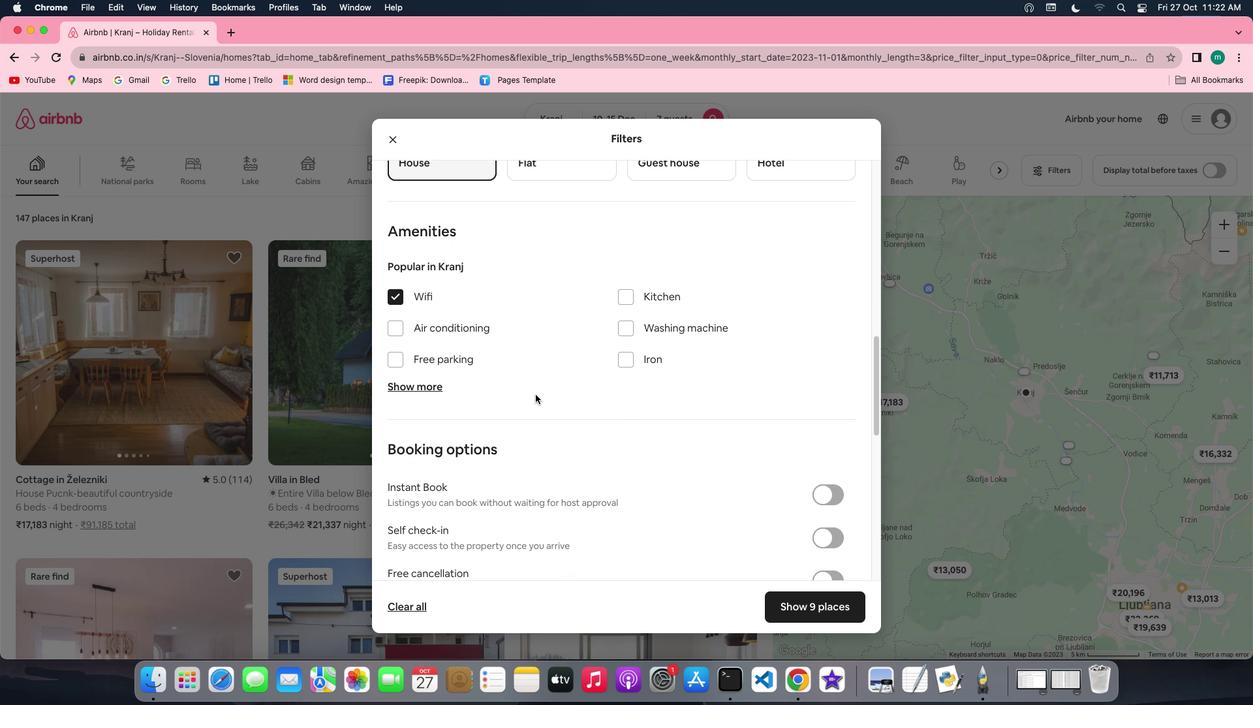 
Action: Mouse moved to (430, 375)
Screenshot: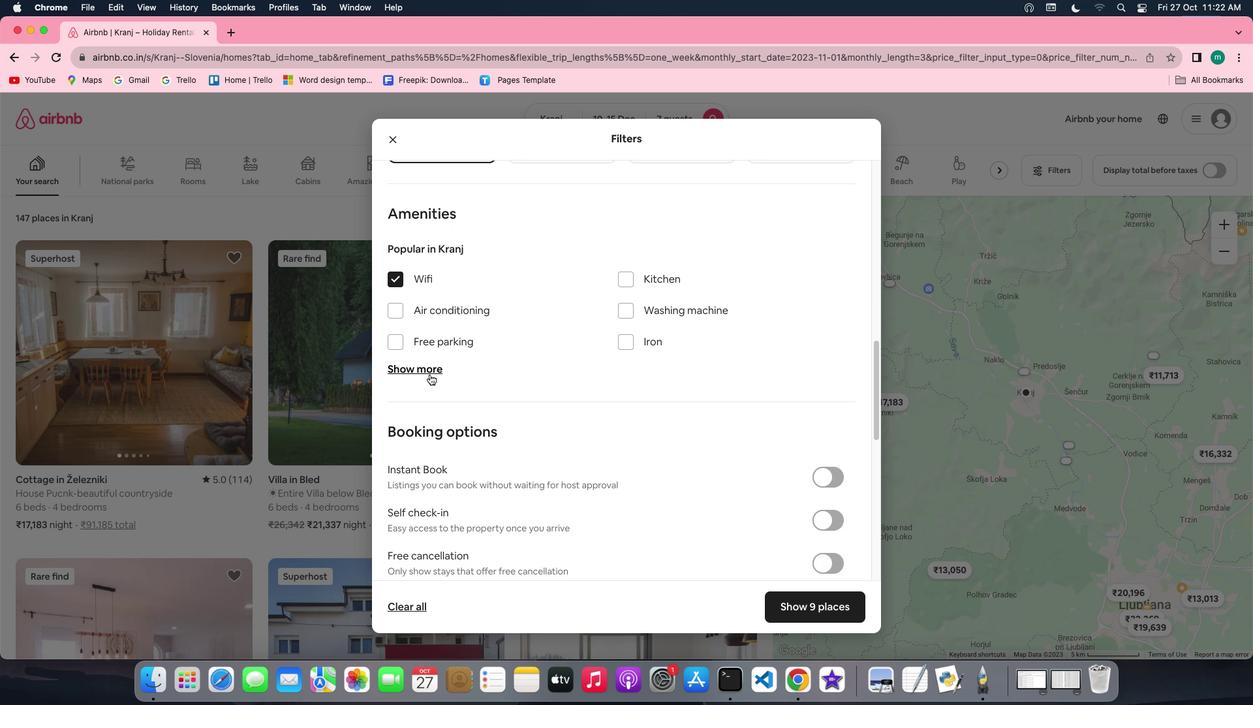 
Action: Mouse pressed left at (430, 375)
Screenshot: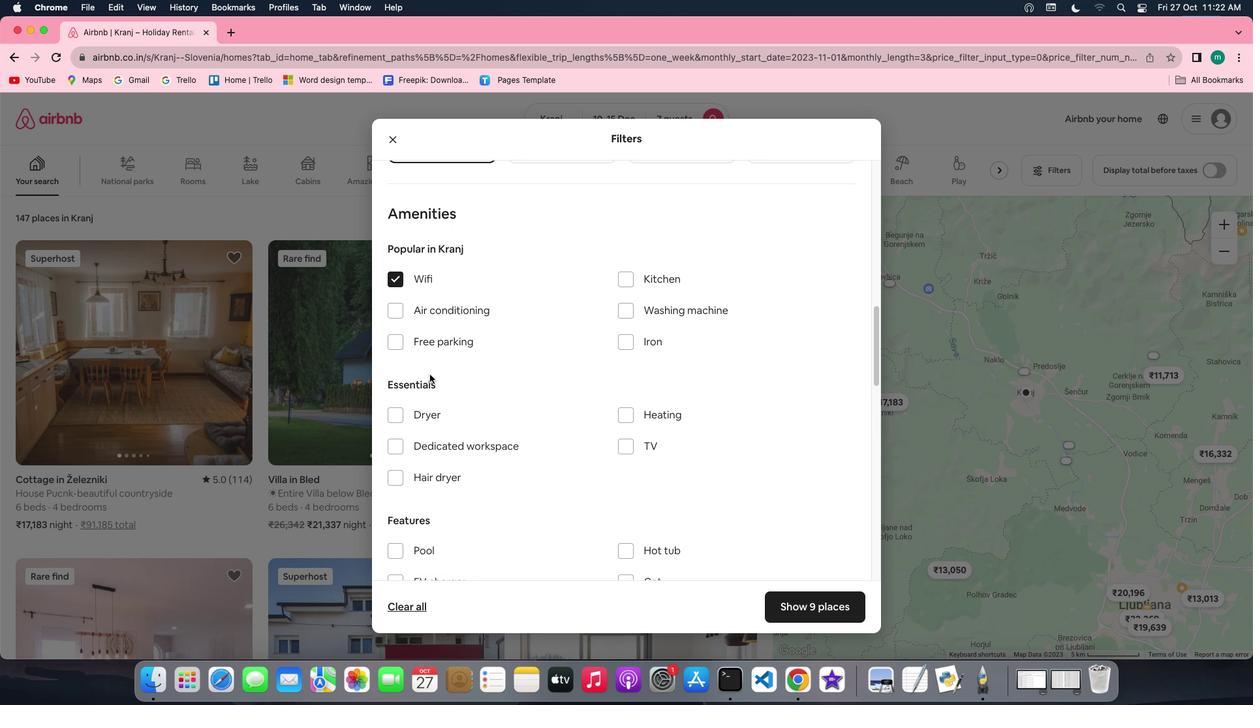 
Action: Mouse moved to (632, 456)
Screenshot: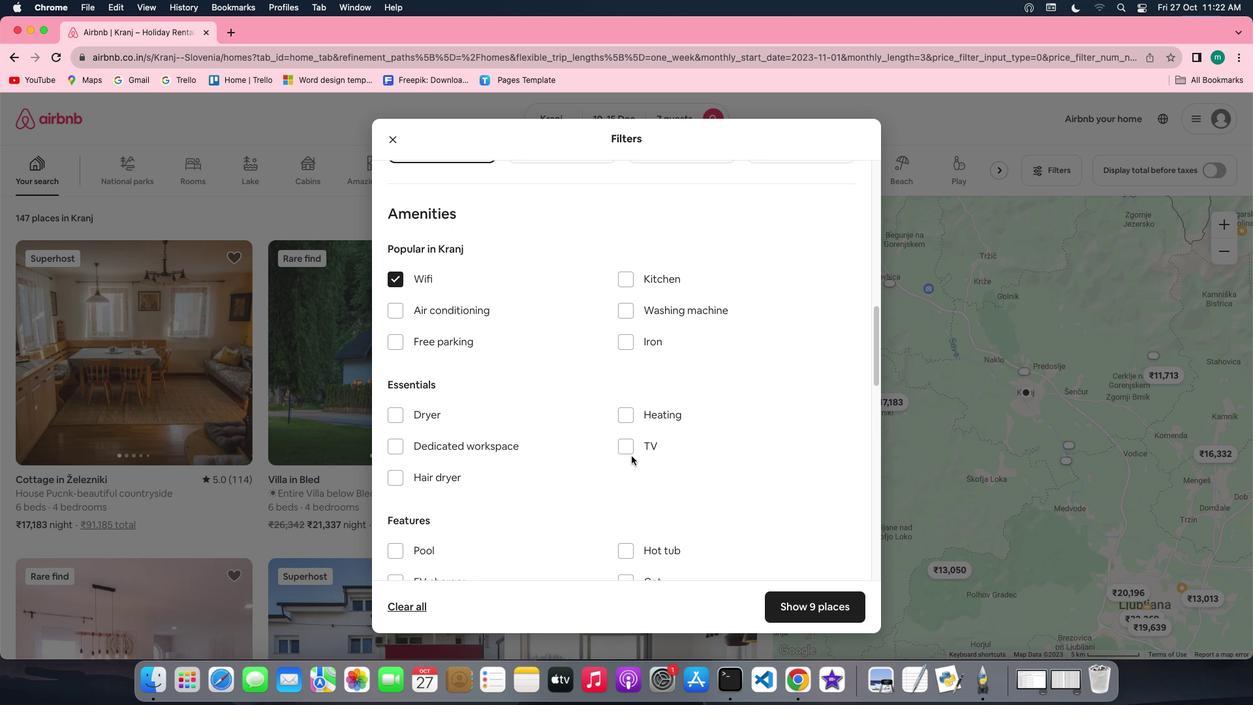 
Action: Mouse pressed left at (632, 456)
Screenshot: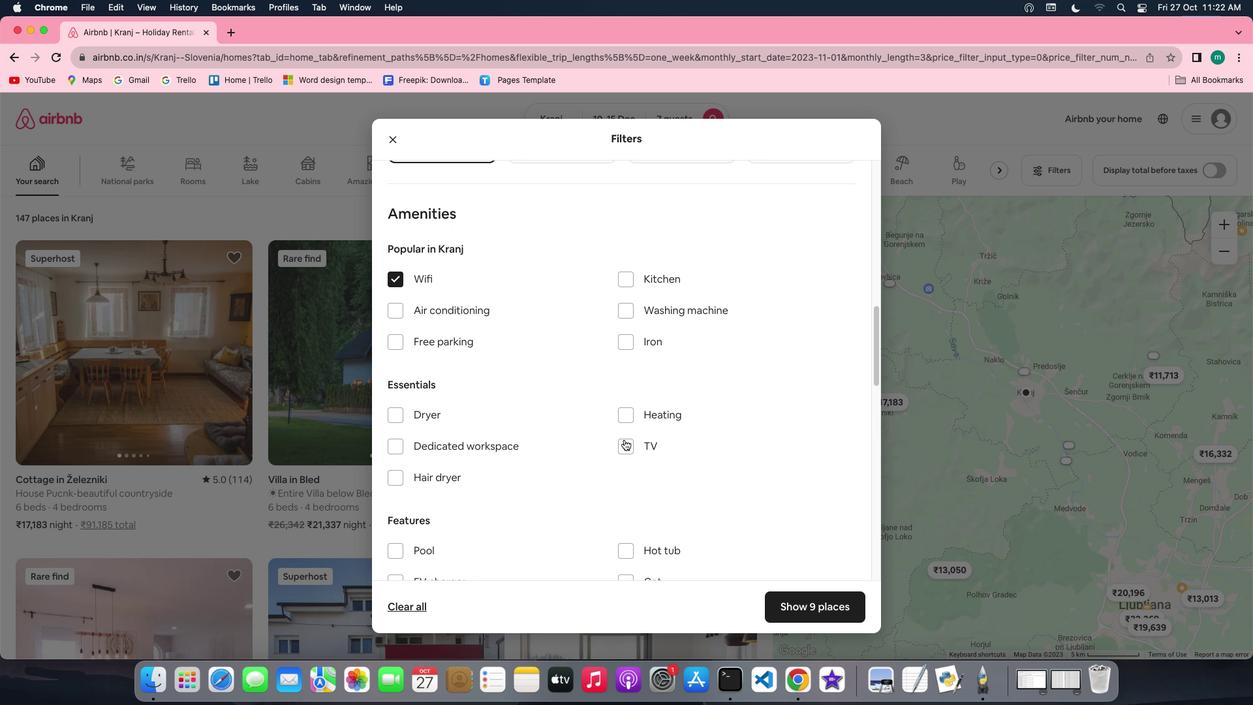 
Action: Mouse moved to (443, 340)
Screenshot: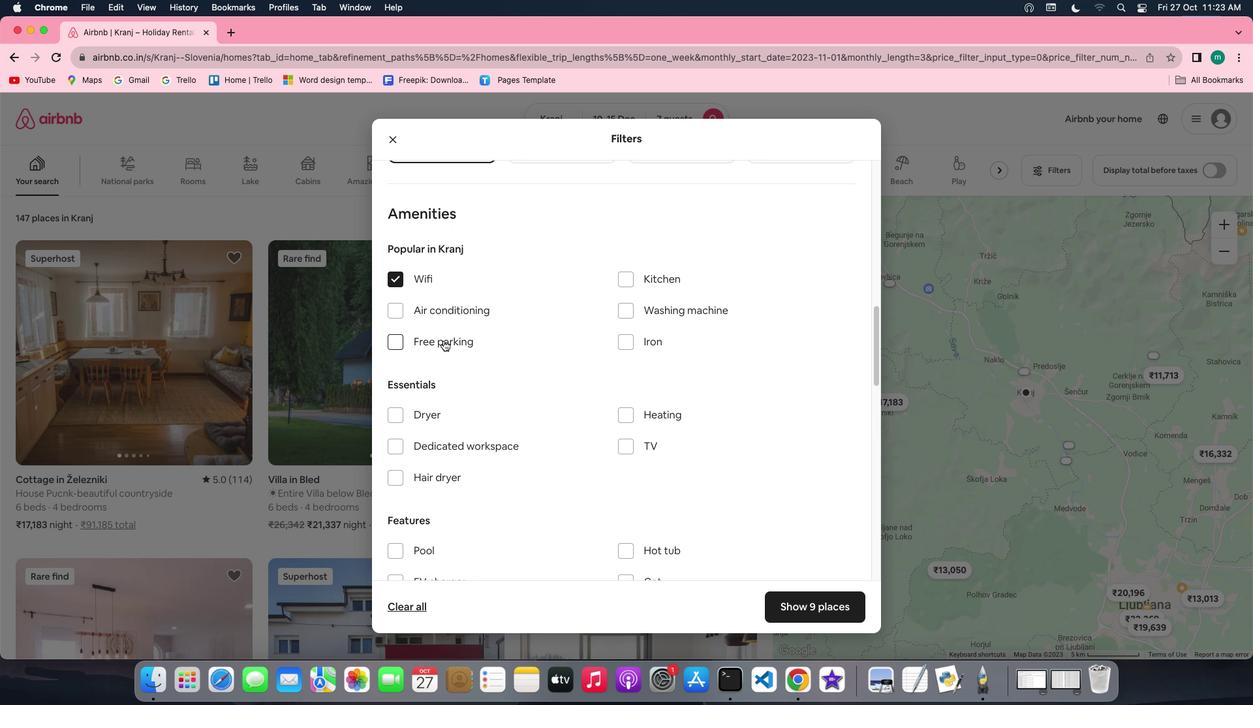 
Action: Mouse pressed left at (443, 340)
Screenshot: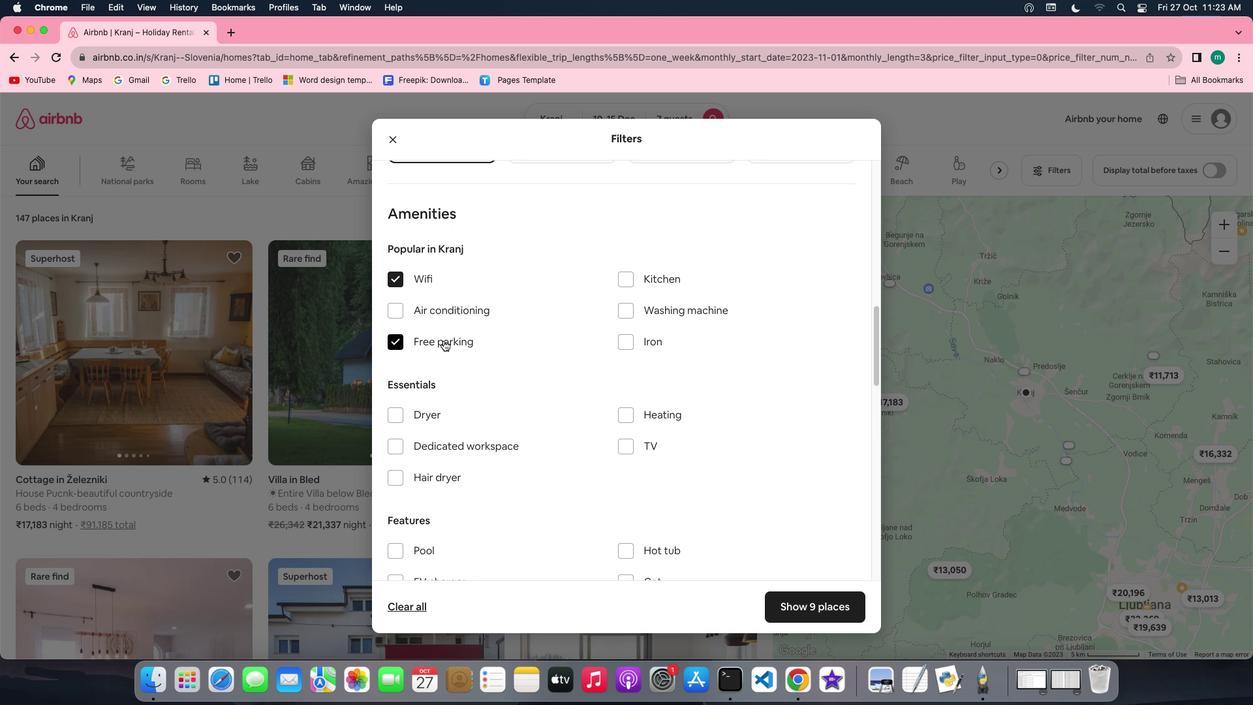 
Action: Mouse moved to (630, 443)
Screenshot: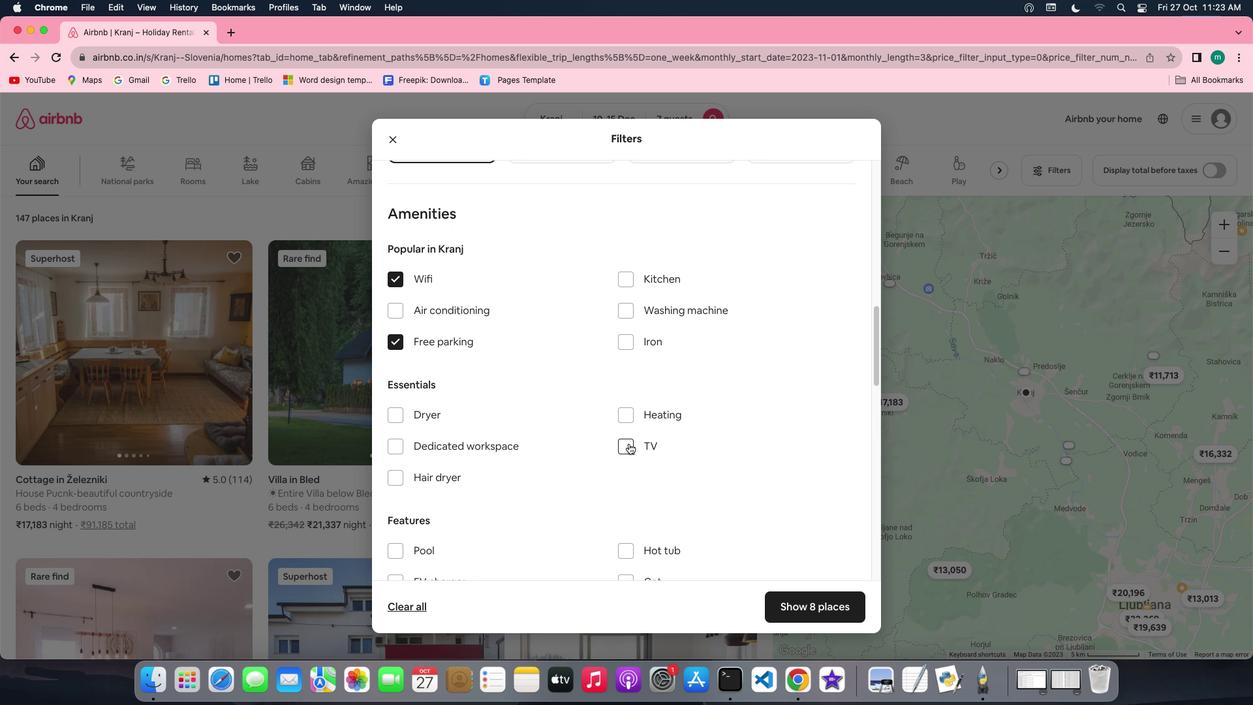 
Action: Mouse pressed left at (630, 443)
Screenshot: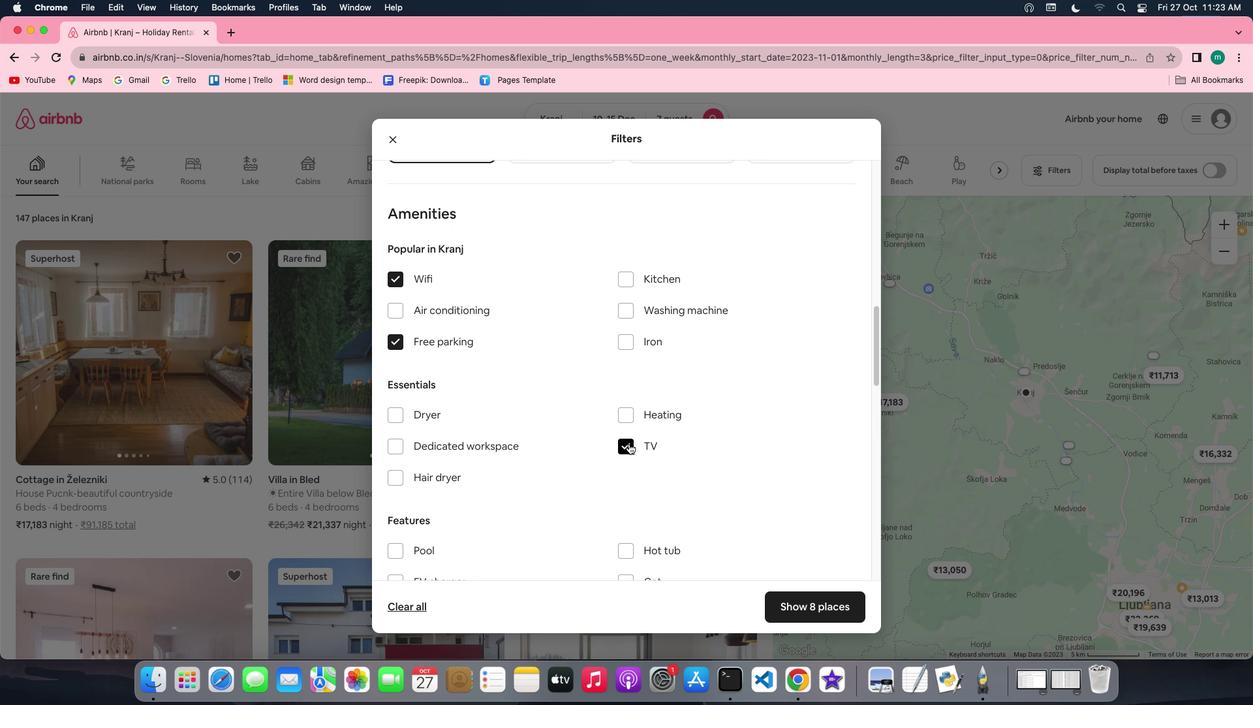 
Action: Mouse moved to (496, 393)
Screenshot: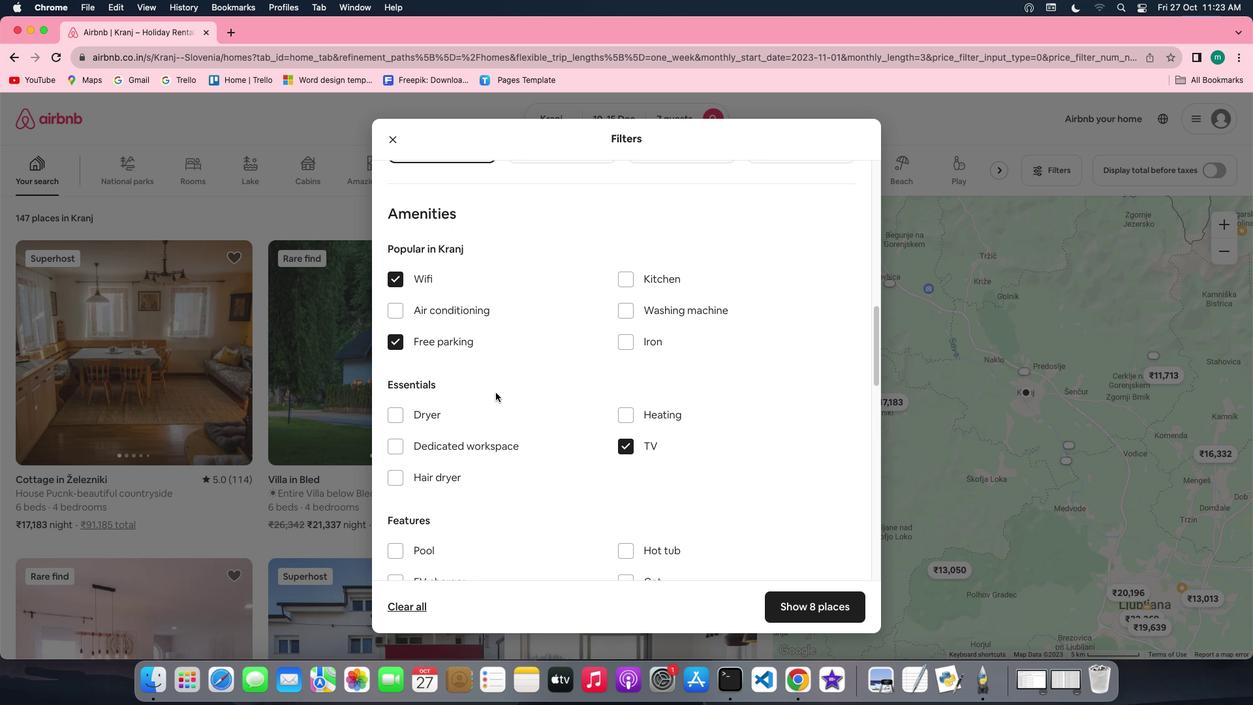 
Action: Mouse scrolled (496, 393) with delta (0, 0)
Screenshot: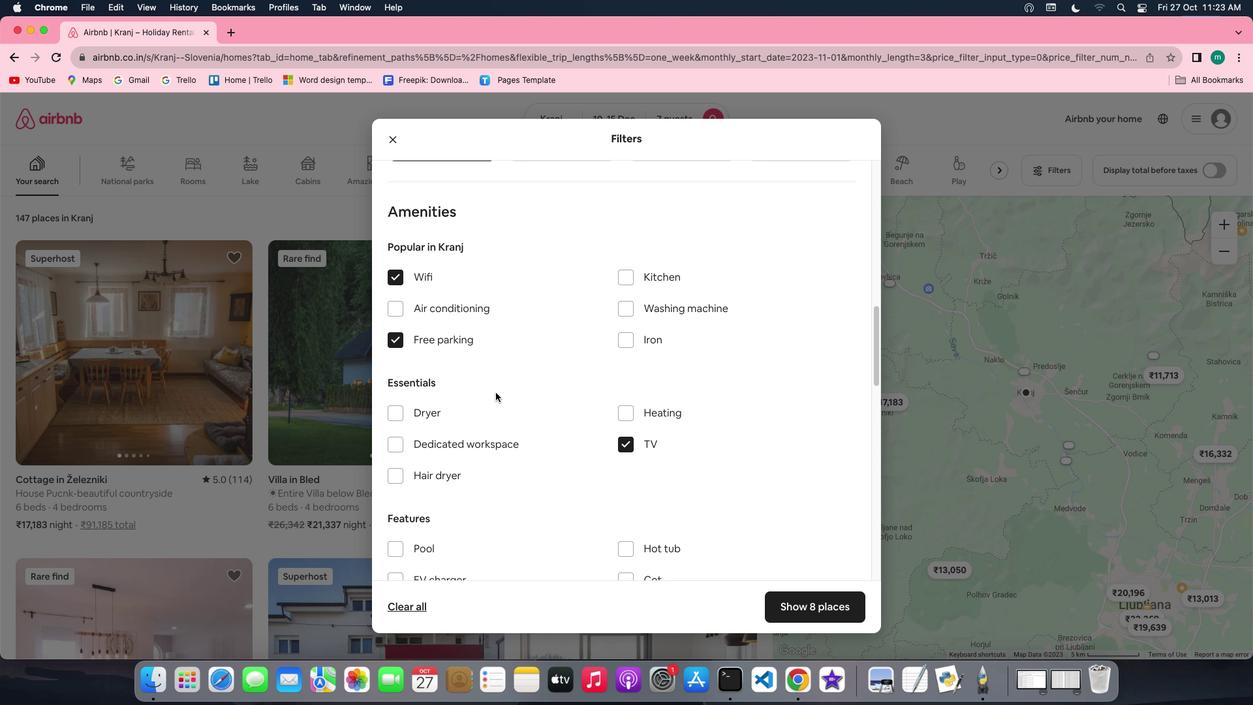 
Action: Mouse scrolled (496, 393) with delta (0, 0)
Screenshot: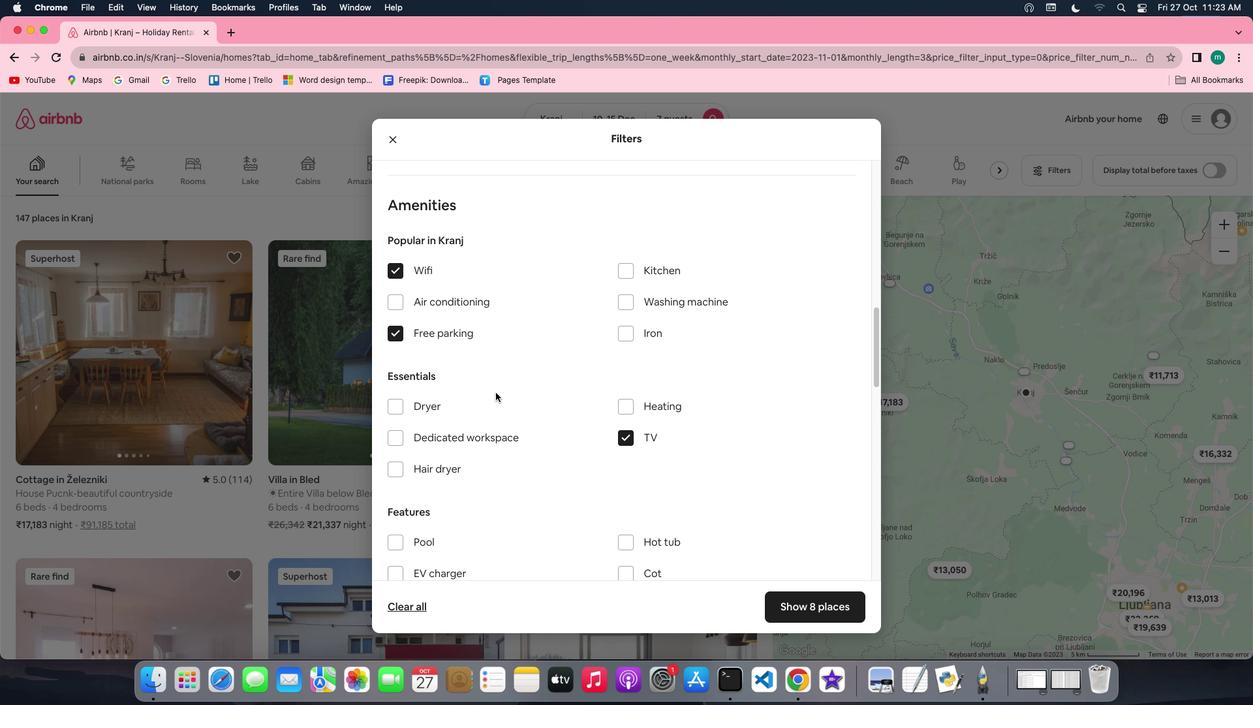 
Action: Mouse scrolled (496, 393) with delta (0, 0)
Screenshot: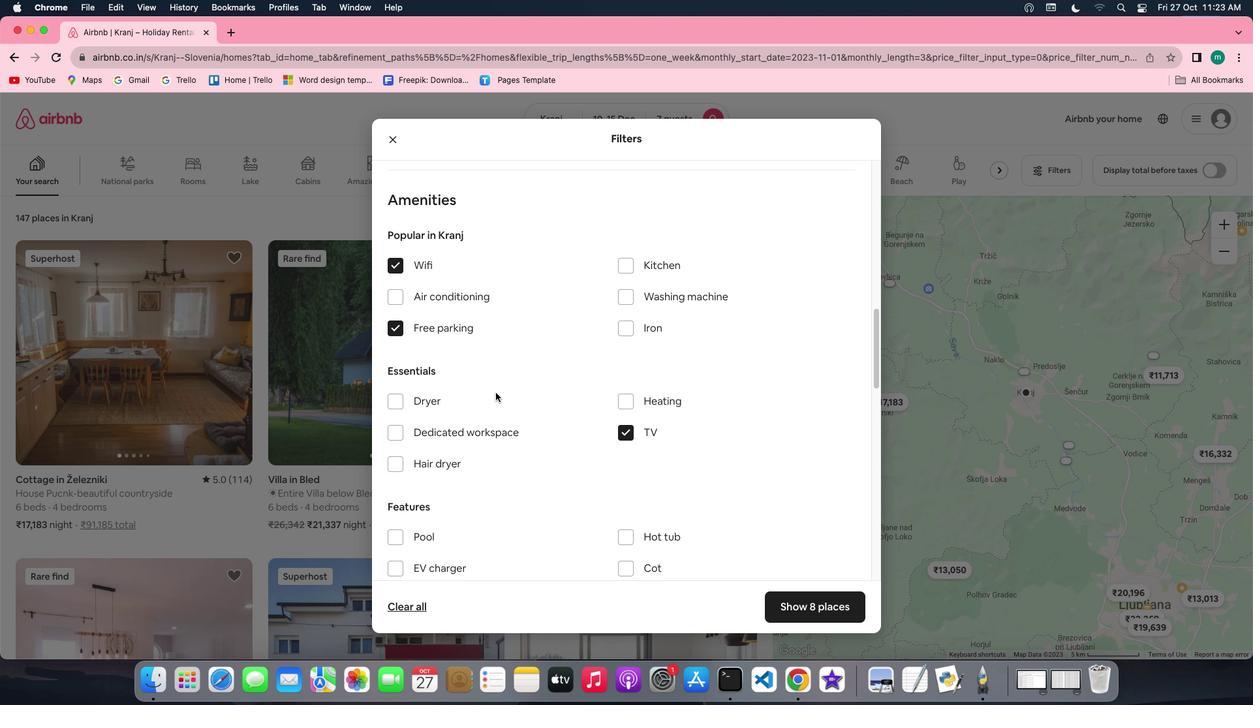 
Action: Mouse scrolled (496, 393) with delta (0, 0)
Screenshot: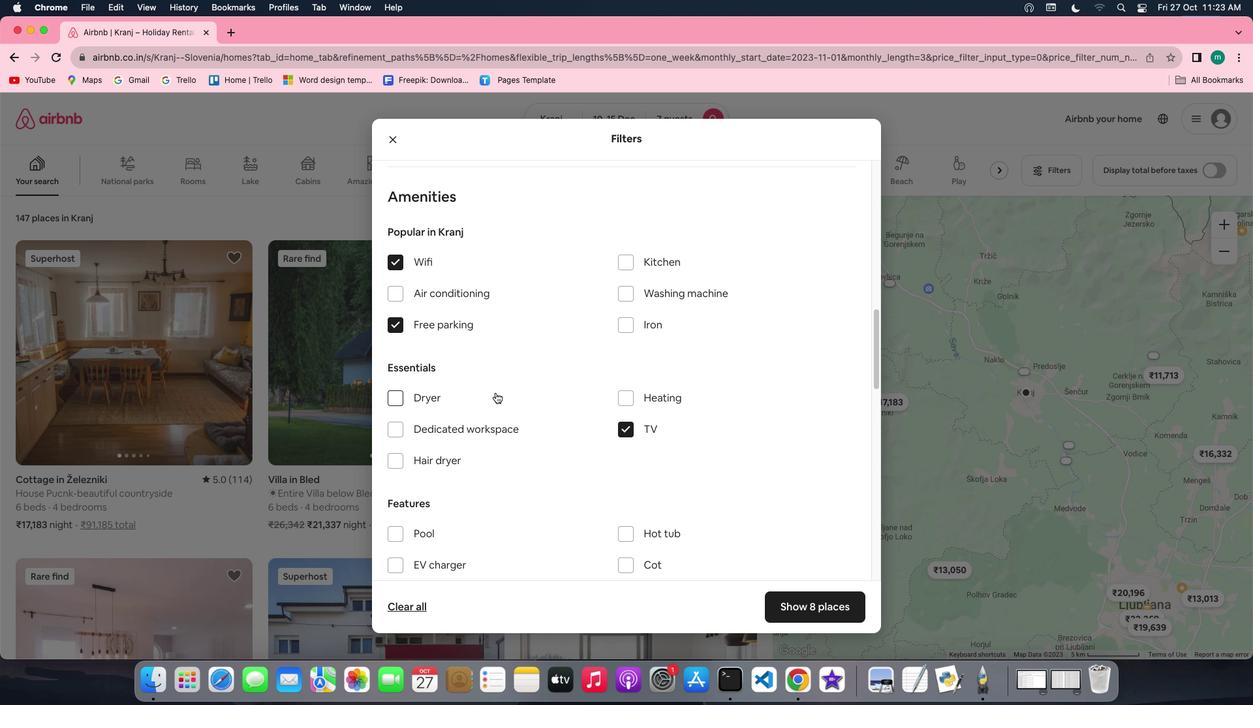 
Action: Mouse scrolled (496, 393) with delta (0, 0)
Screenshot: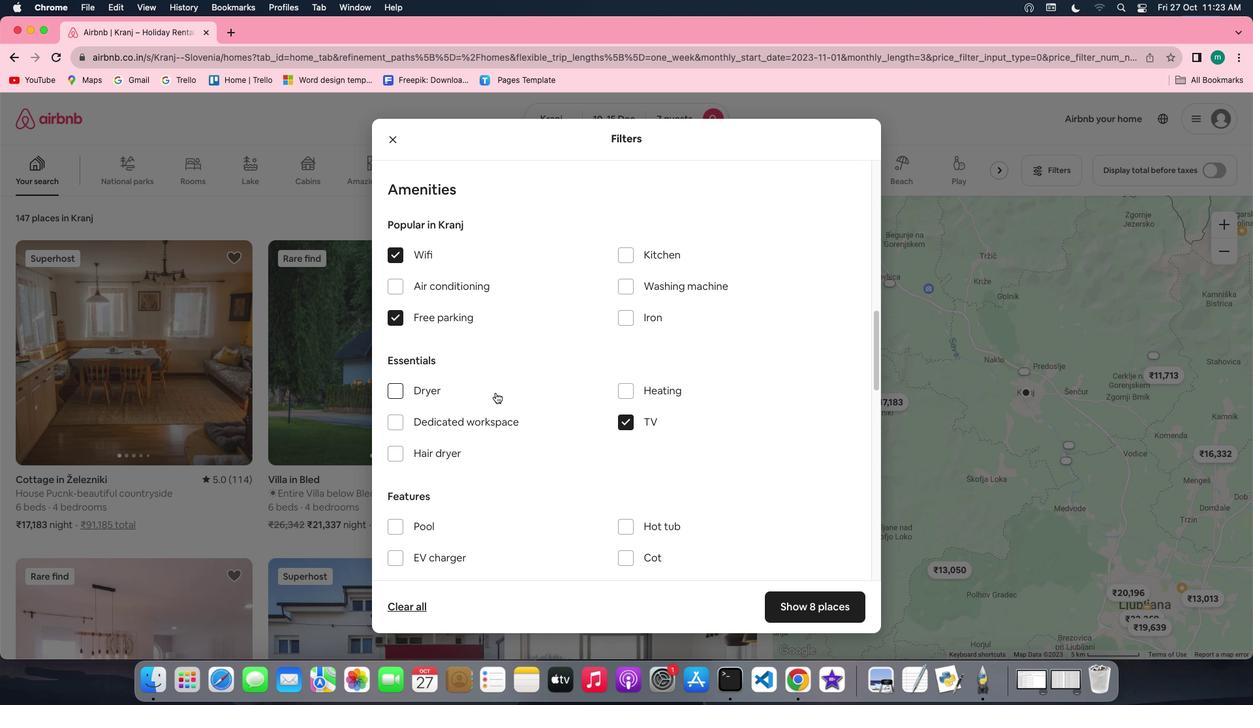 
Action: Mouse scrolled (496, 393) with delta (0, 0)
Screenshot: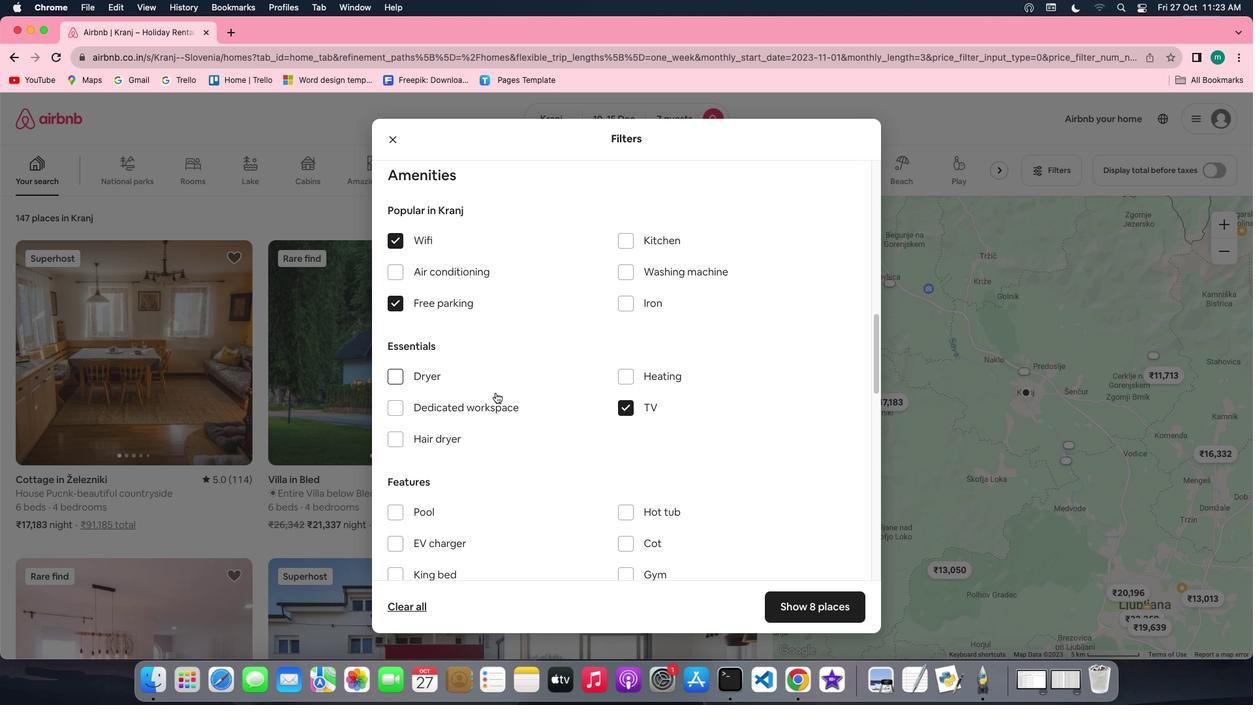 
Action: Mouse scrolled (496, 393) with delta (0, 0)
Screenshot: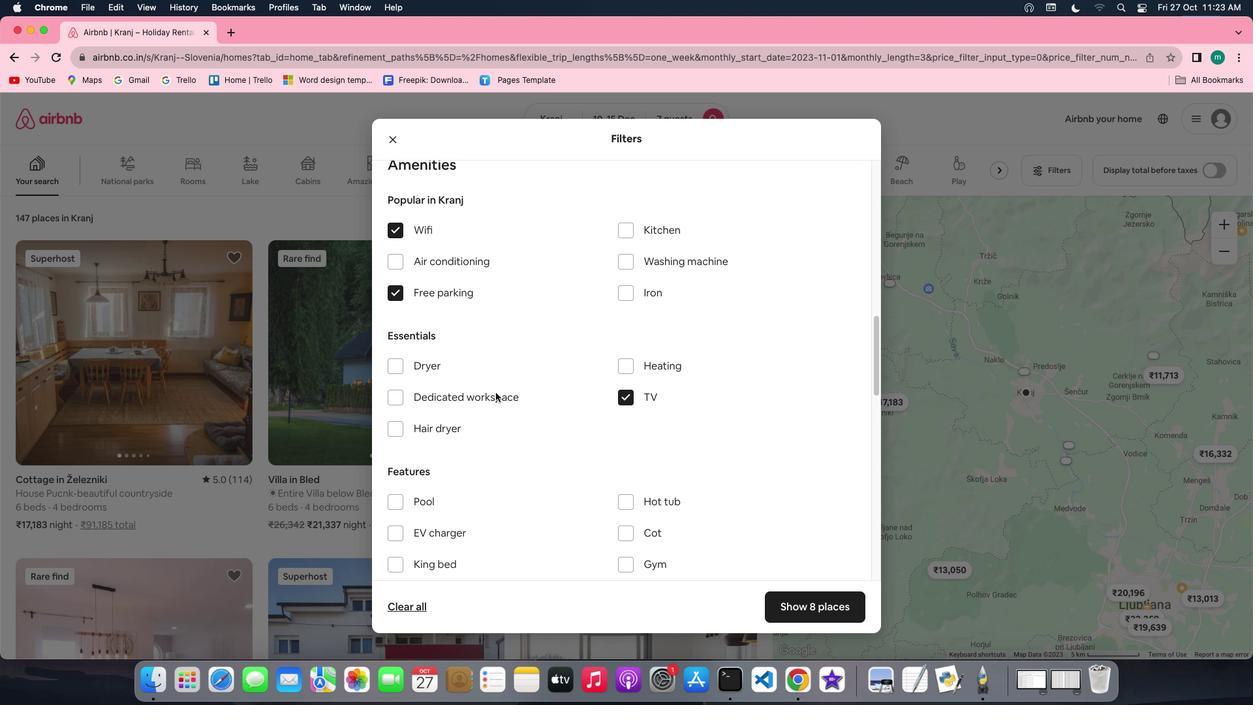 
Action: Mouse scrolled (496, 393) with delta (0, 0)
Screenshot: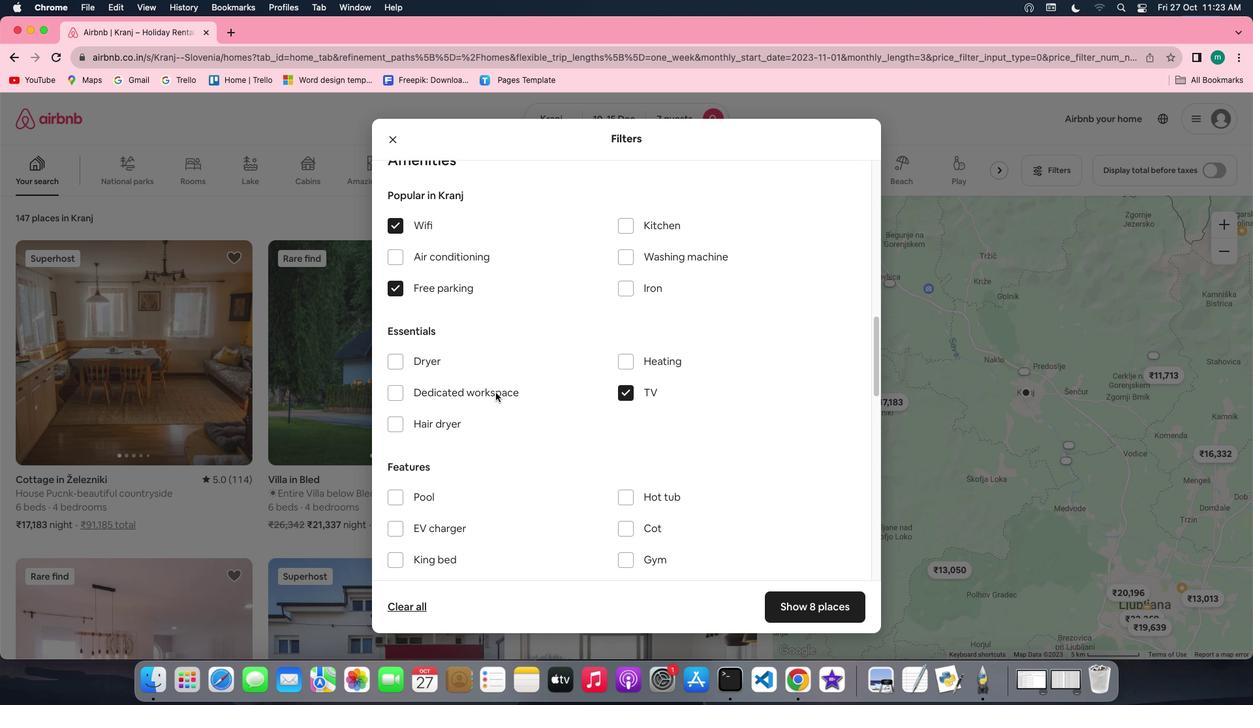 
Action: Mouse scrolled (496, 393) with delta (0, 0)
Screenshot: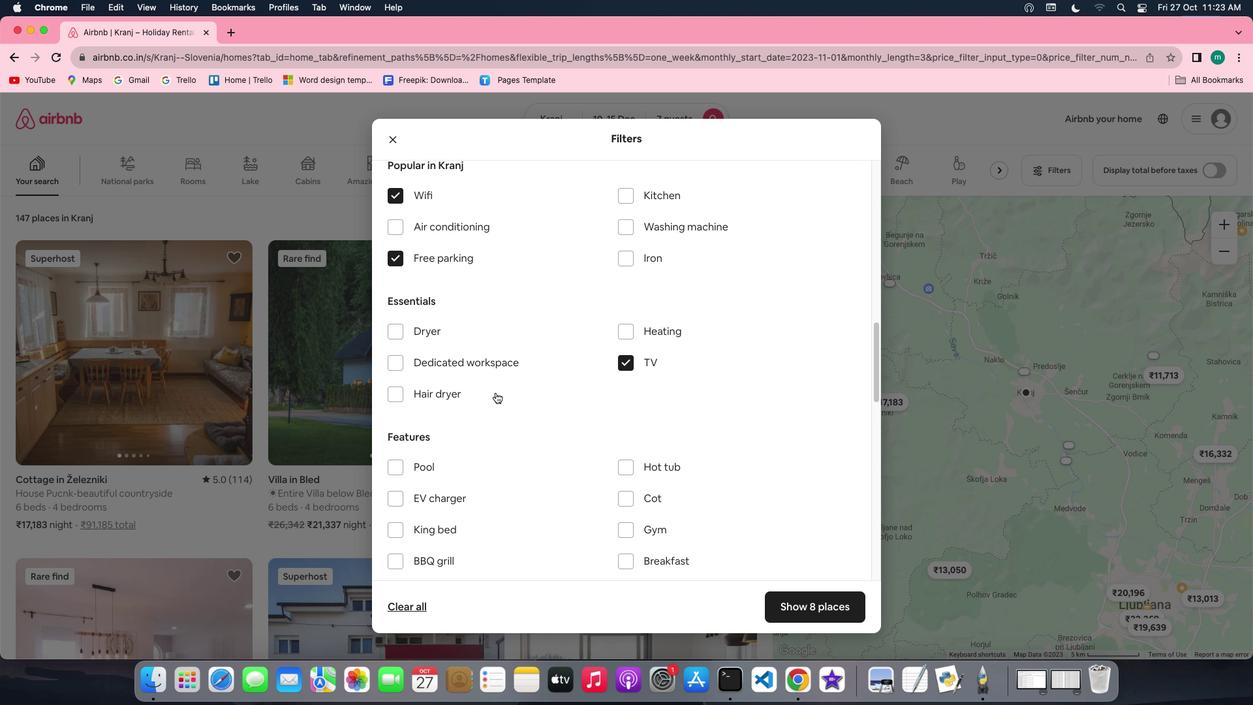 
Action: Mouse scrolled (496, 393) with delta (0, 0)
Screenshot: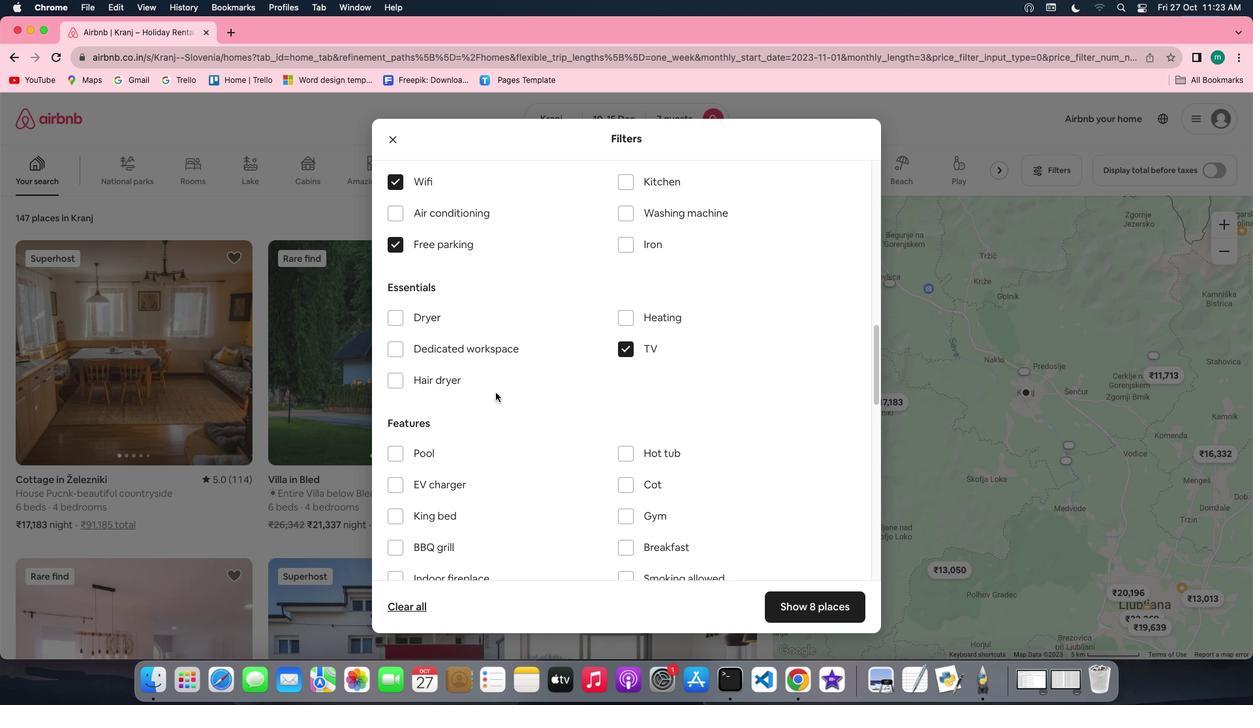 
Action: Mouse scrolled (496, 393) with delta (0, 0)
Screenshot: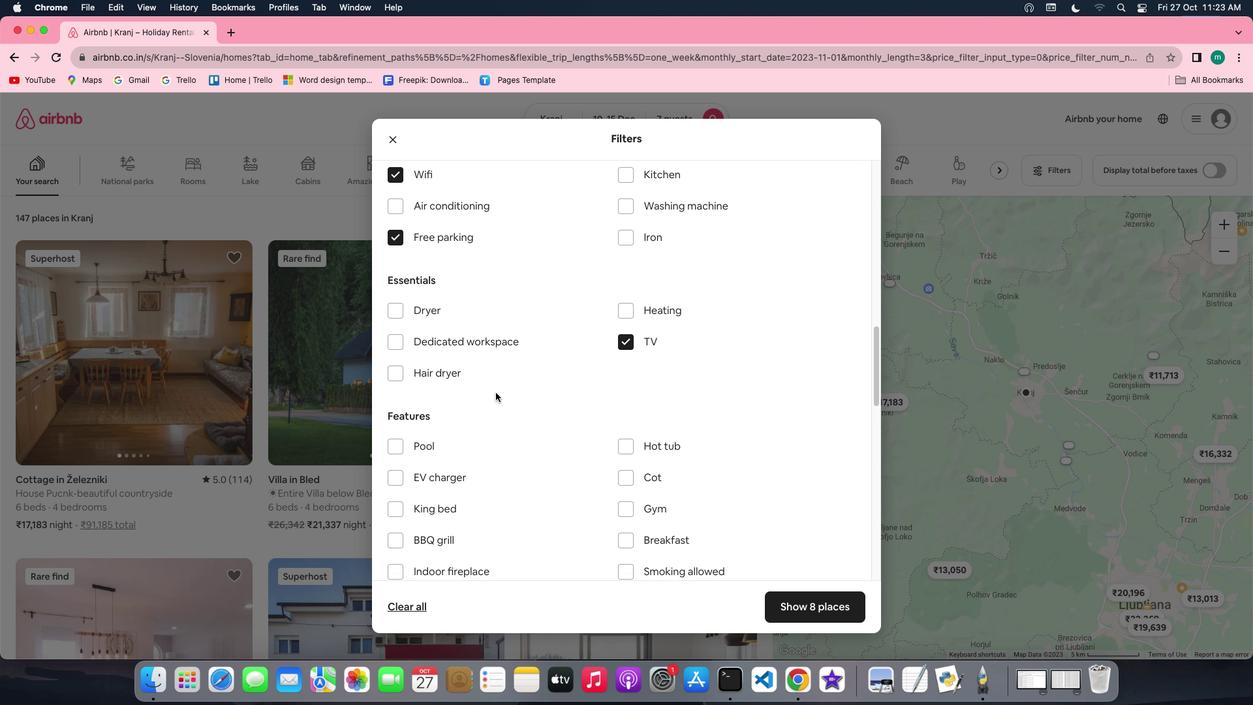 
Action: Mouse scrolled (496, 393) with delta (0, 0)
Screenshot: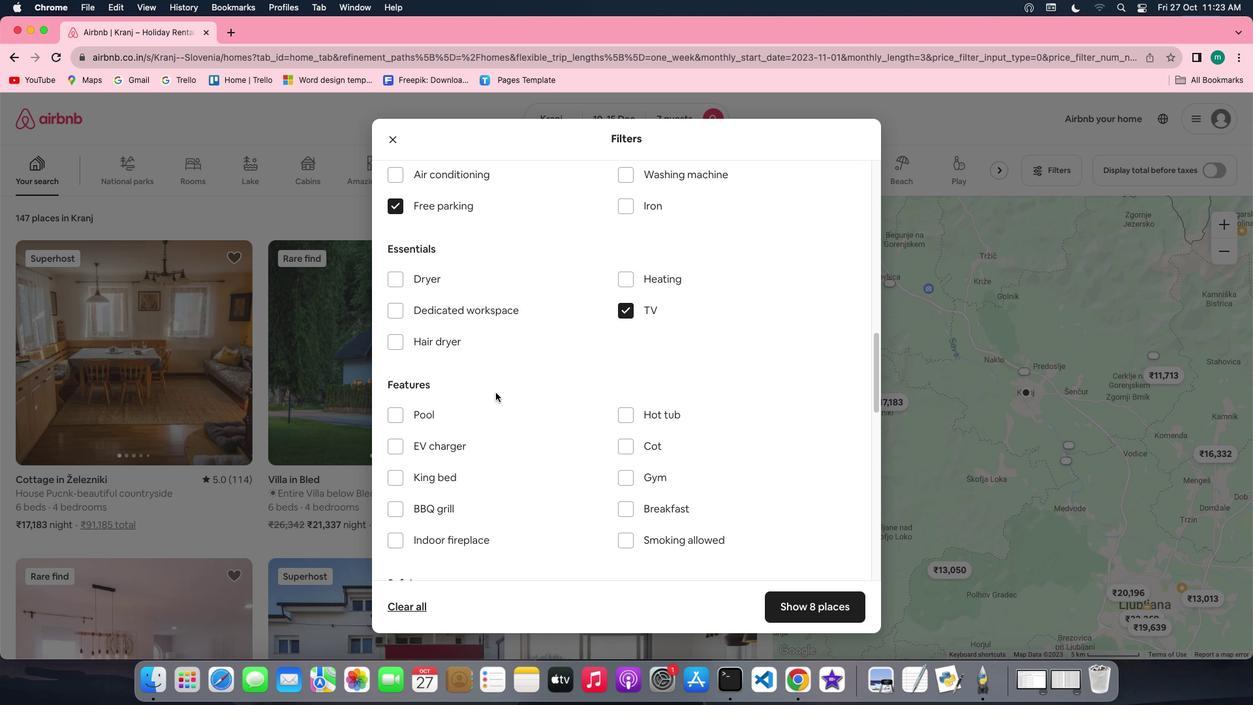
Action: Mouse scrolled (496, 393) with delta (0, 0)
Screenshot: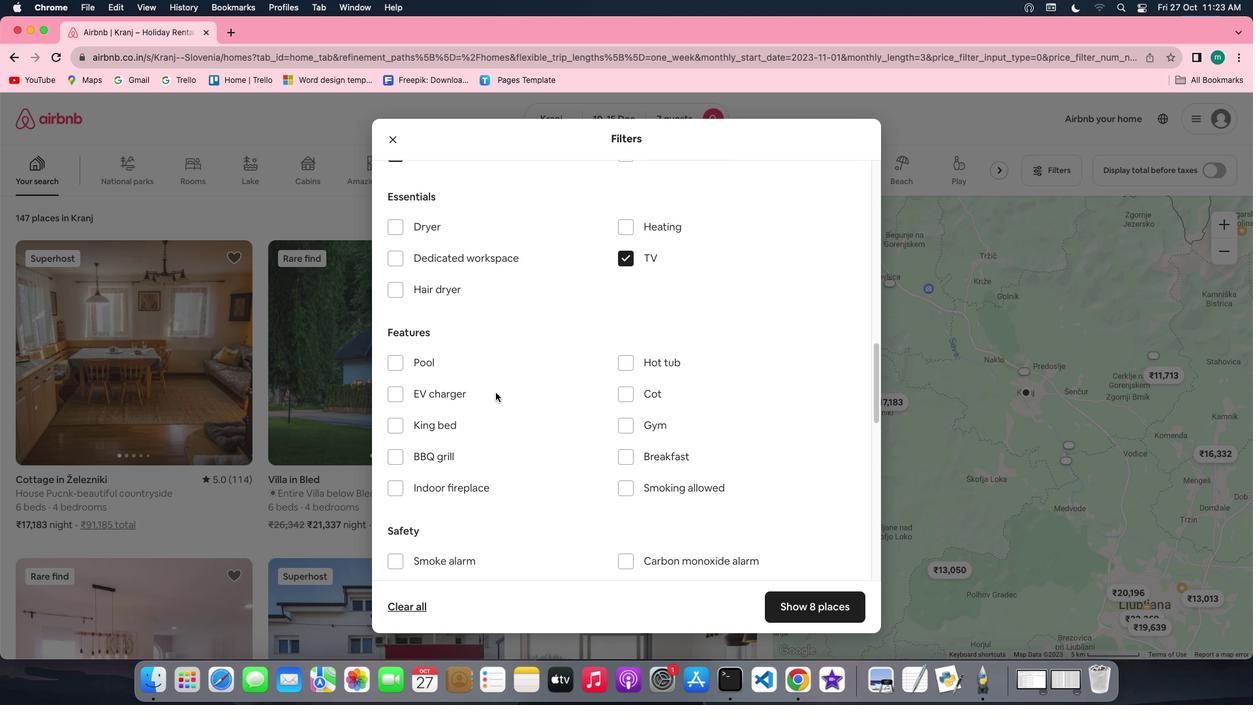 
Action: Mouse moved to (498, 392)
Screenshot: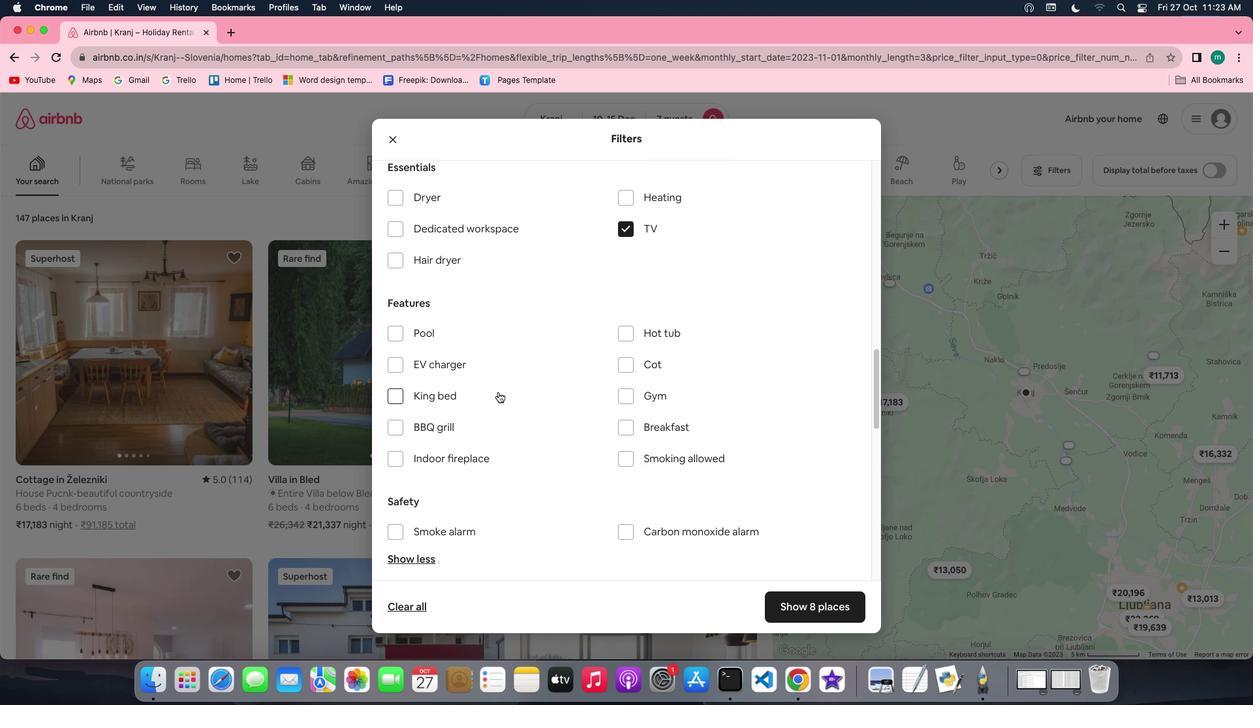 
Action: Mouse scrolled (498, 392) with delta (0, 0)
Screenshot: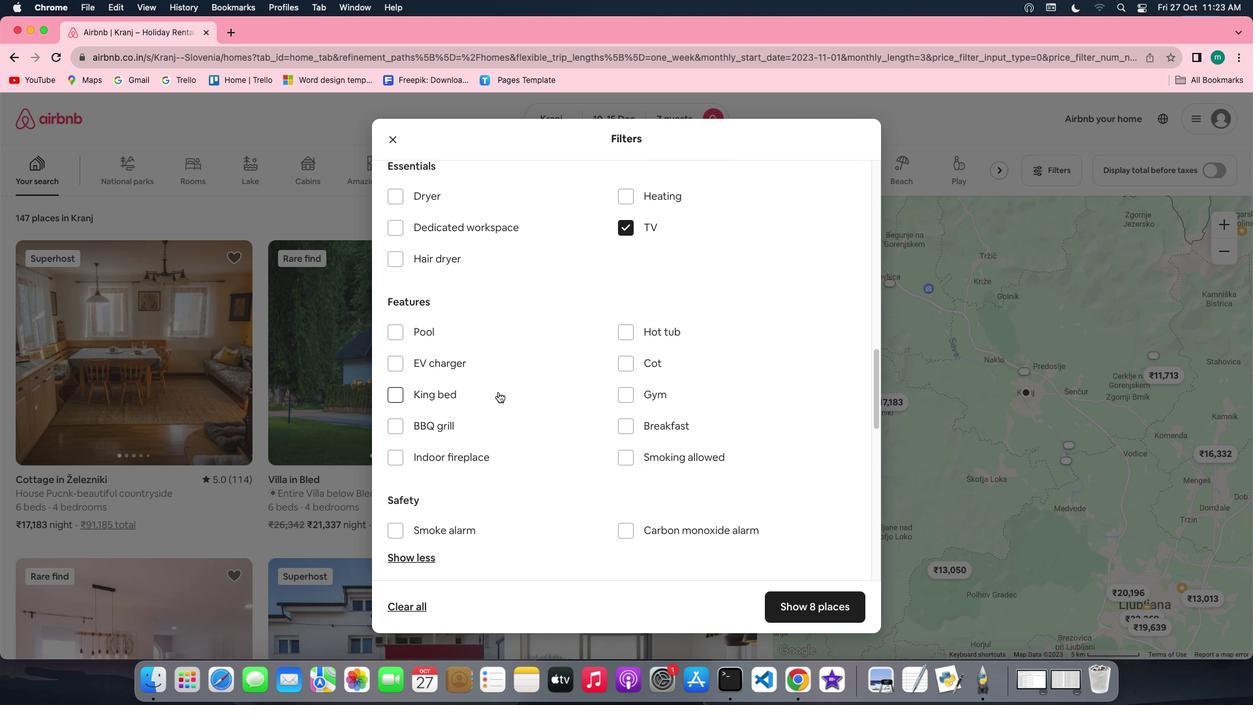 
Action: Mouse scrolled (498, 392) with delta (0, 0)
Screenshot: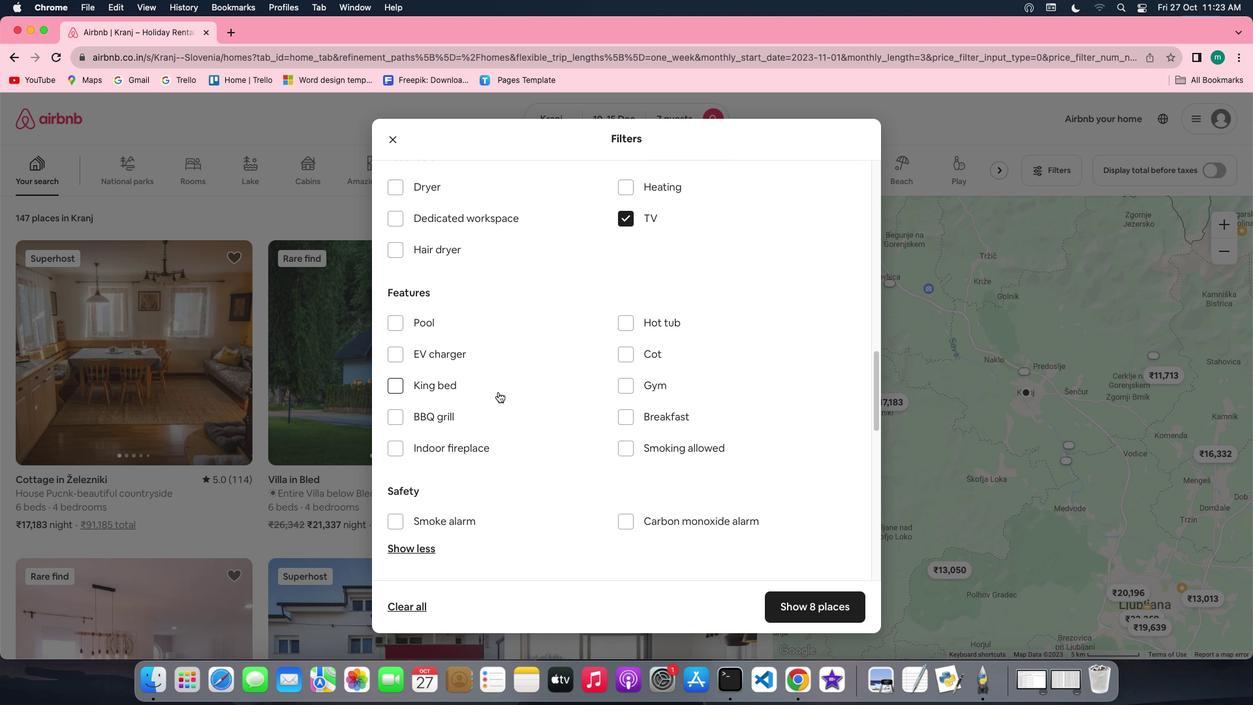 
Action: Mouse moved to (641, 386)
Screenshot: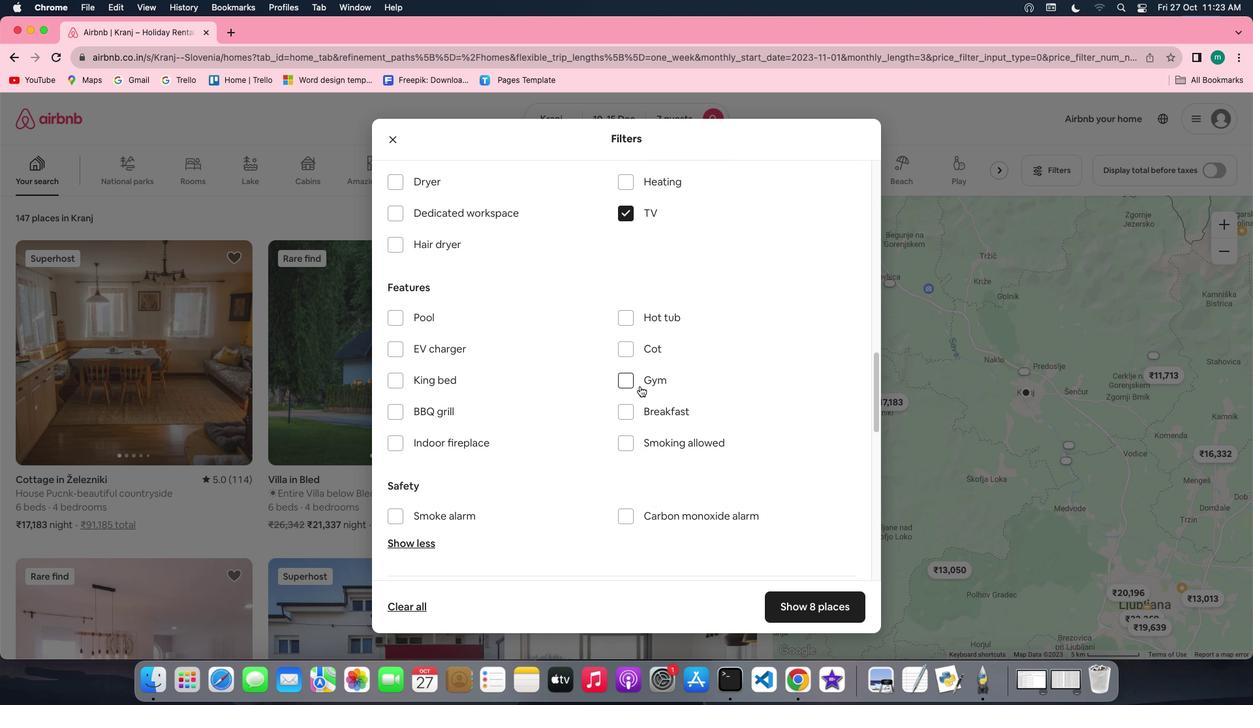 
Action: Mouse pressed left at (641, 386)
Screenshot: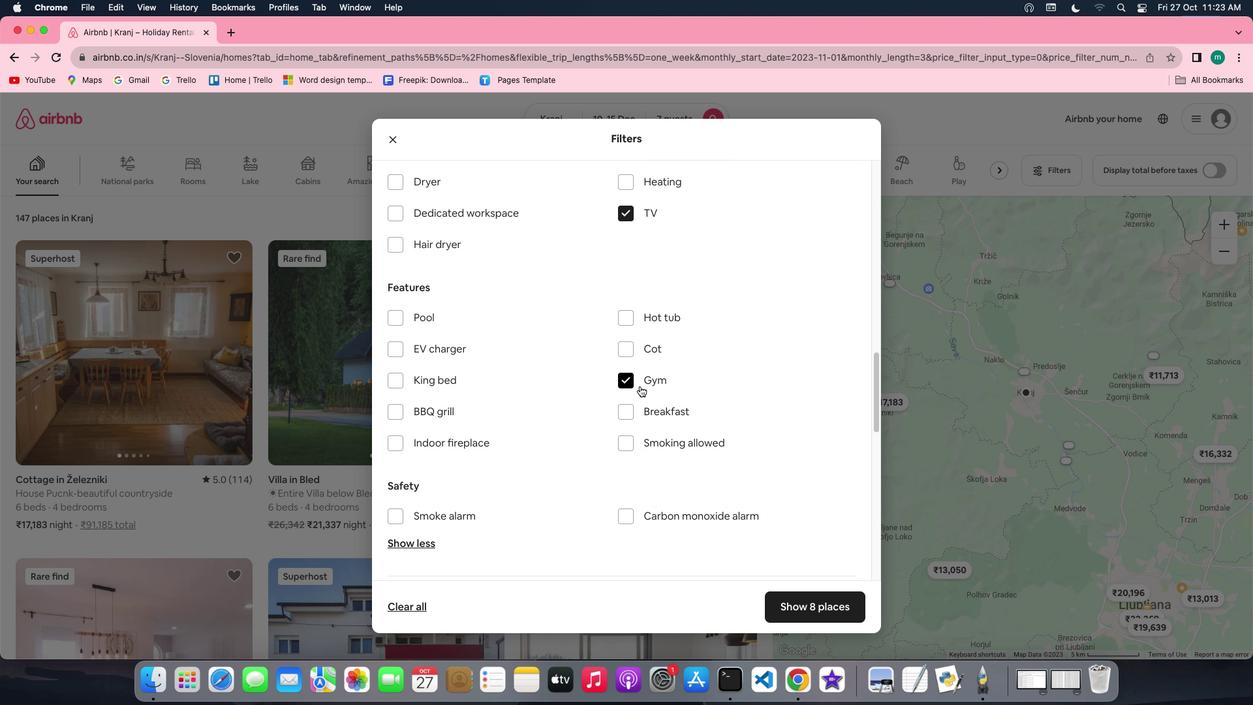 
Action: Mouse moved to (654, 410)
Screenshot: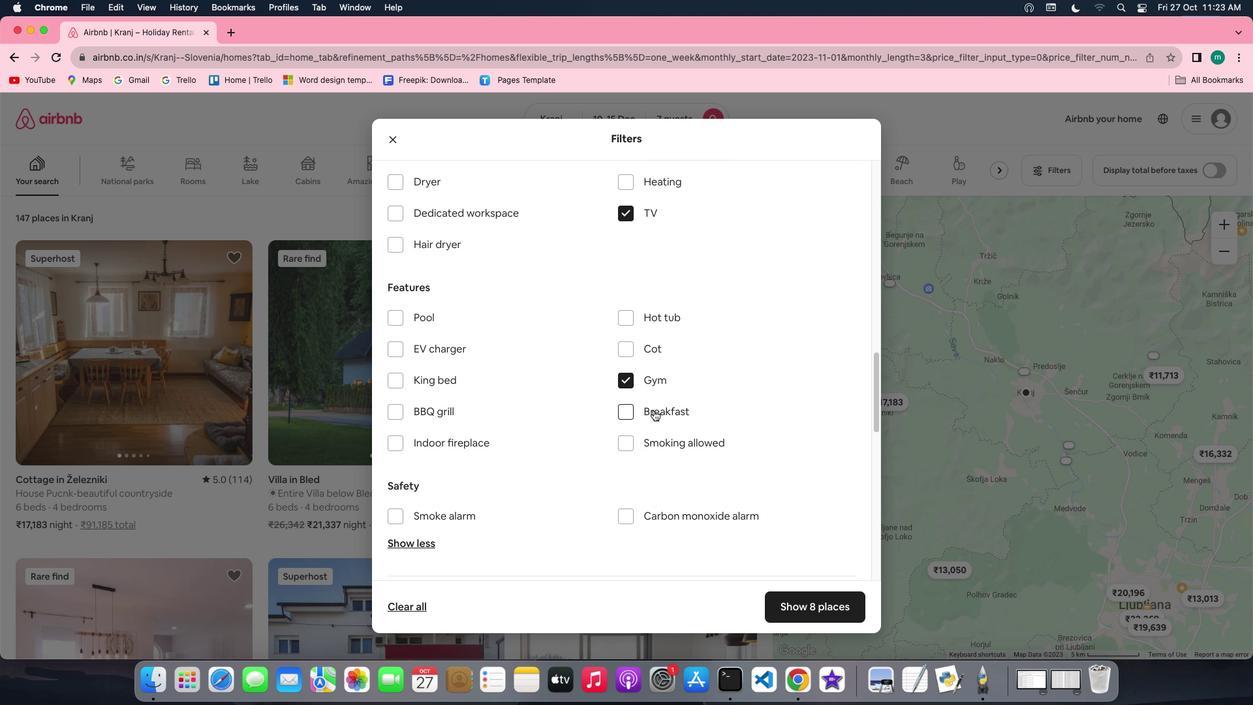 
Action: Mouse pressed left at (654, 410)
Screenshot: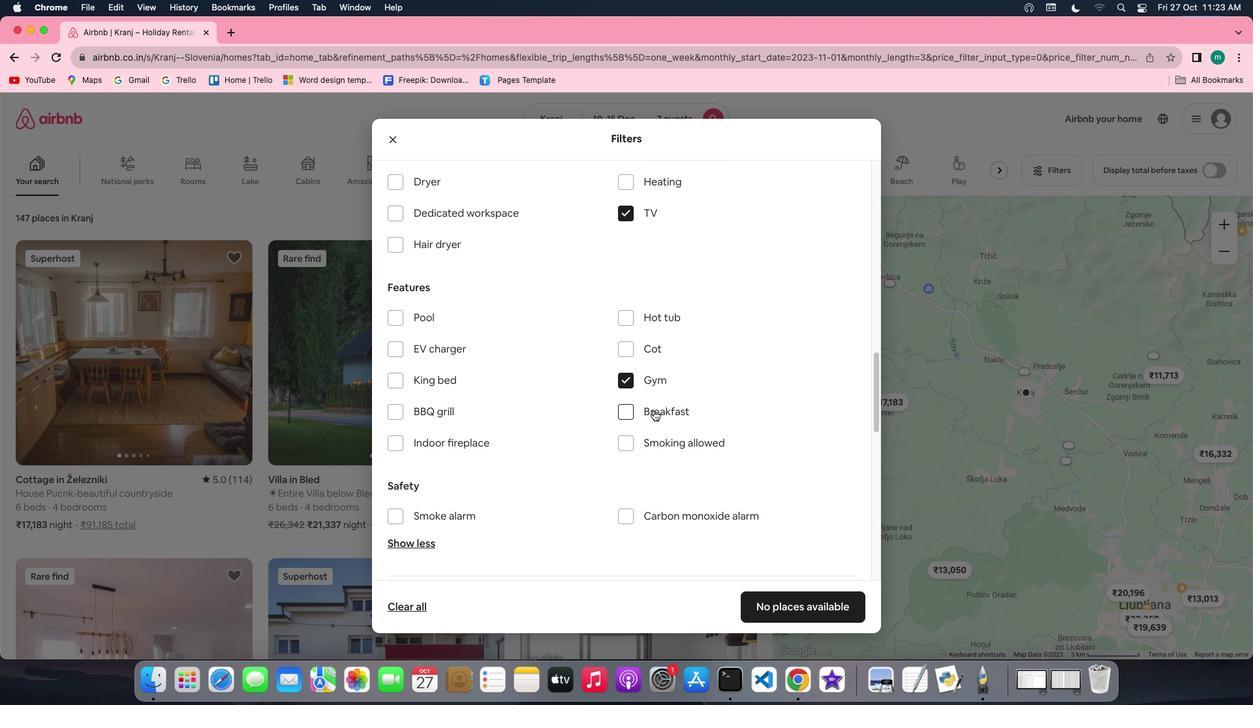 
Action: Mouse moved to (749, 438)
Screenshot: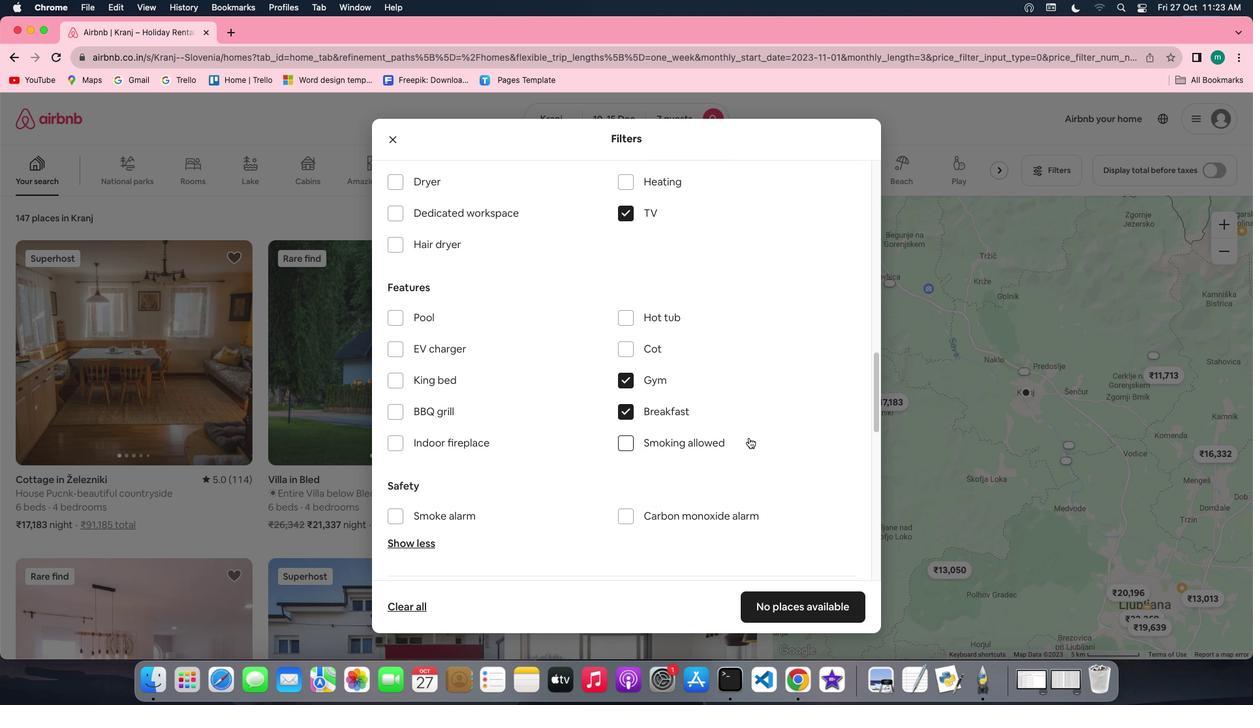 
Action: Mouse scrolled (749, 438) with delta (0, 0)
Screenshot: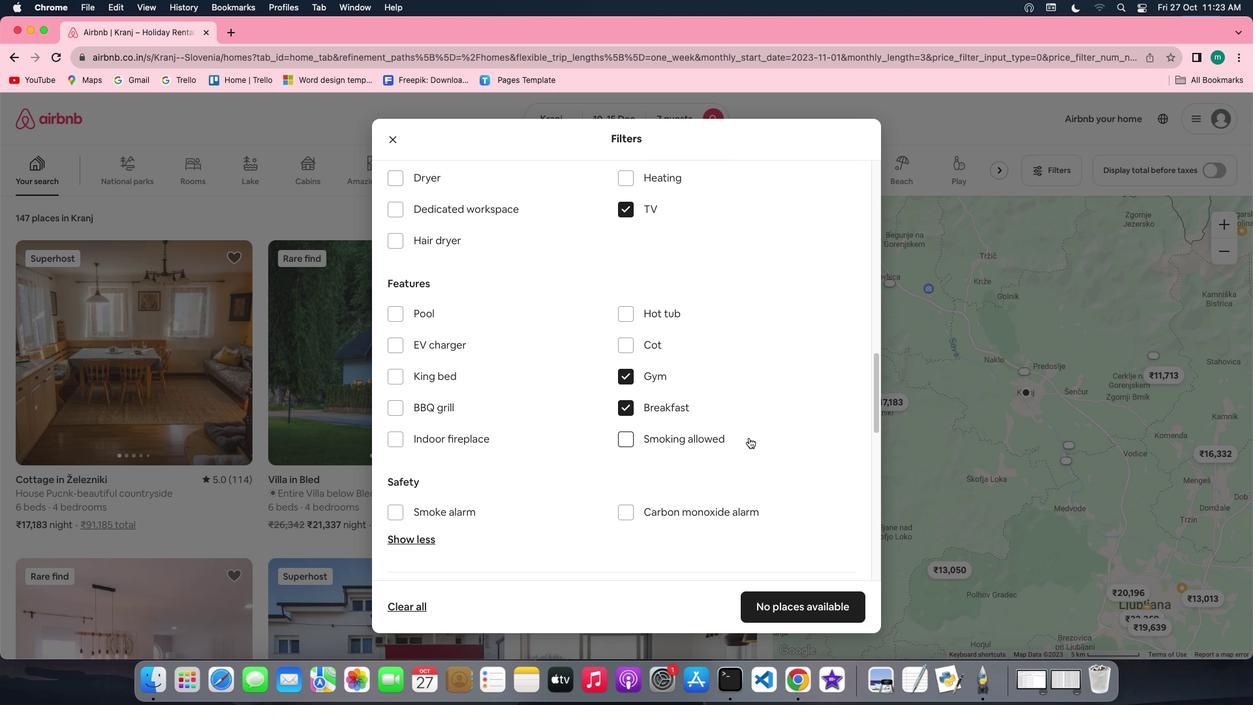 
Action: Mouse scrolled (749, 438) with delta (0, 0)
Screenshot: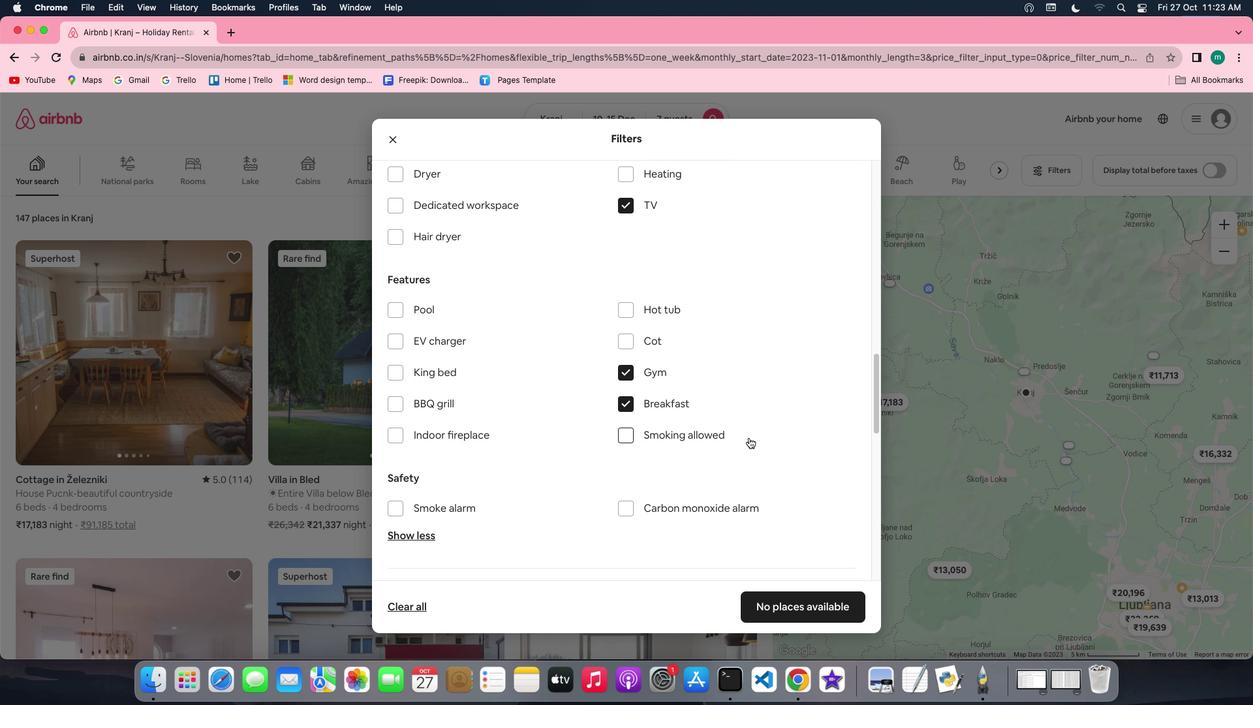 
Action: Mouse scrolled (749, 438) with delta (0, 0)
Screenshot: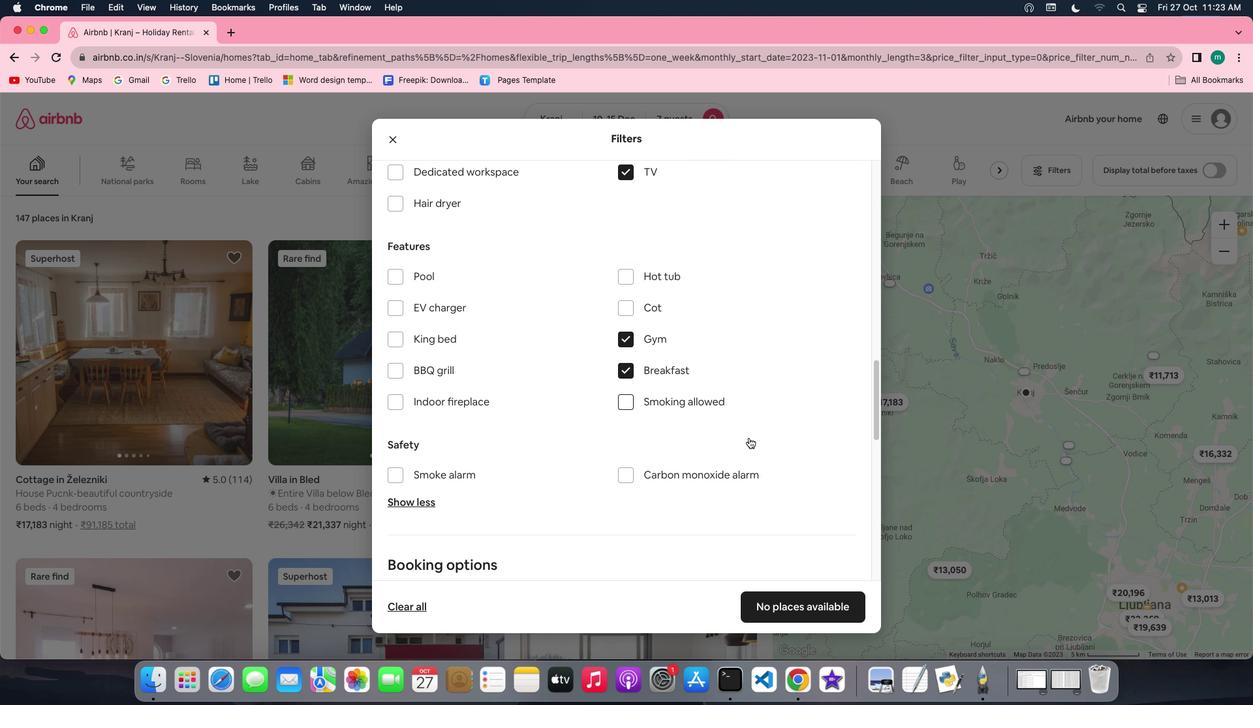 
Action: Mouse scrolled (749, 438) with delta (0, 0)
Screenshot: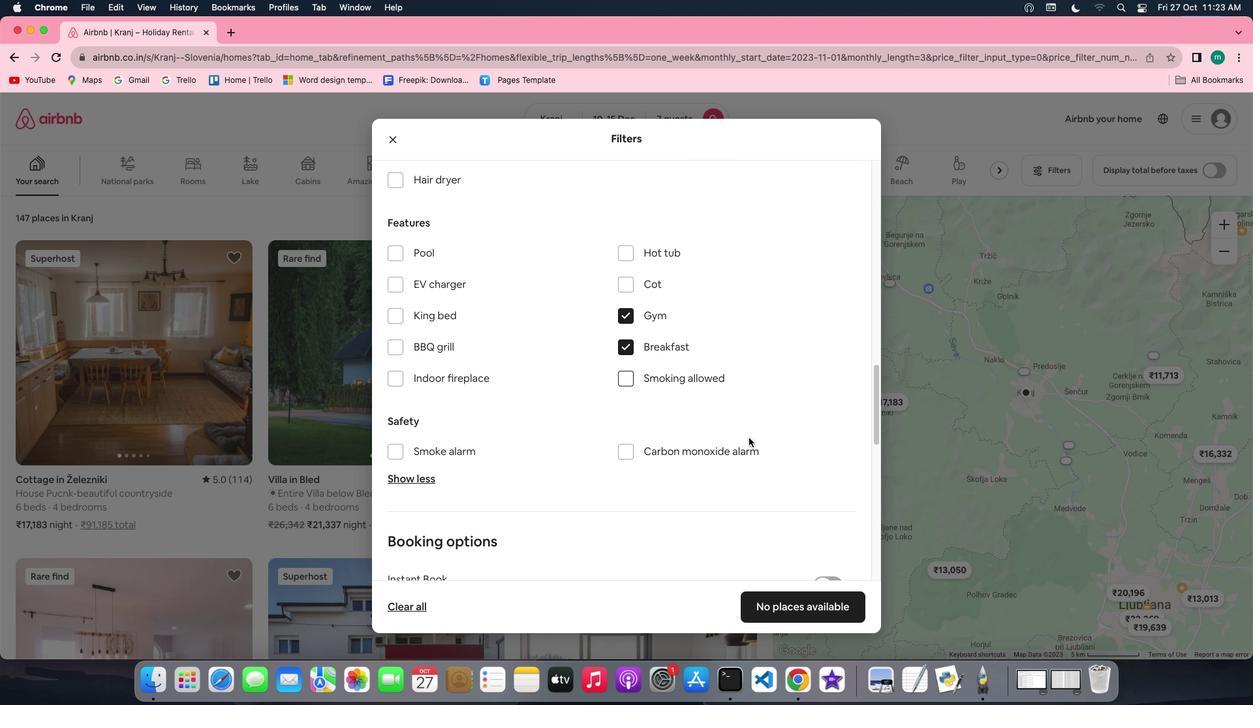 
Action: Mouse scrolled (749, 438) with delta (0, 0)
Screenshot: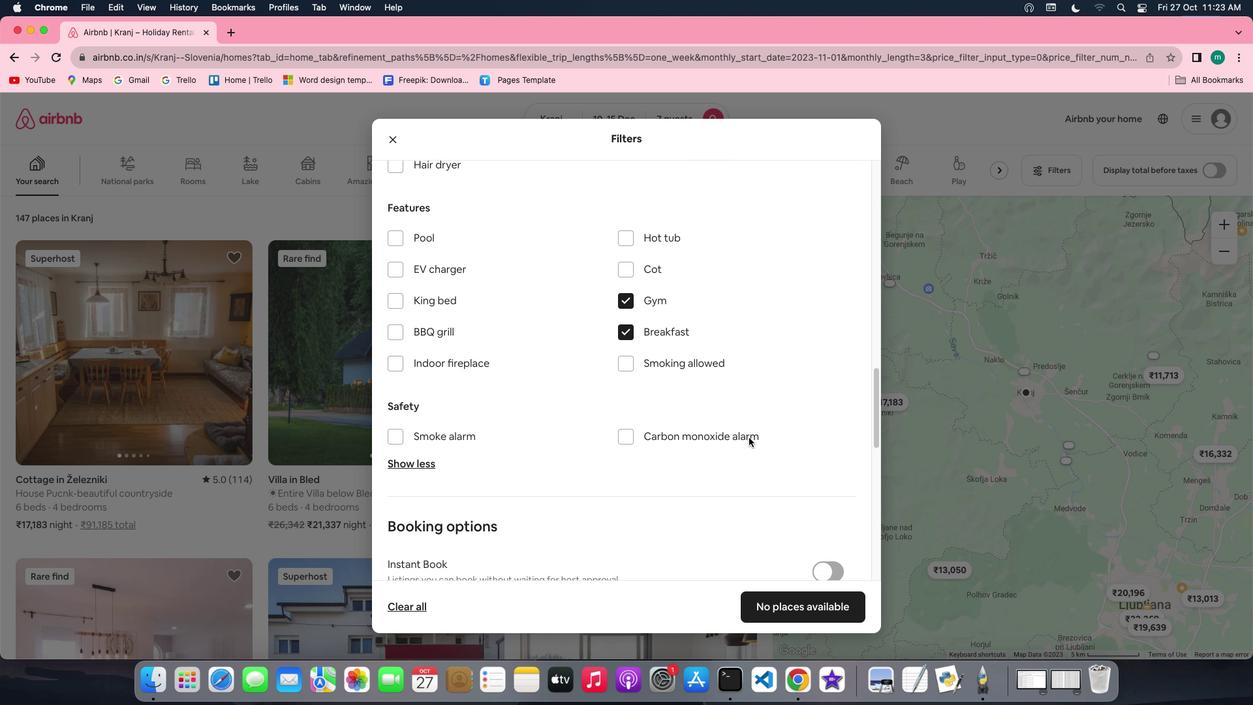 
Action: Mouse scrolled (749, 438) with delta (0, 0)
Screenshot: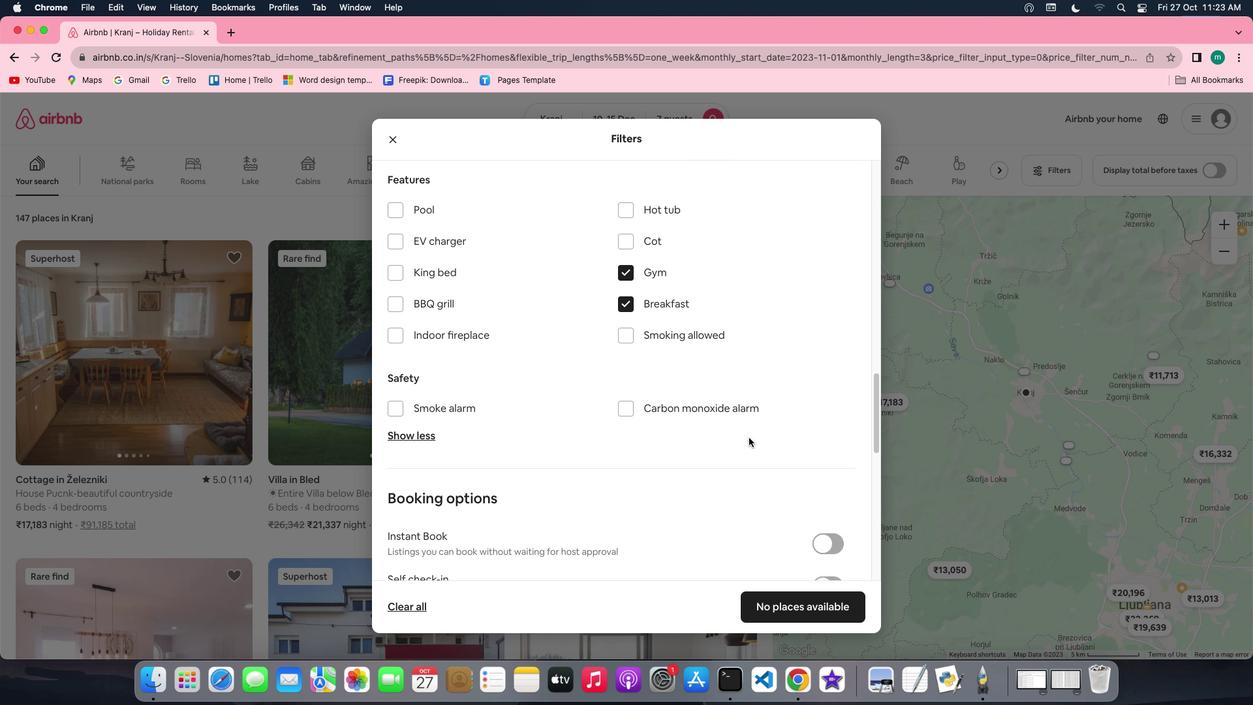 
Action: Mouse scrolled (749, 438) with delta (0, 0)
Screenshot: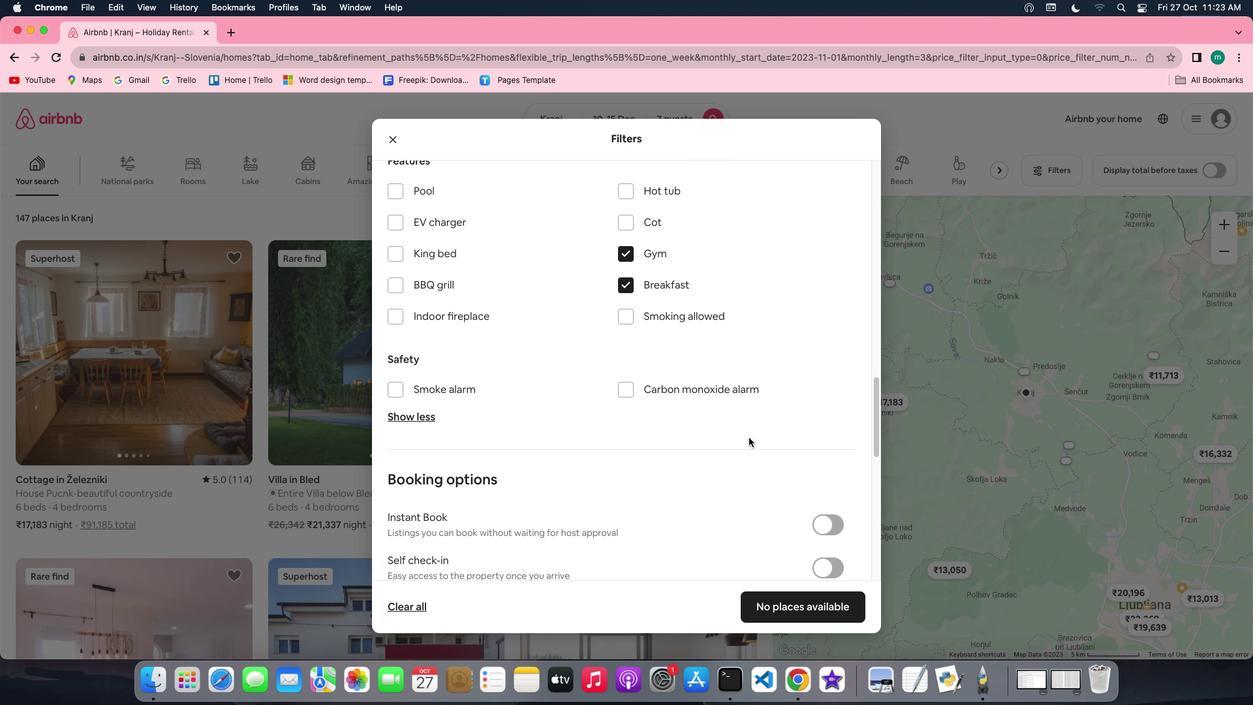 
Action: Mouse scrolled (749, 438) with delta (0, 0)
Screenshot: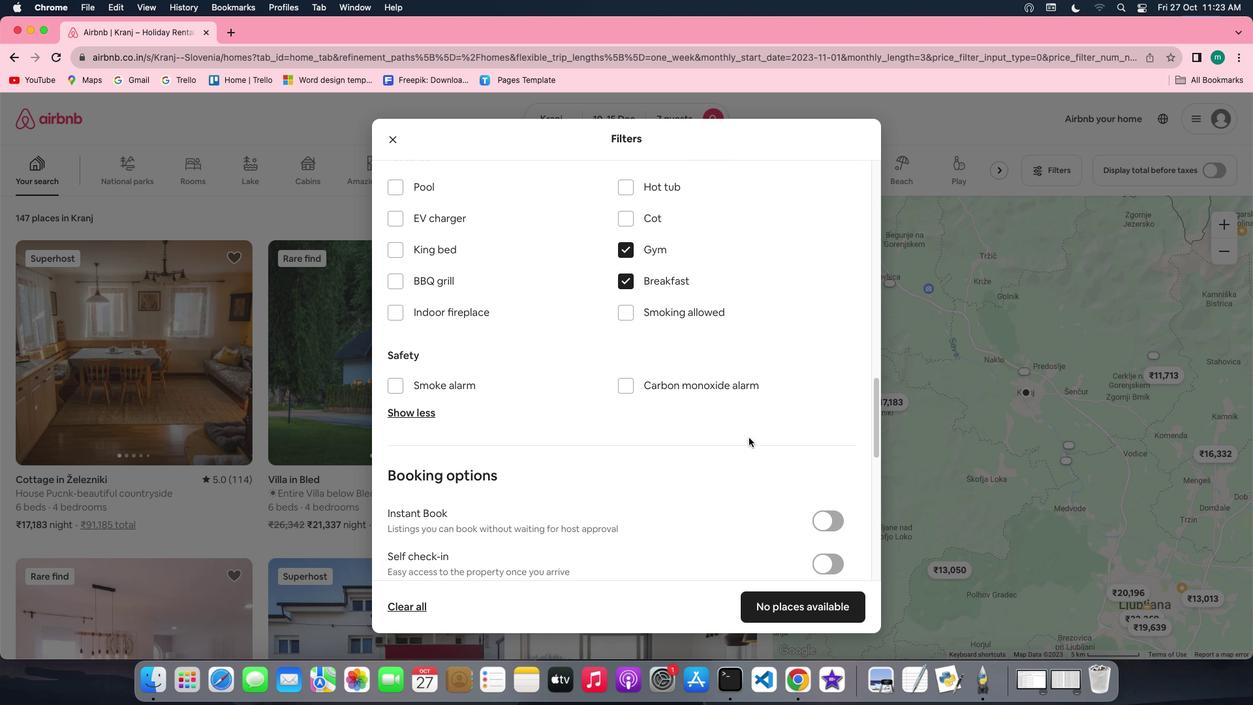 
Action: Mouse scrolled (749, 438) with delta (0, 0)
Screenshot: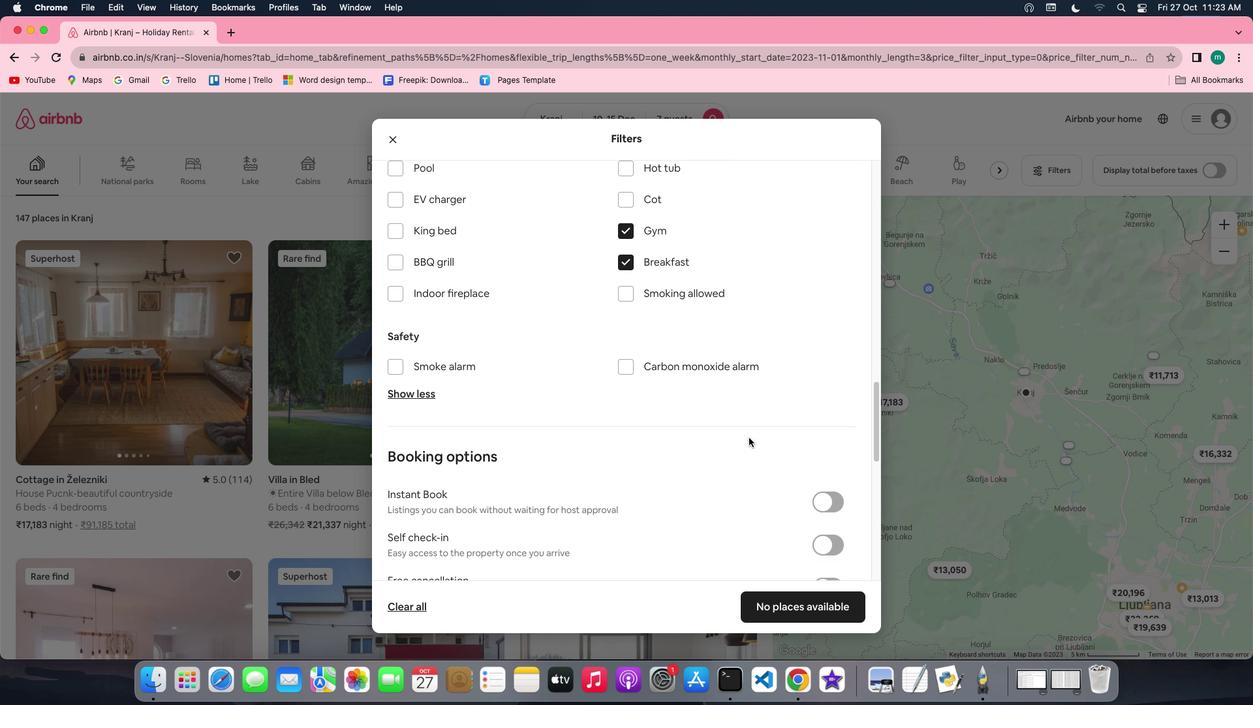 
Action: Mouse scrolled (749, 438) with delta (0, 0)
Screenshot: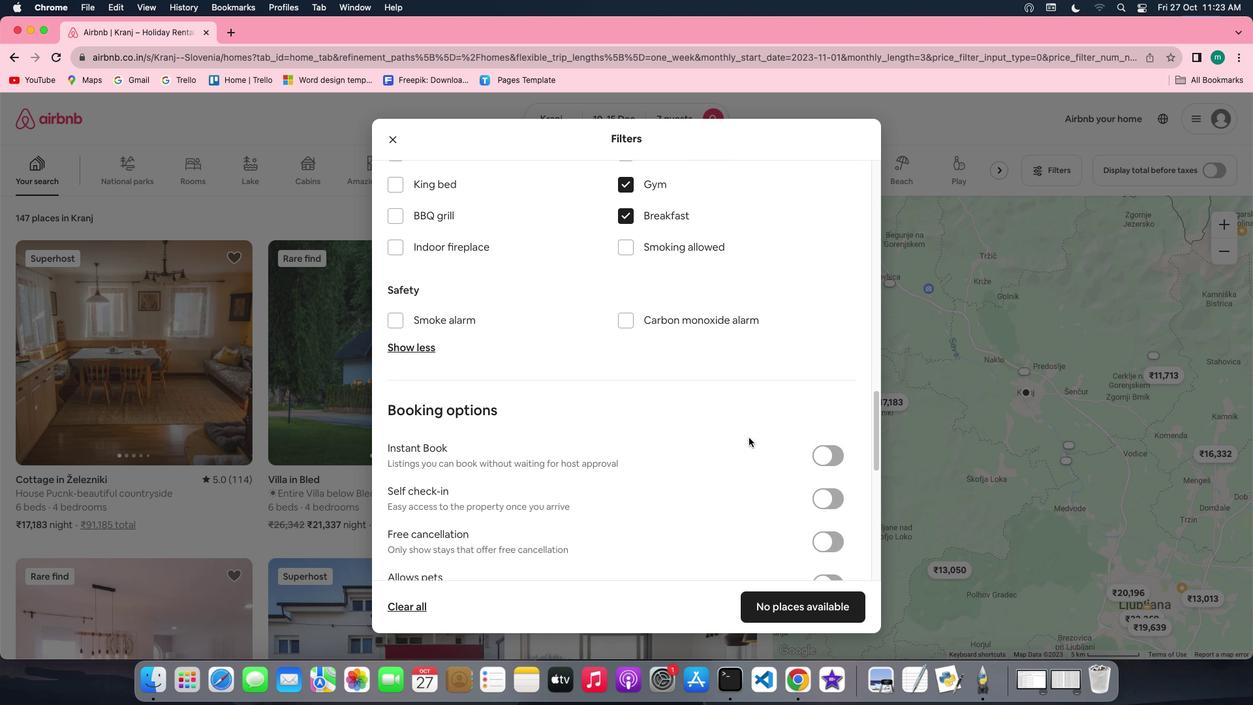 
Action: Mouse scrolled (749, 438) with delta (0, 0)
Screenshot: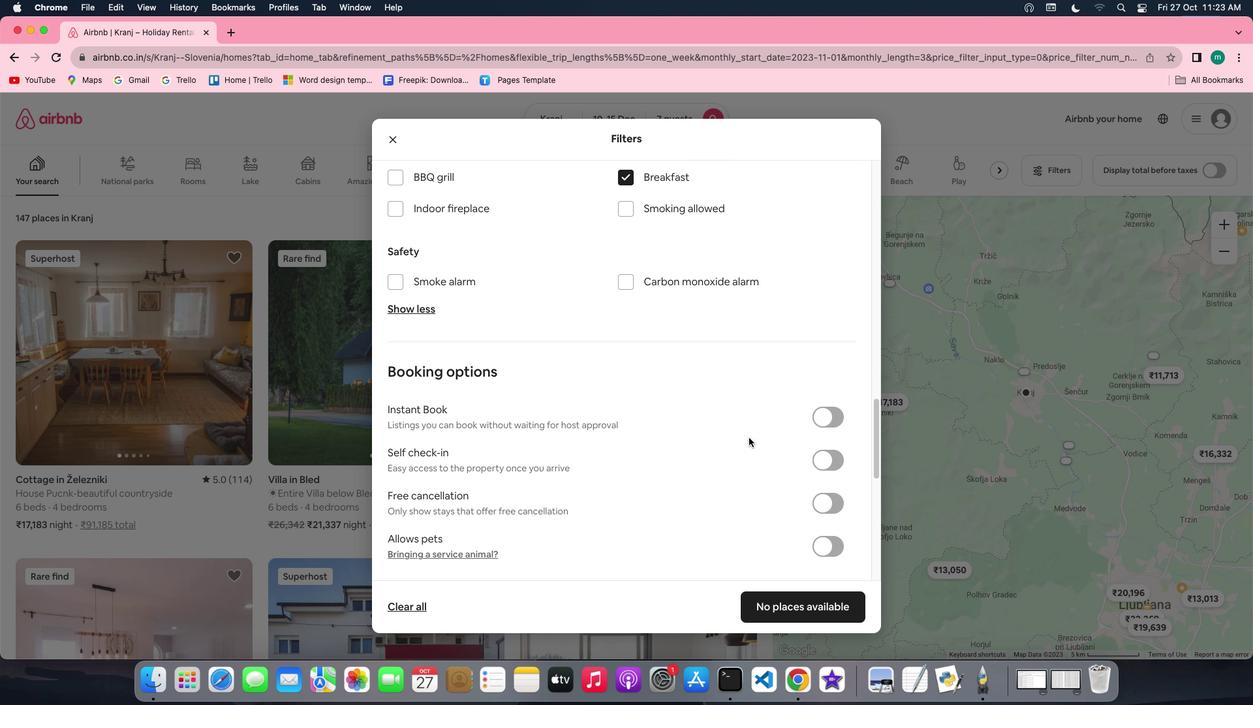 
Action: Mouse scrolled (749, 438) with delta (0, 0)
Screenshot: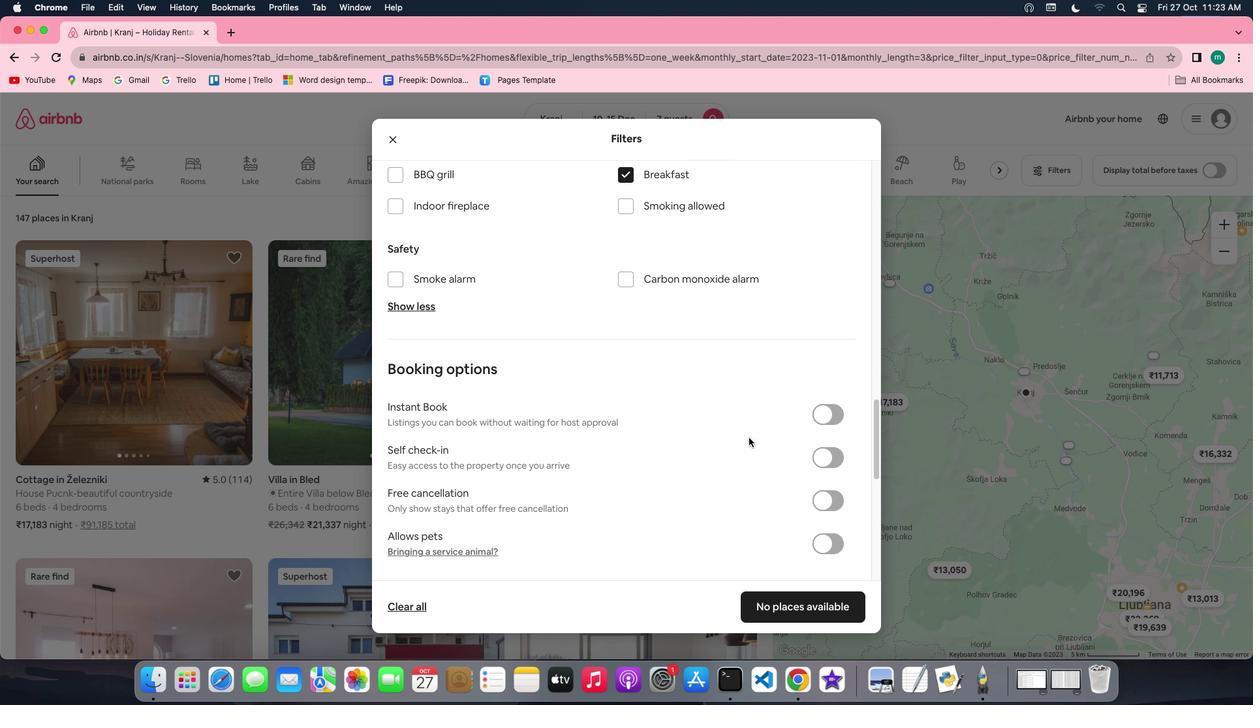 
Action: Mouse scrolled (749, 438) with delta (0, 0)
Screenshot: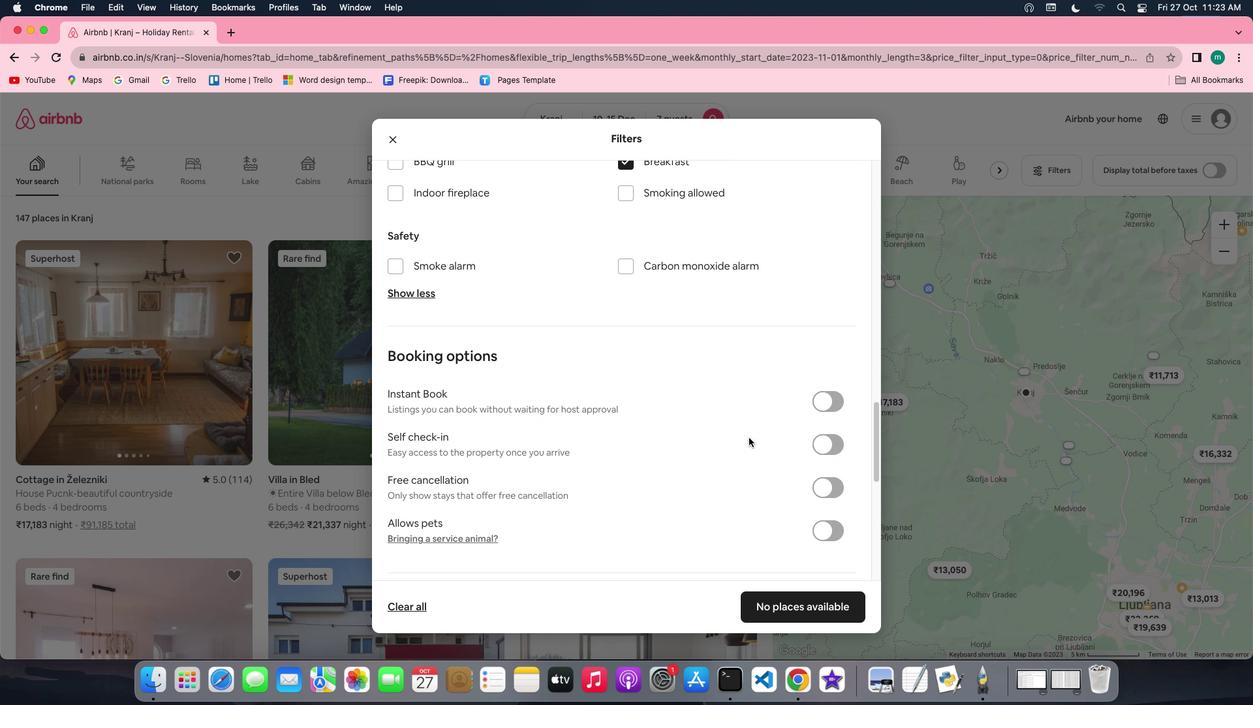 
Action: Mouse scrolled (749, 438) with delta (0, 0)
Screenshot: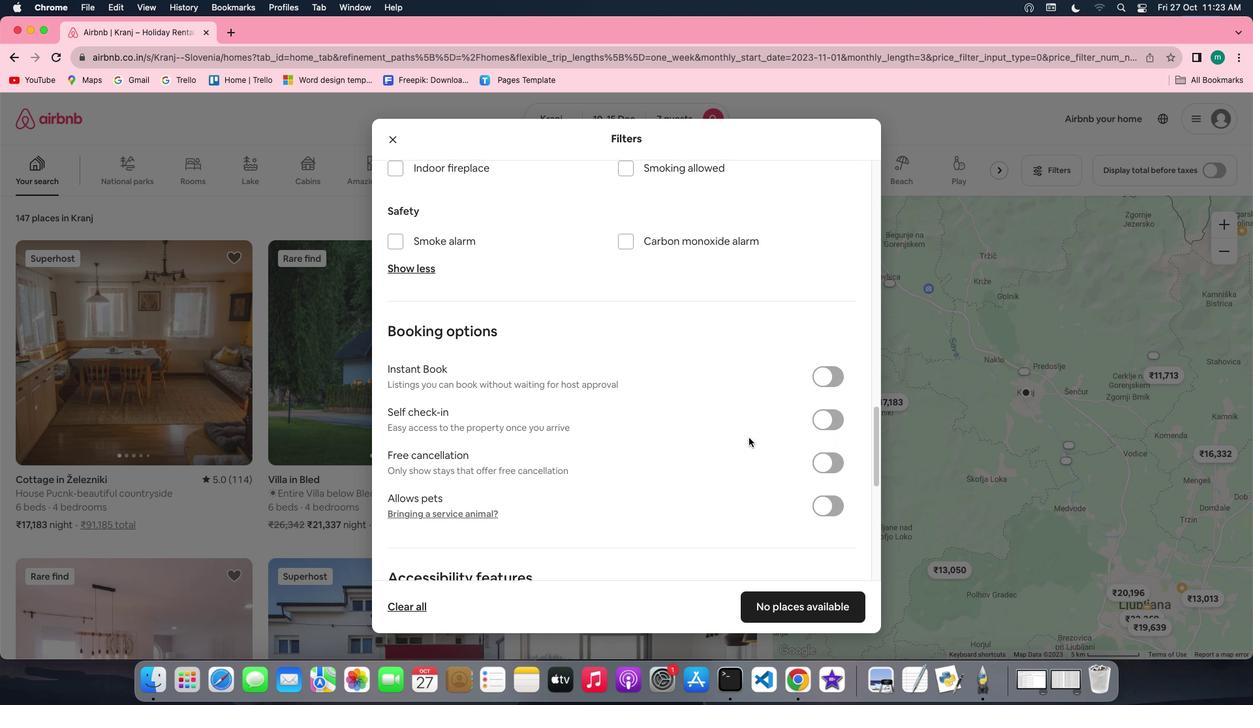 
Action: Mouse scrolled (749, 438) with delta (0, 0)
Screenshot: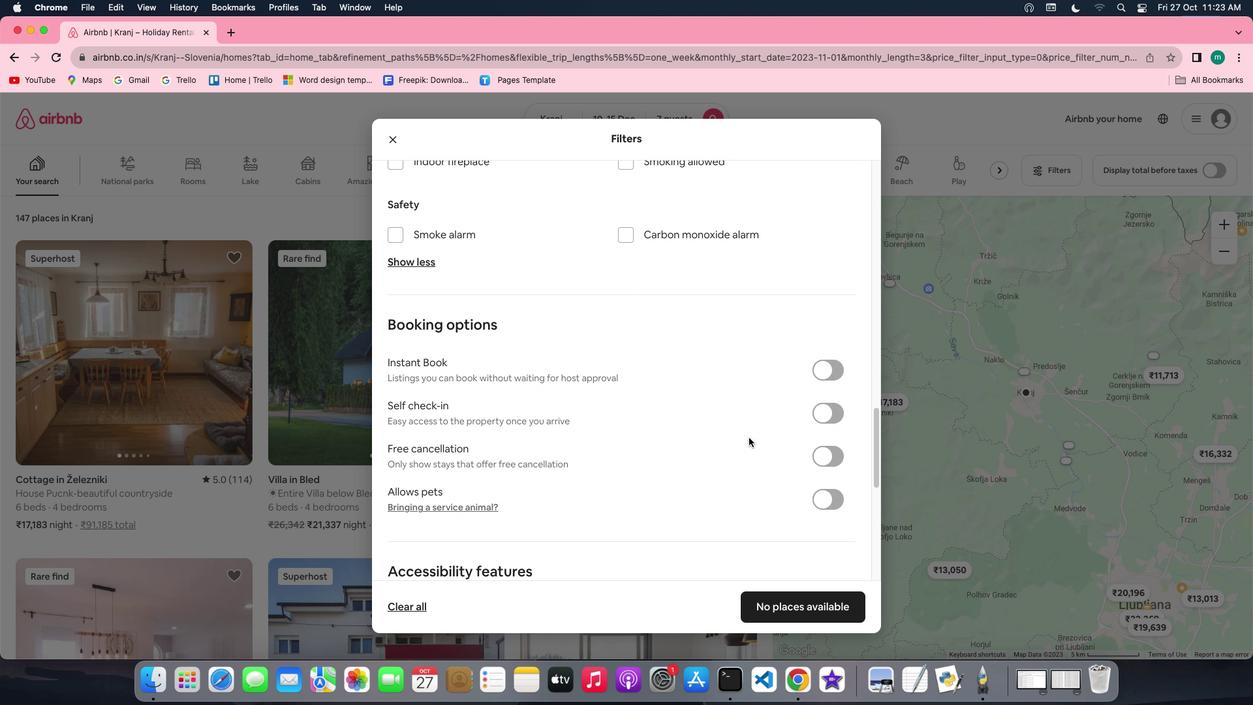 
Action: Mouse scrolled (749, 438) with delta (0, 0)
Screenshot: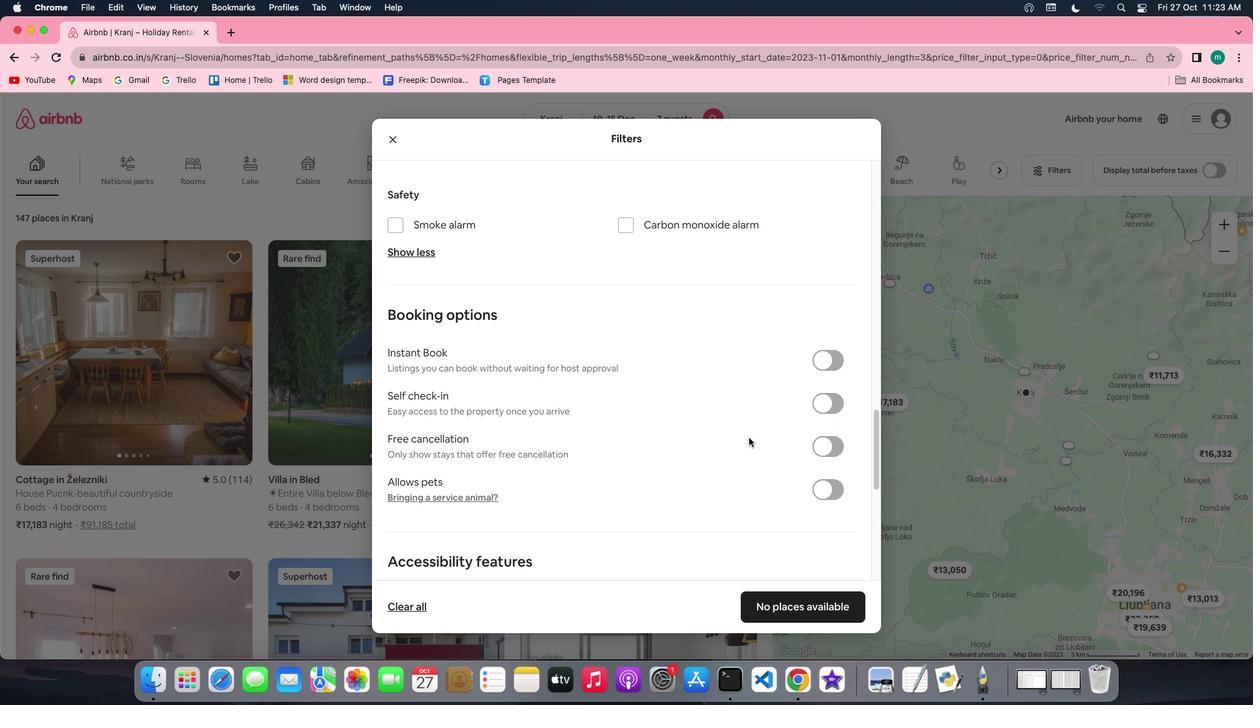 
Action: Mouse scrolled (749, 438) with delta (0, 0)
Screenshot: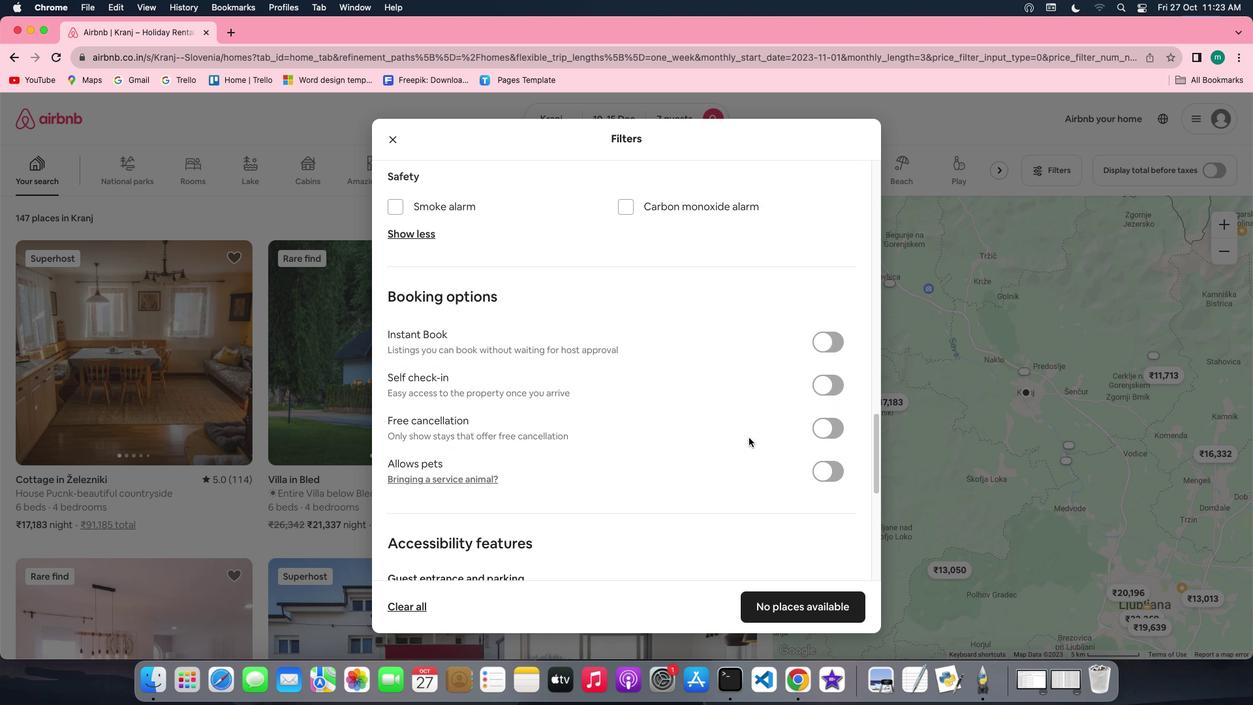 
Action: Mouse moved to (827, 321)
Screenshot: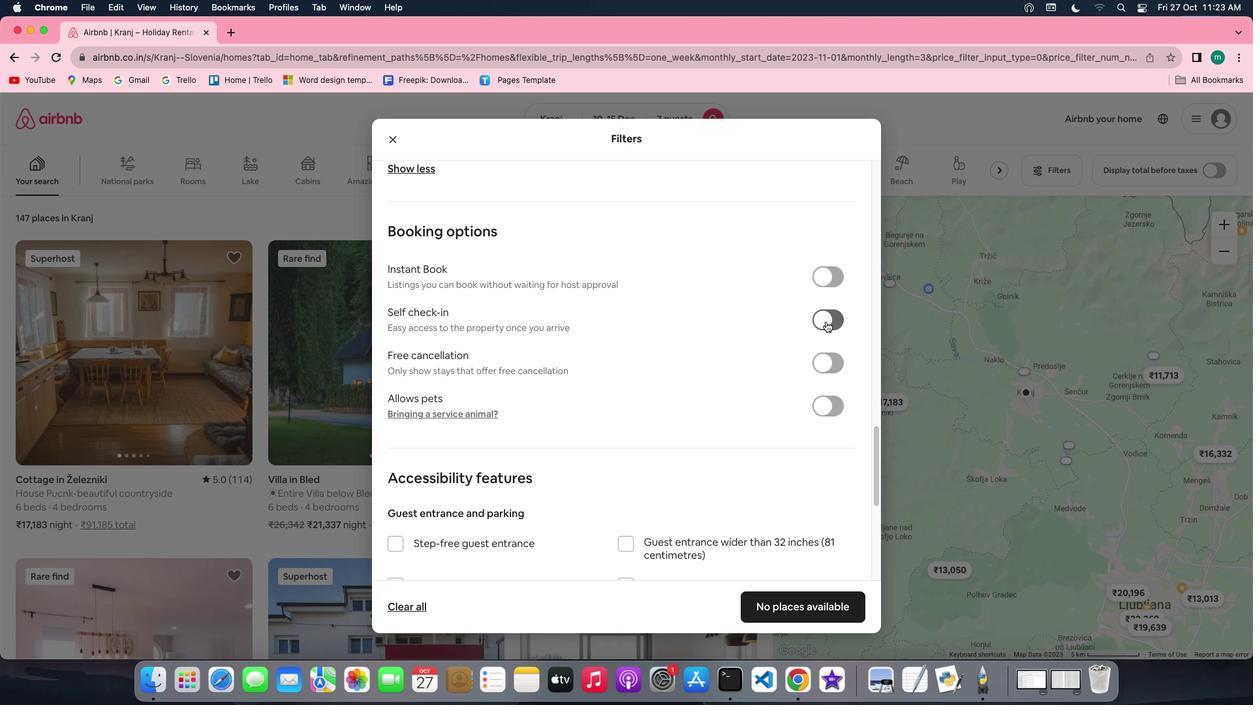 
Action: Mouse pressed left at (827, 321)
Screenshot: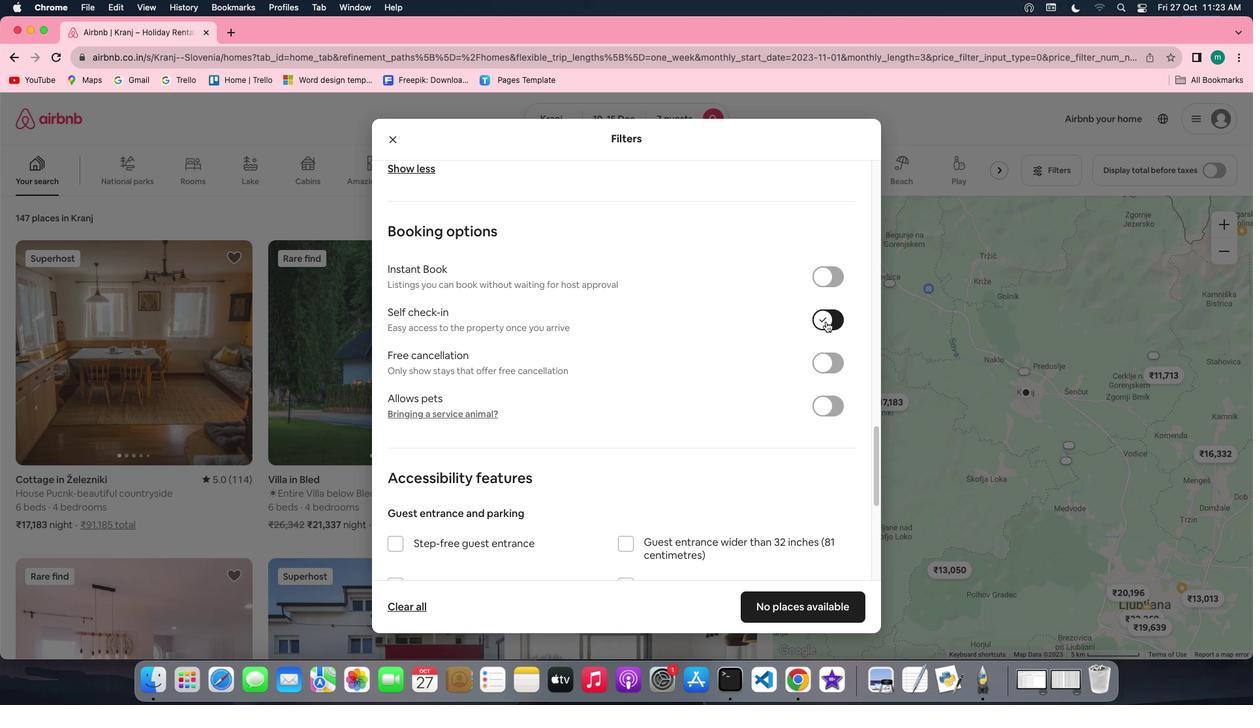 
Action: Mouse moved to (714, 404)
Screenshot: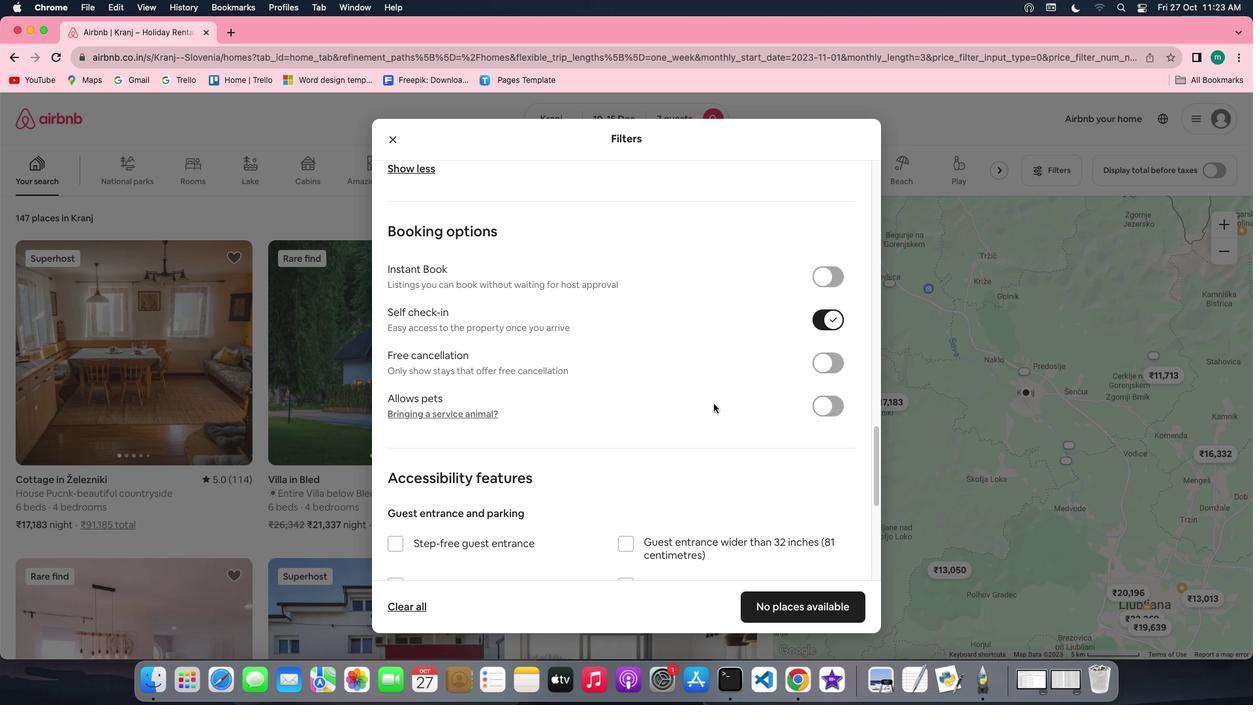 
Action: Mouse scrolled (714, 404) with delta (0, 0)
Screenshot: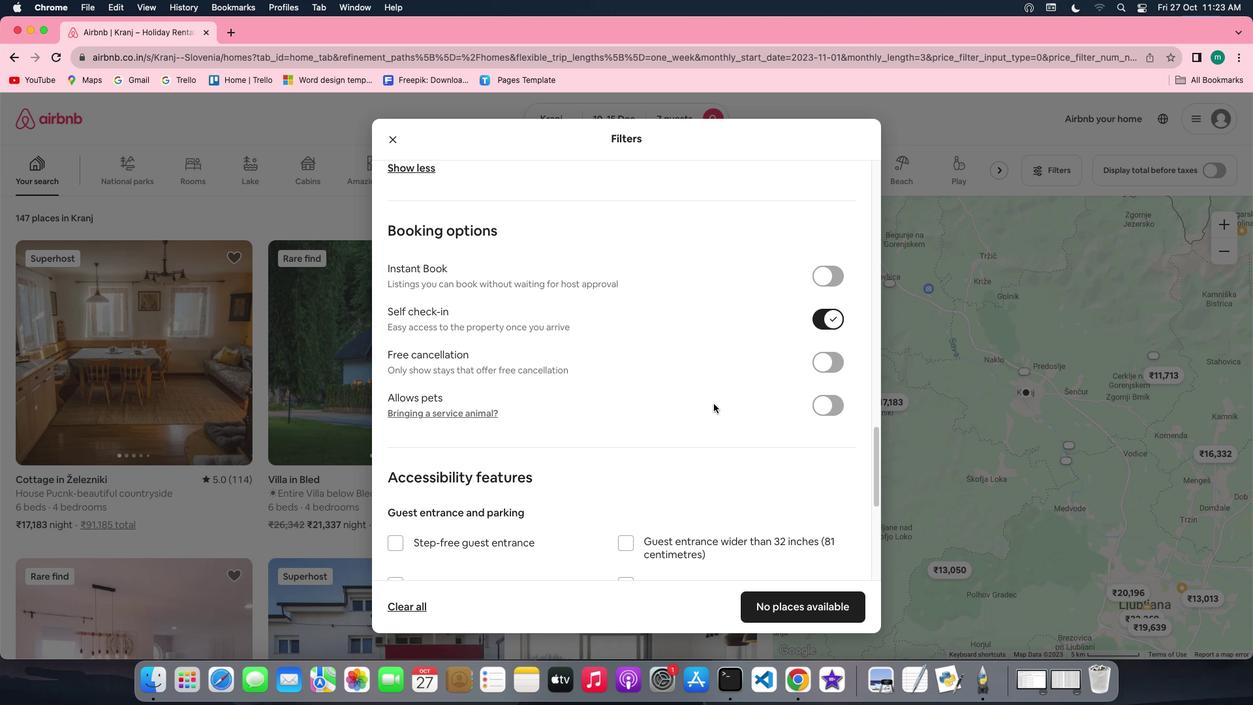 
Action: Mouse scrolled (714, 404) with delta (0, 0)
Screenshot: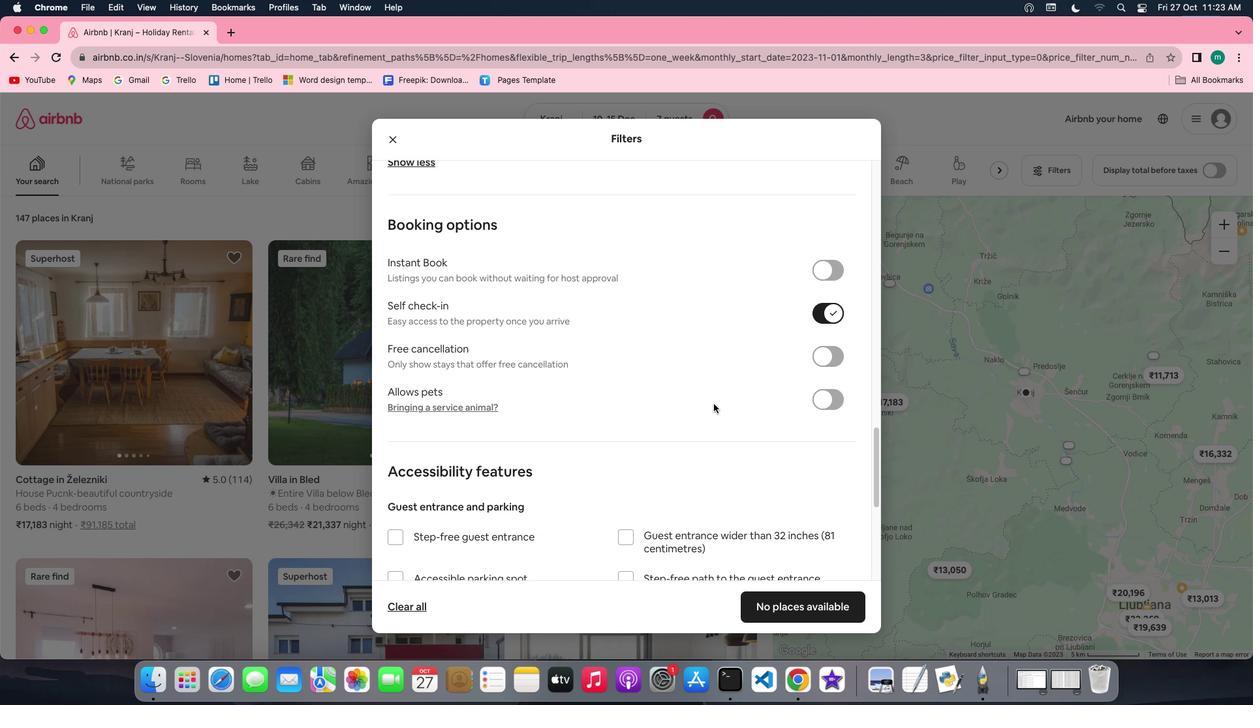 
Action: Mouse scrolled (714, 404) with delta (0, 0)
Screenshot: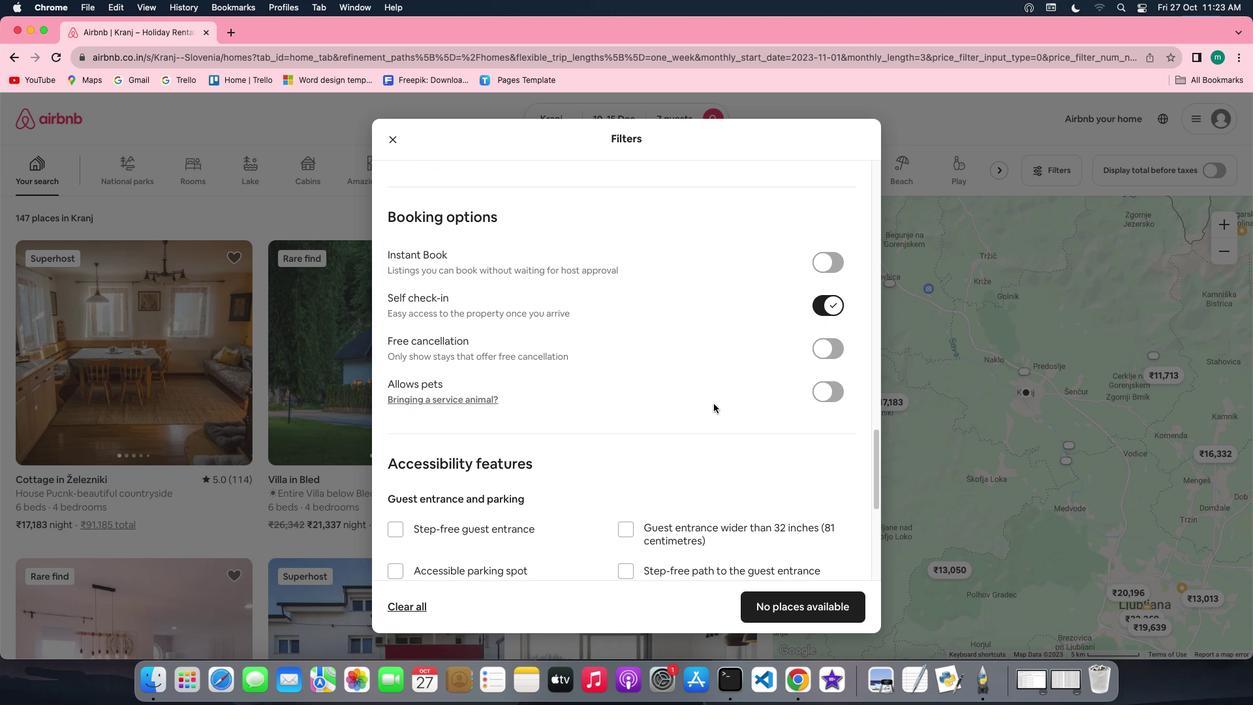 
Action: Mouse scrolled (714, 404) with delta (0, 0)
Screenshot: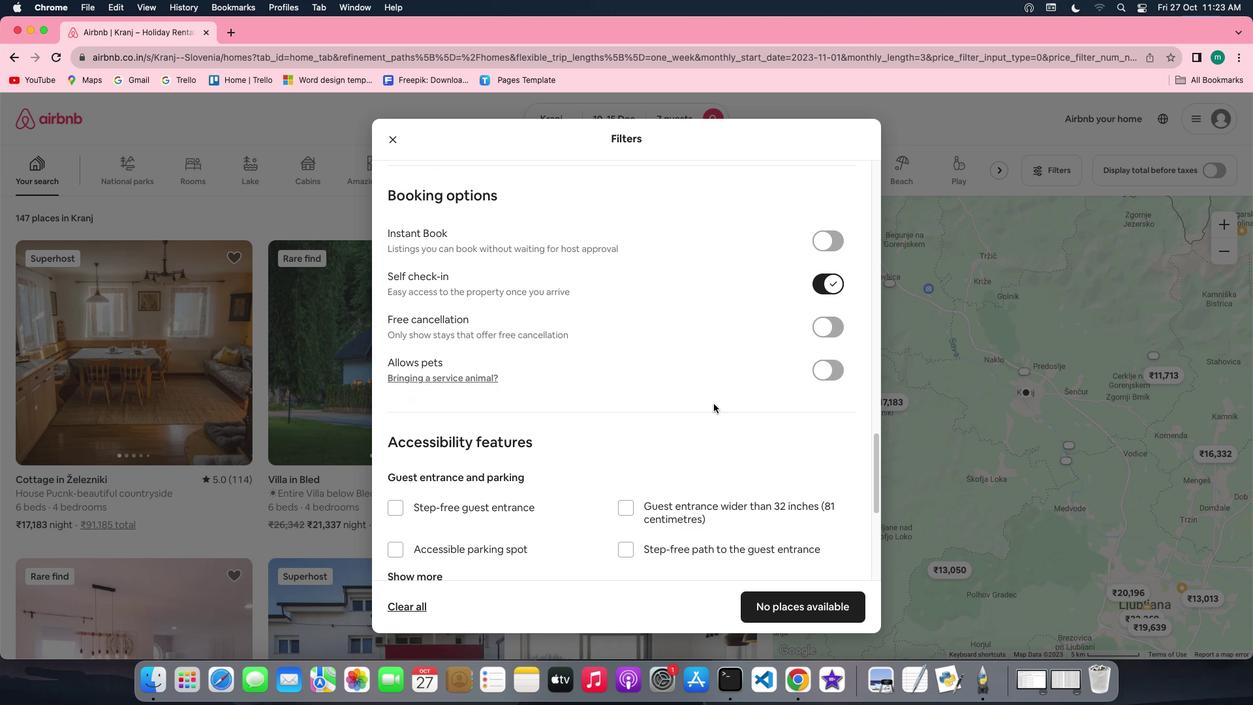 
Action: Mouse scrolled (714, 404) with delta (0, 0)
Screenshot: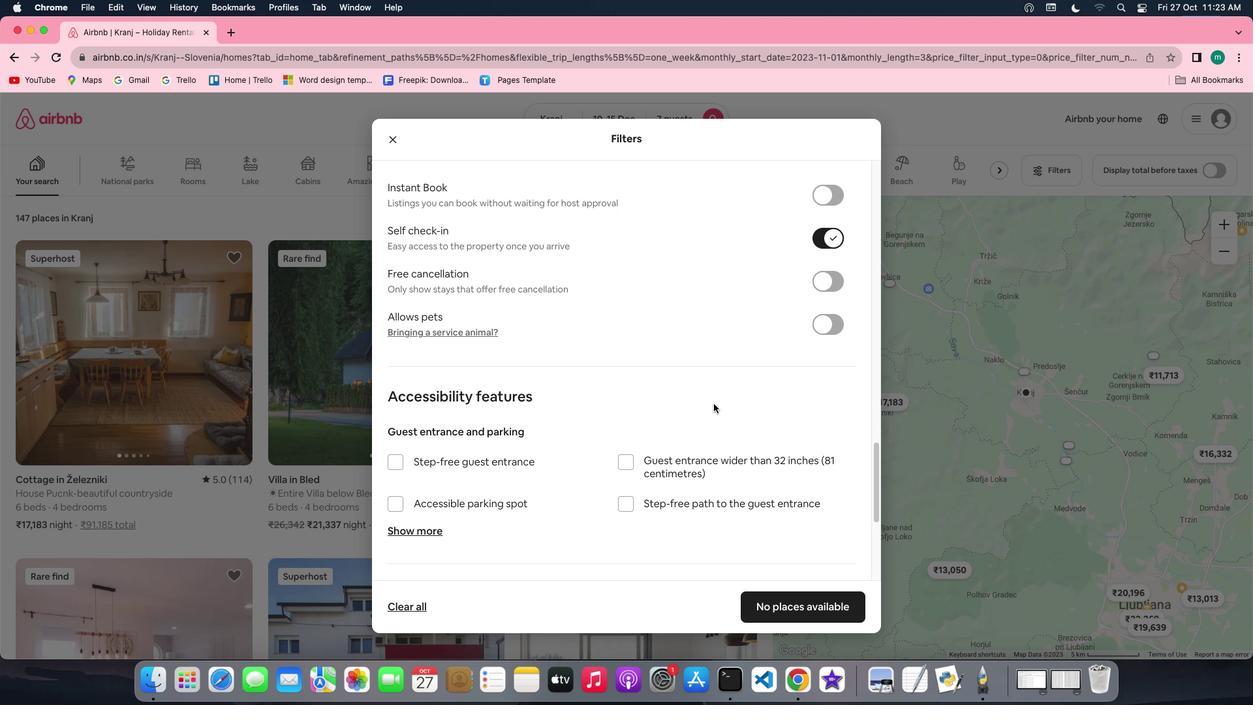 
Action: Mouse scrolled (714, 404) with delta (0, 0)
Screenshot: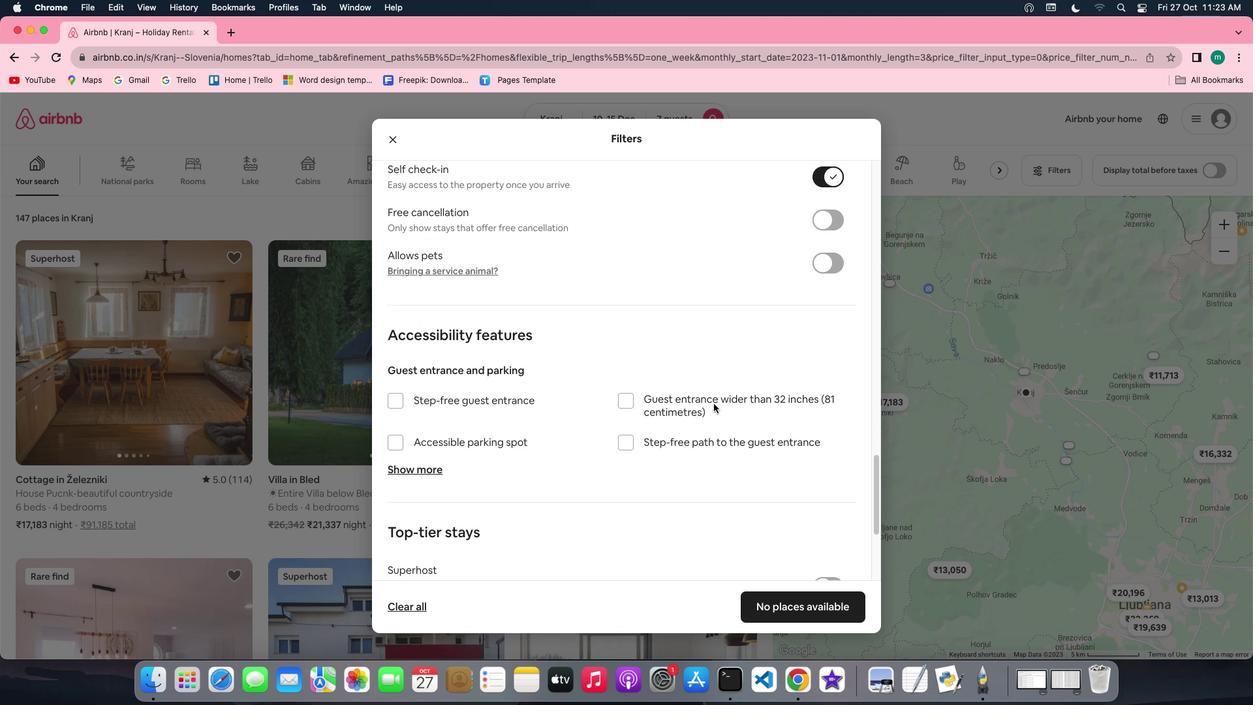 
Action: Mouse scrolled (714, 404) with delta (0, 0)
Screenshot: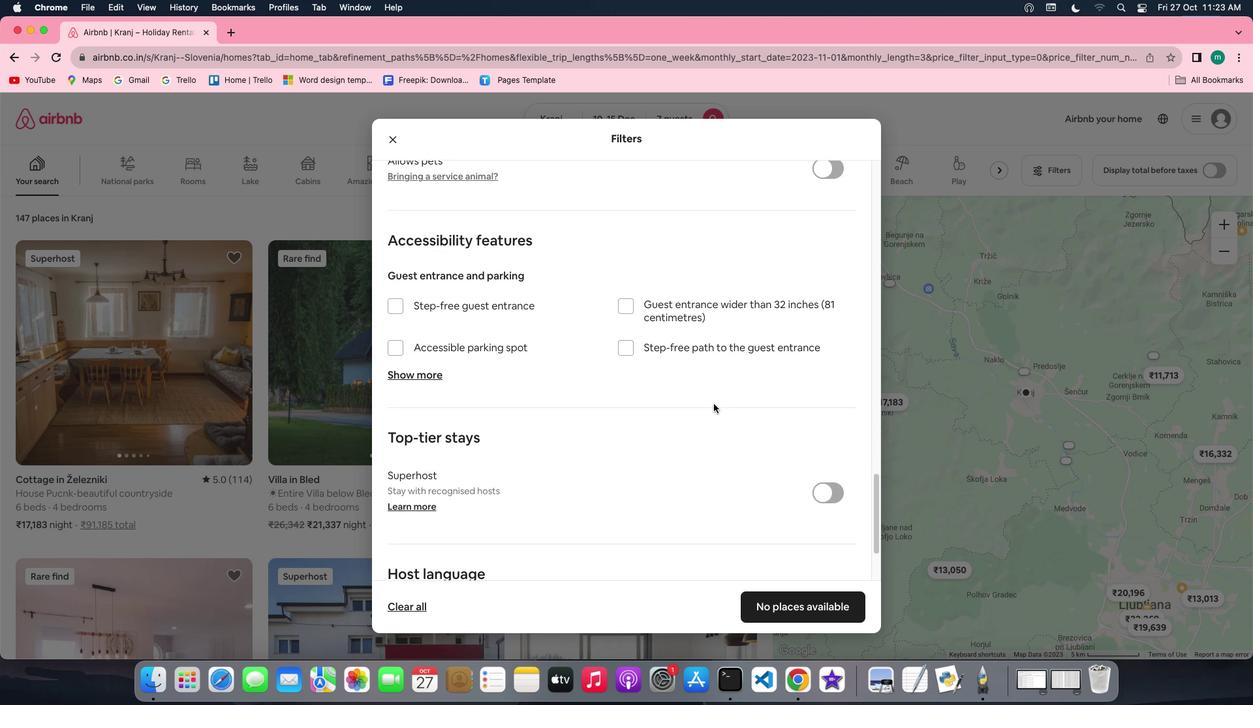 
Action: Mouse scrolled (714, 404) with delta (0, -1)
Screenshot: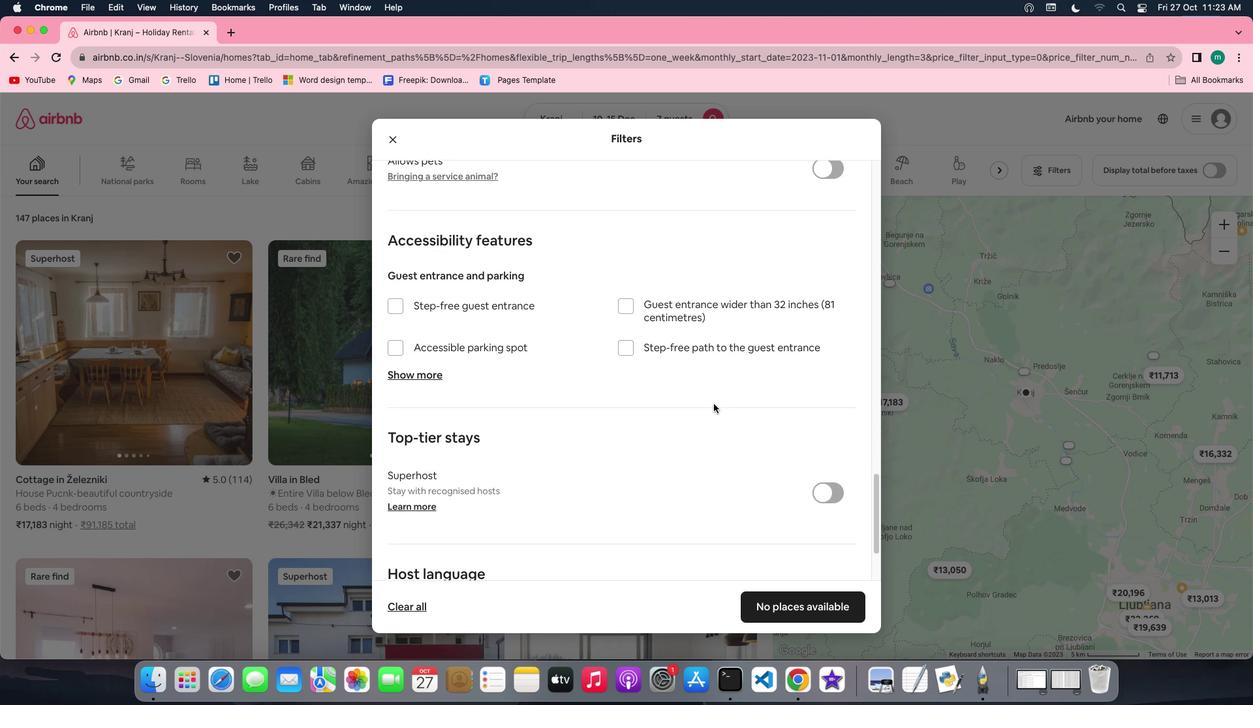 
Action: Mouse scrolled (714, 404) with delta (0, -1)
Screenshot: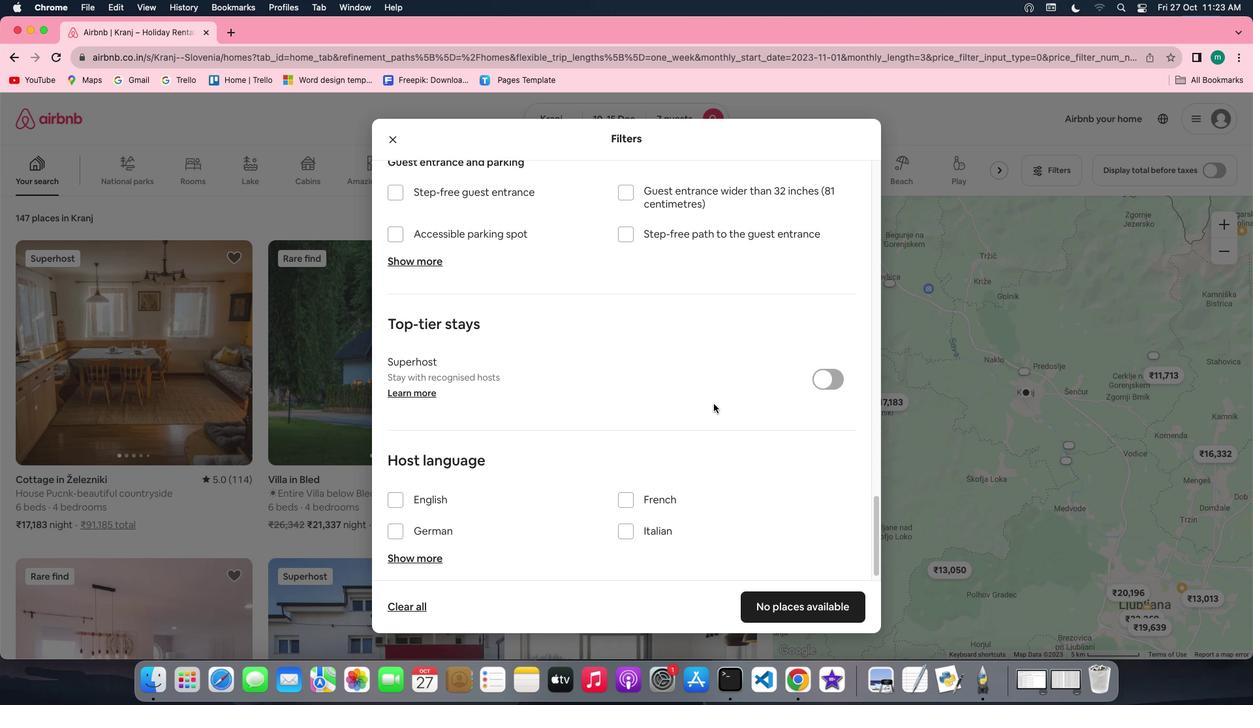 
Action: Mouse scrolled (714, 404) with delta (0, 0)
Screenshot: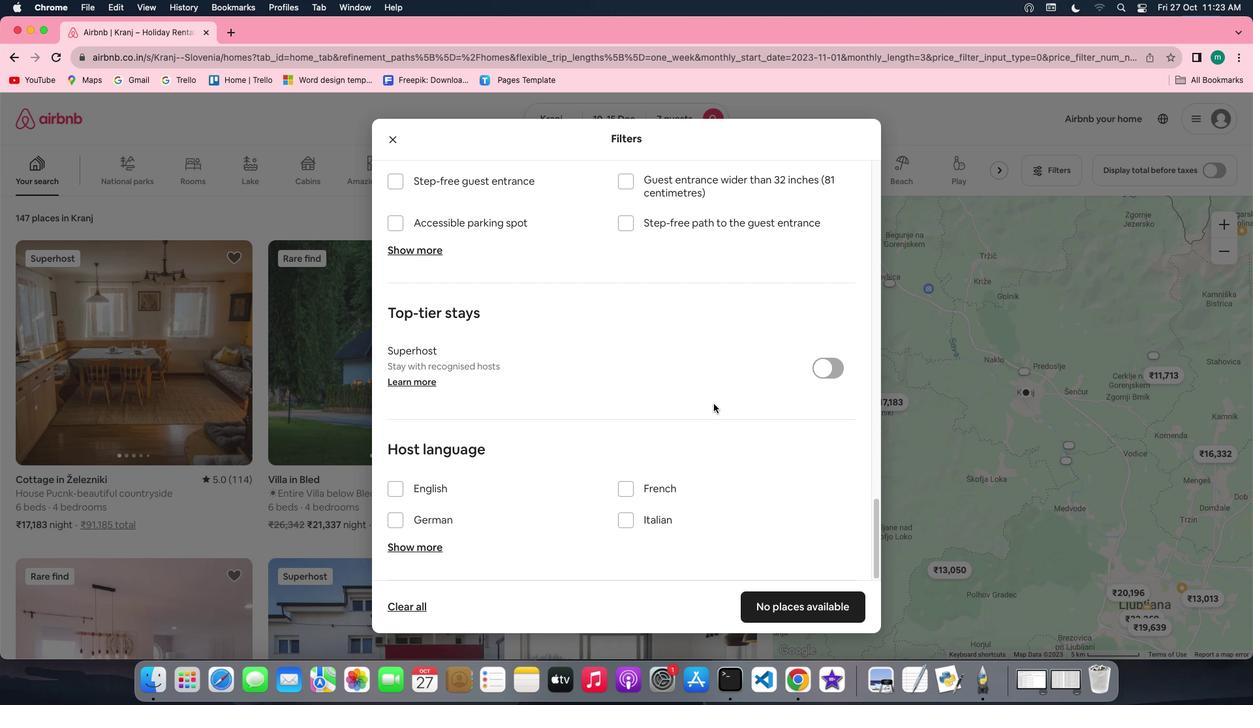 
Action: Mouse scrolled (714, 404) with delta (0, 0)
Screenshot: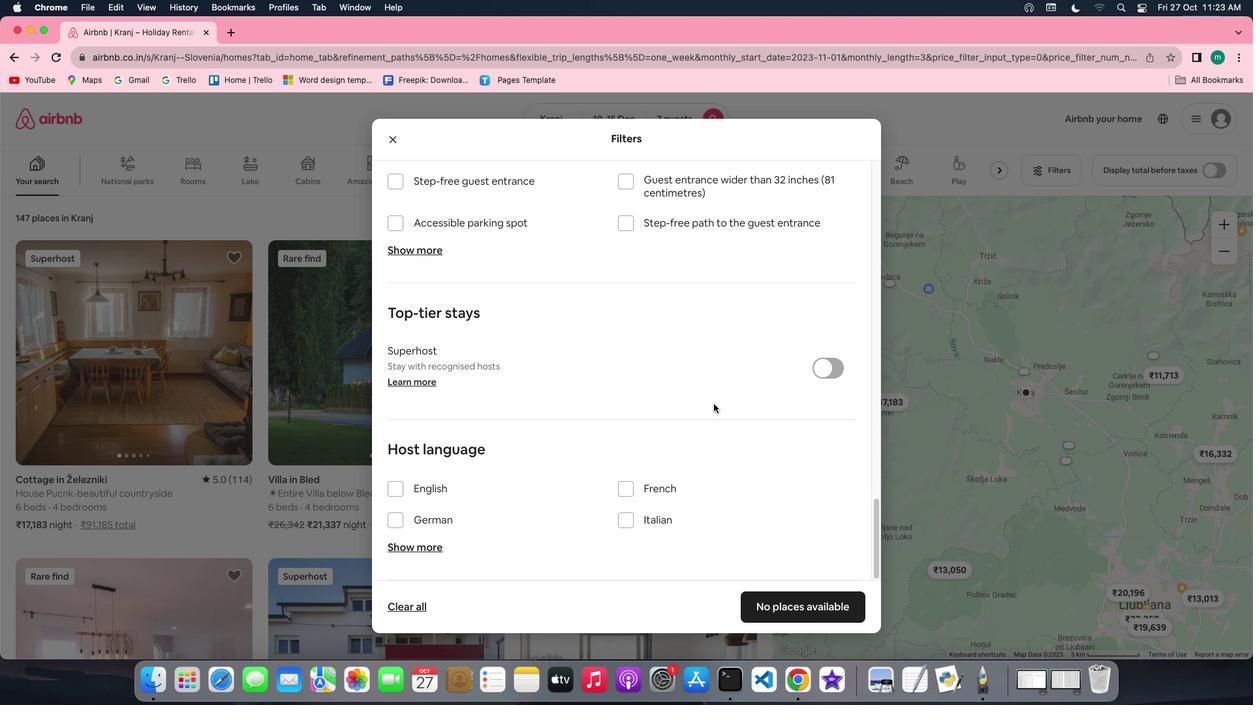 
Action: Mouse scrolled (714, 404) with delta (0, 0)
Screenshot: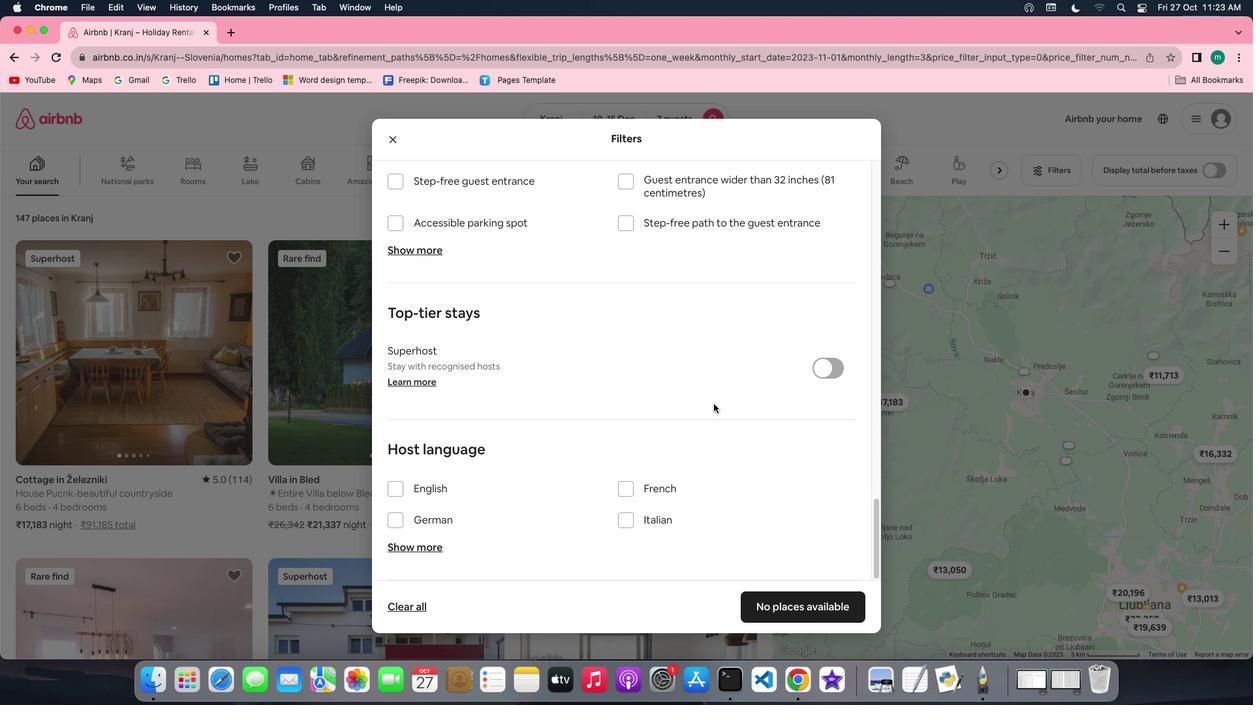 
Action: Mouse scrolled (714, 404) with delta (0, -1)
Screenshot: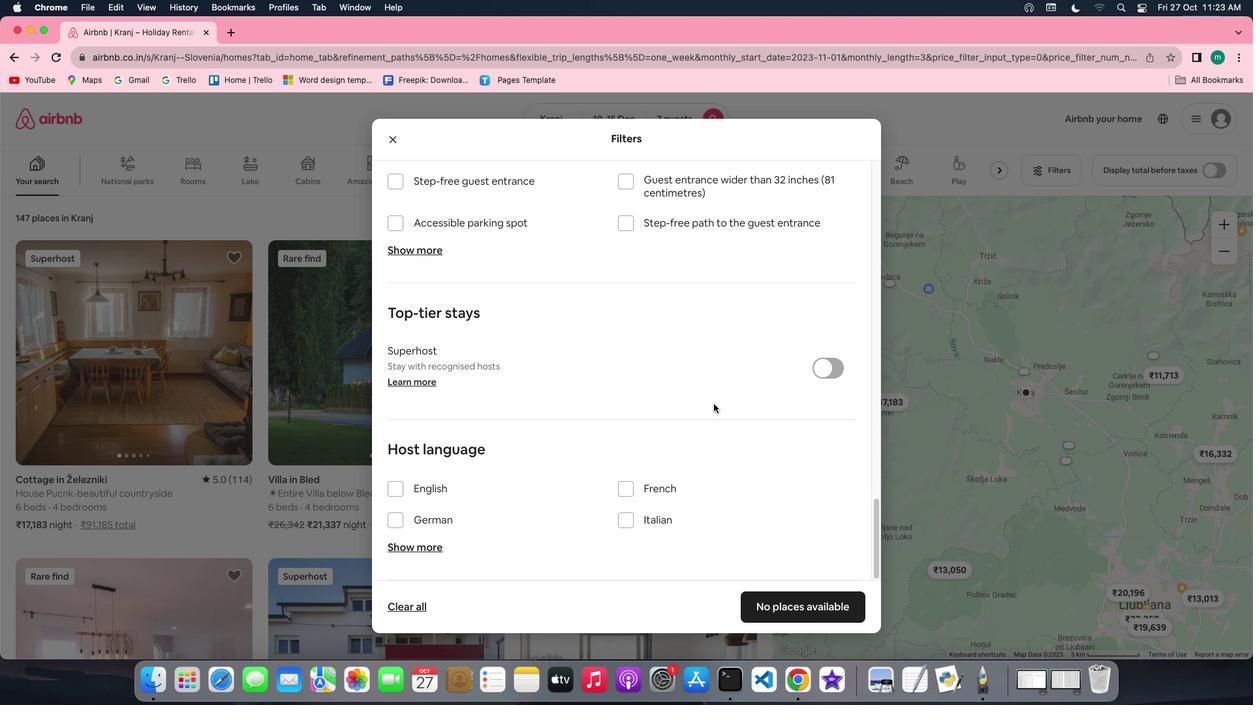 
Action: Mouse scrolled (714, 404) with delta (0, -2)
Screenshot: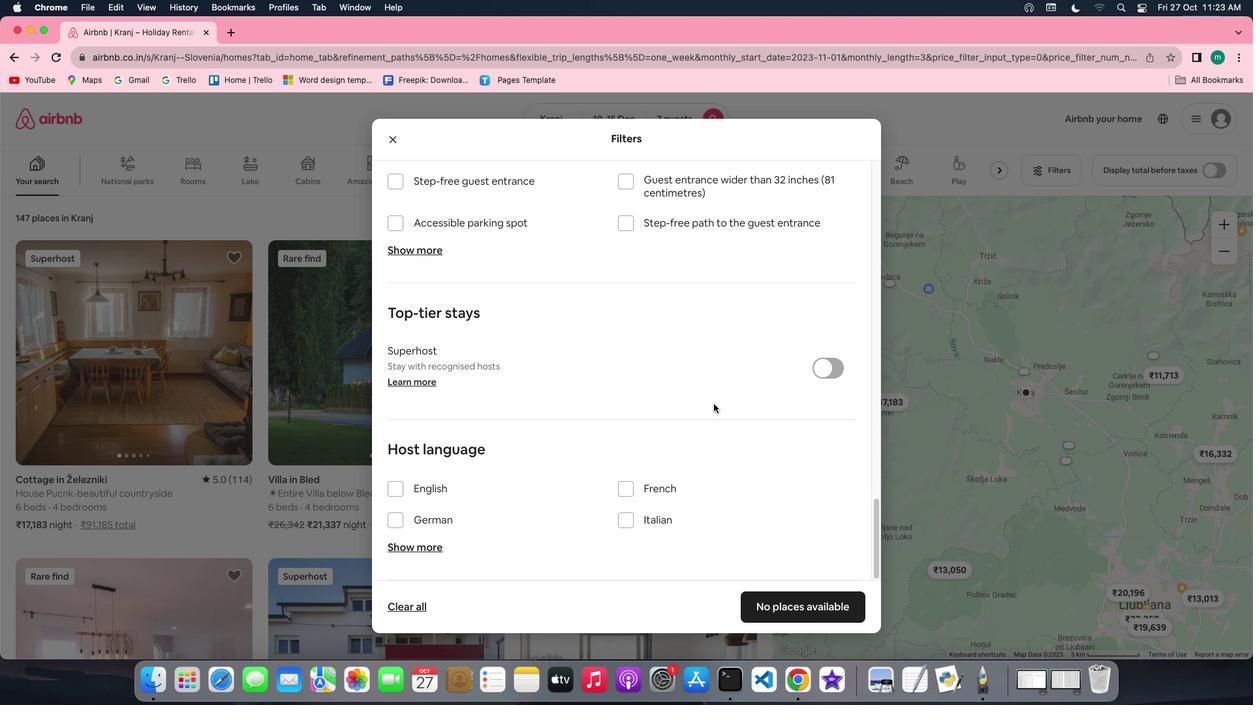 
Action: Mouse moved to (797, 611)
Screenshot: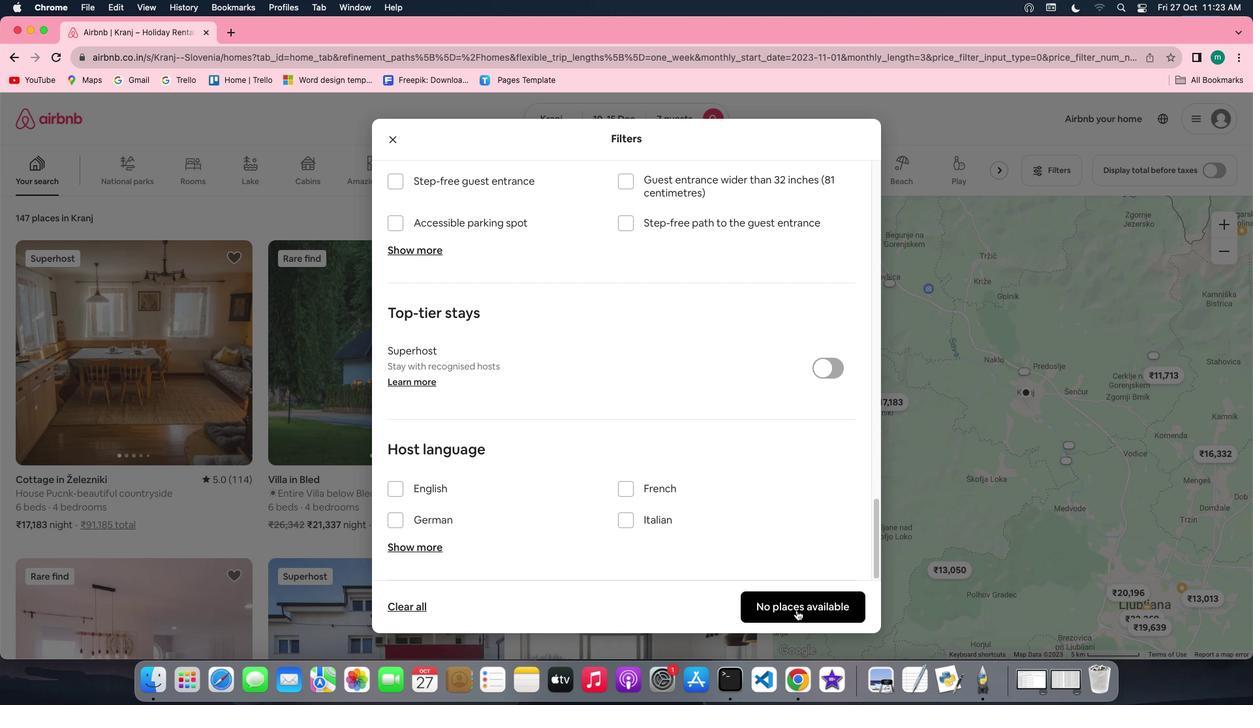
Action: Mouse pressed left at (797, 611)
Screenshot: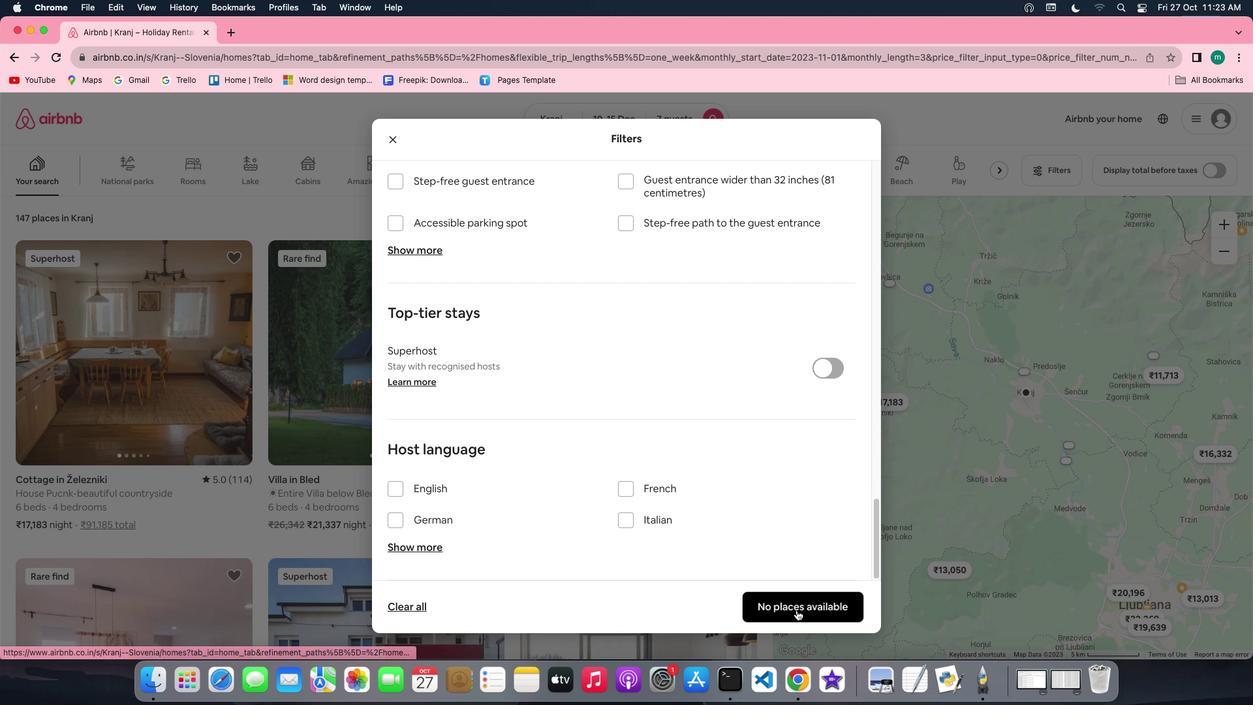 
Action: Mouse moved to (539, 496)
Screenshot: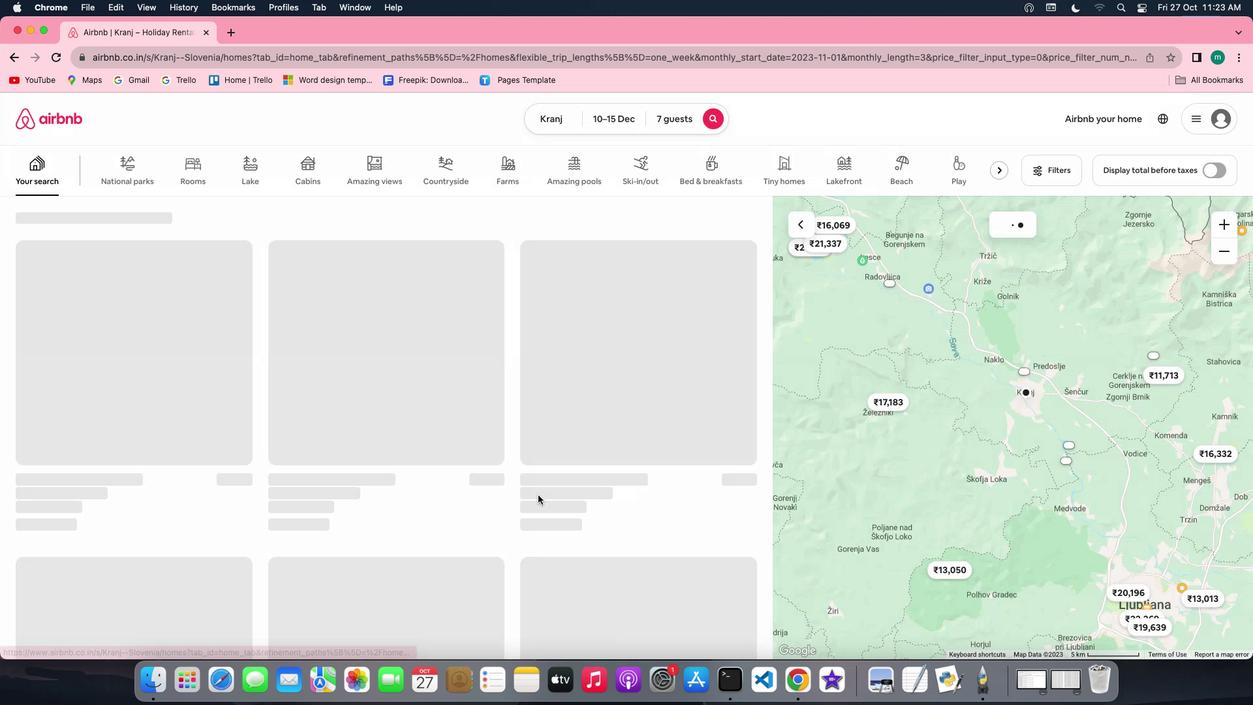 
